 Task: Look for space in Mirandola, Italy from 9th June, 2023 to 16th June, 2023 for 2 adults in price range Rs.8000 to Rs.16000. Place can be entire place with 2 bedrooms having 2 beds and 1 bathroom. Property type can be house, flat, guest house. Booking option can be shelf check-in. Required host language is English.
Action: Mouse moved to (566, 148)
Screenshot: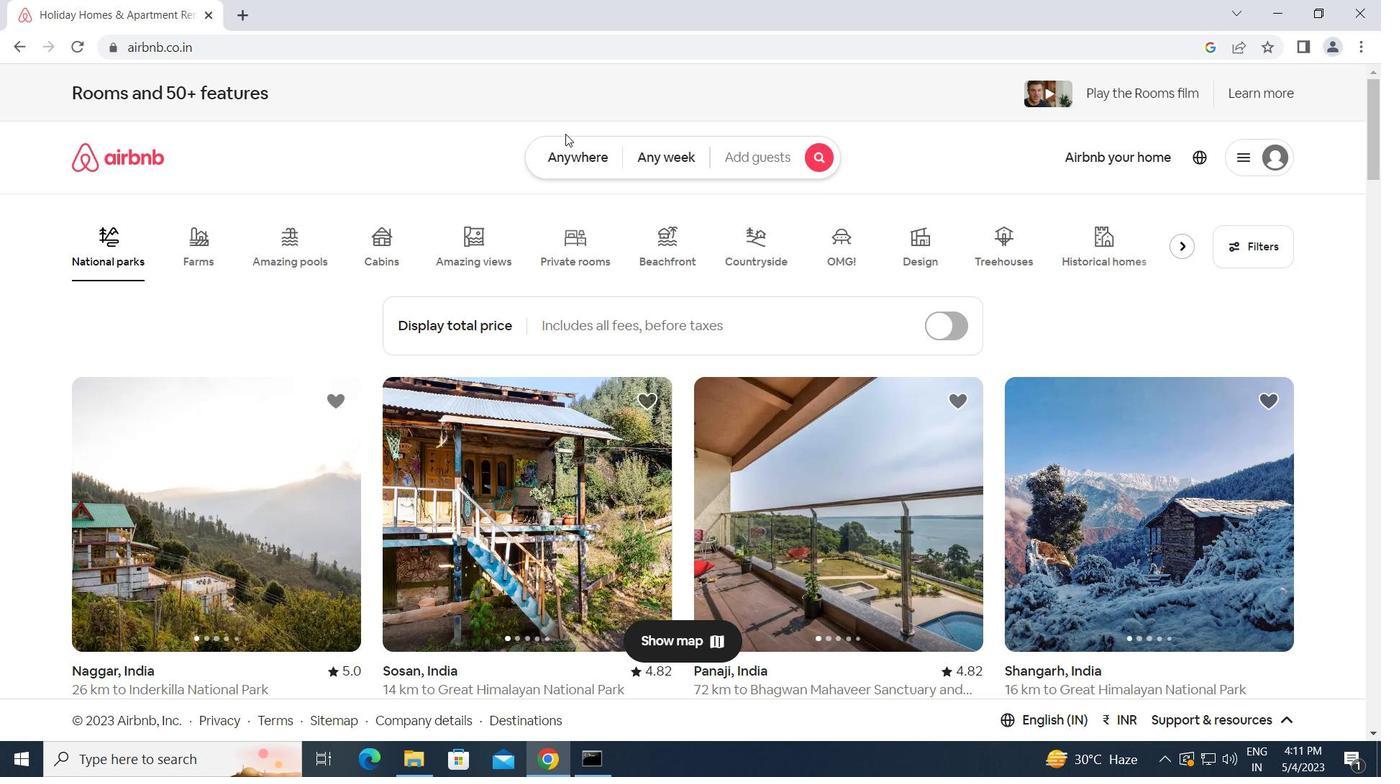
Action: Mouse pressed left at (566, 148)
Screenshot: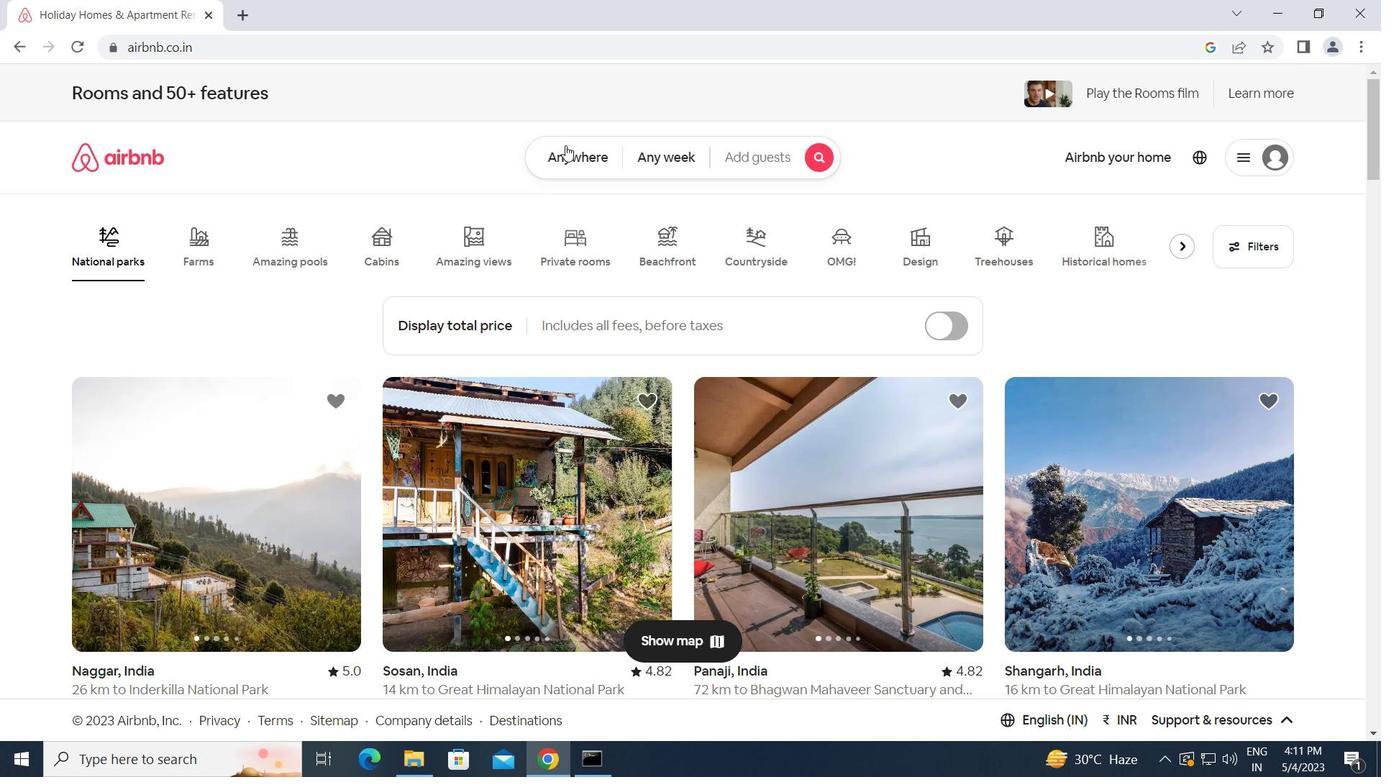 
Action: Mouse moved to (485, 221)
Screenshot: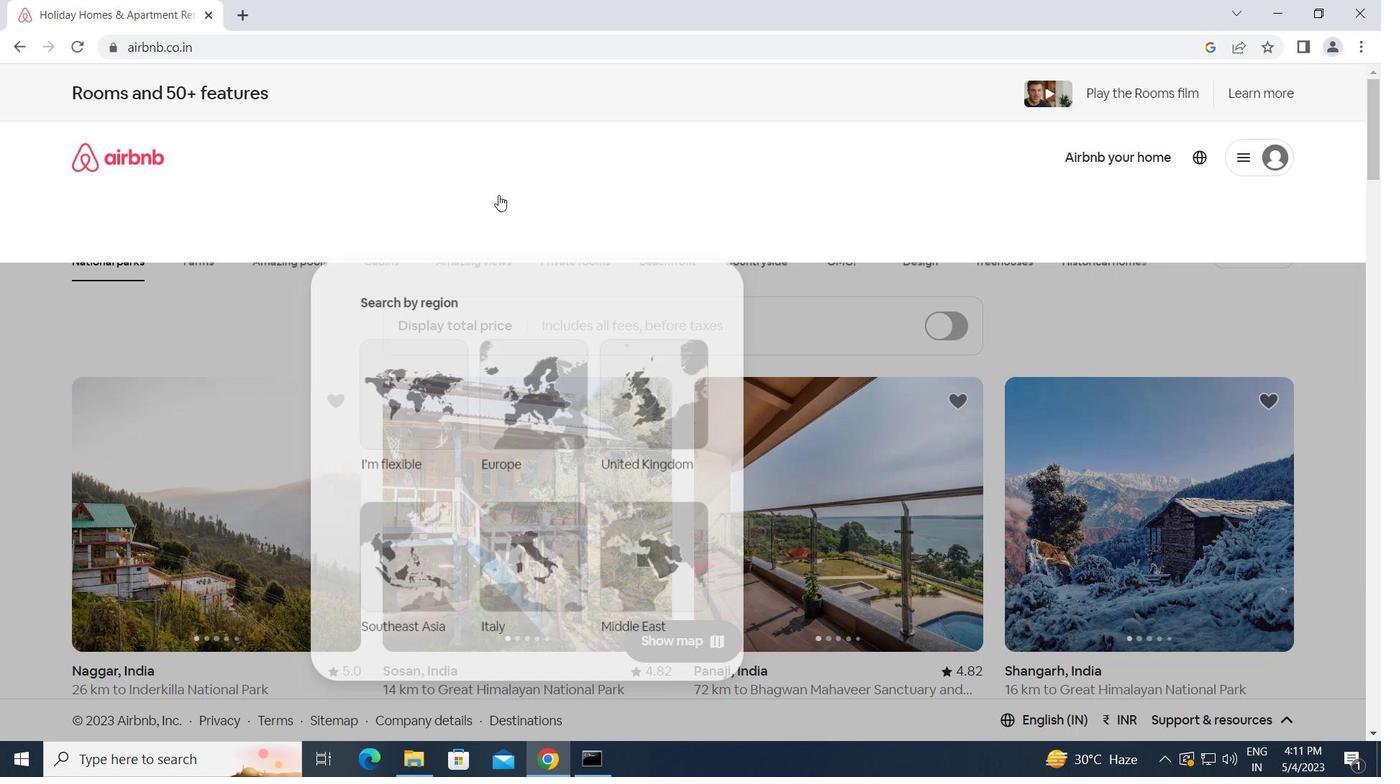 
Action: Mouse pressed left at (485, 221)
Screenshot: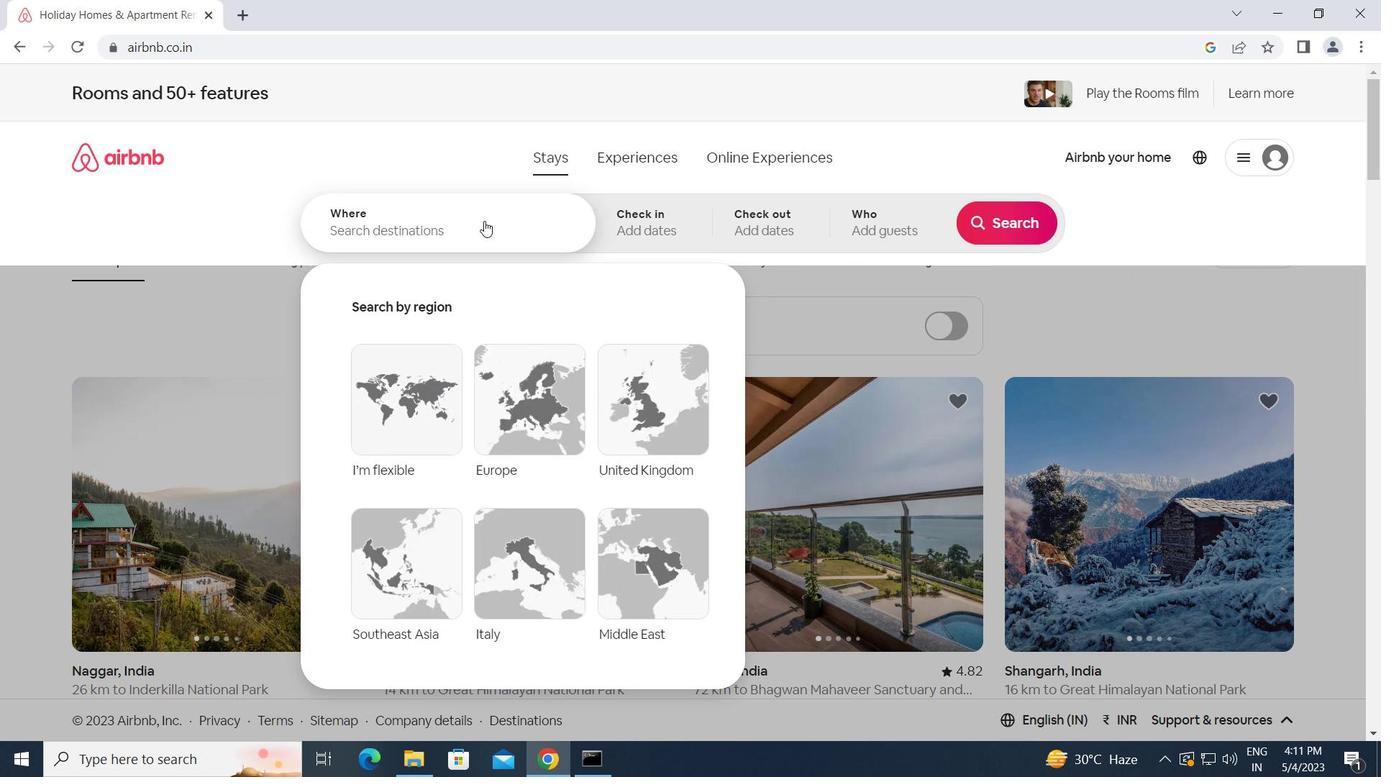 
Action: Key pressed <Key.caps_lock>m<Key.caps_lock>irandola,<Key.space><Key.caps_lock>i<Key.caps_lock>taly<Key.enter>
Screenshot: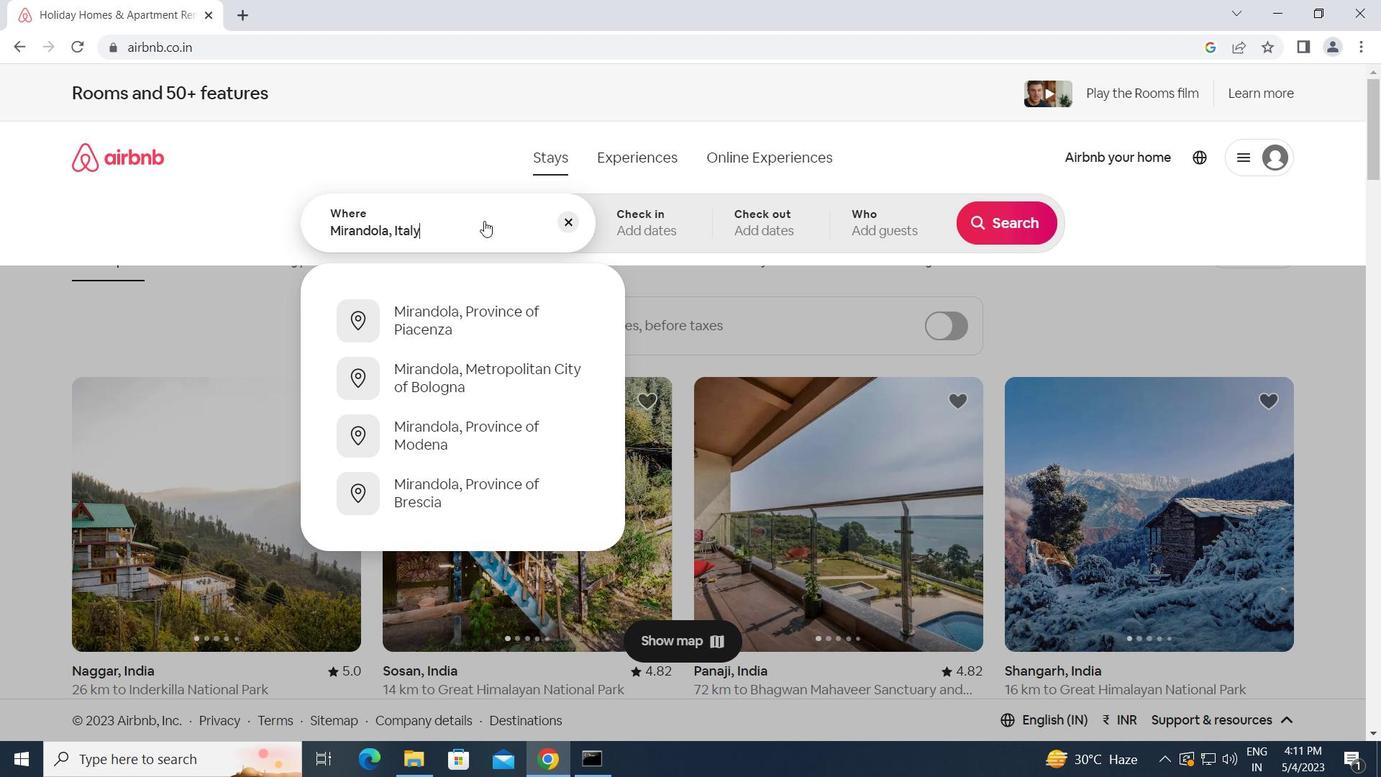 
Action: Mouse moved to (932, 482)
Screenshot: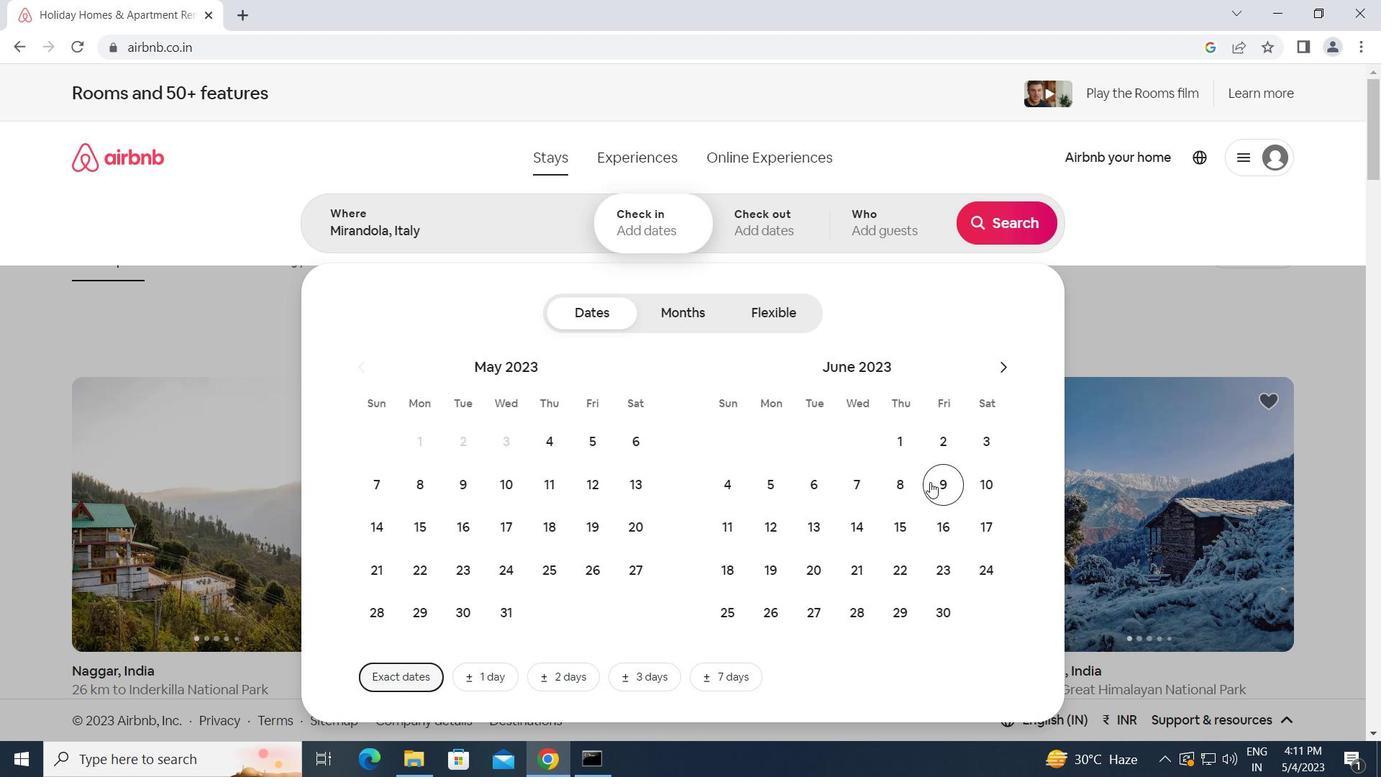 
Action: Mouse pressed left at (932, 482)
Screenshot: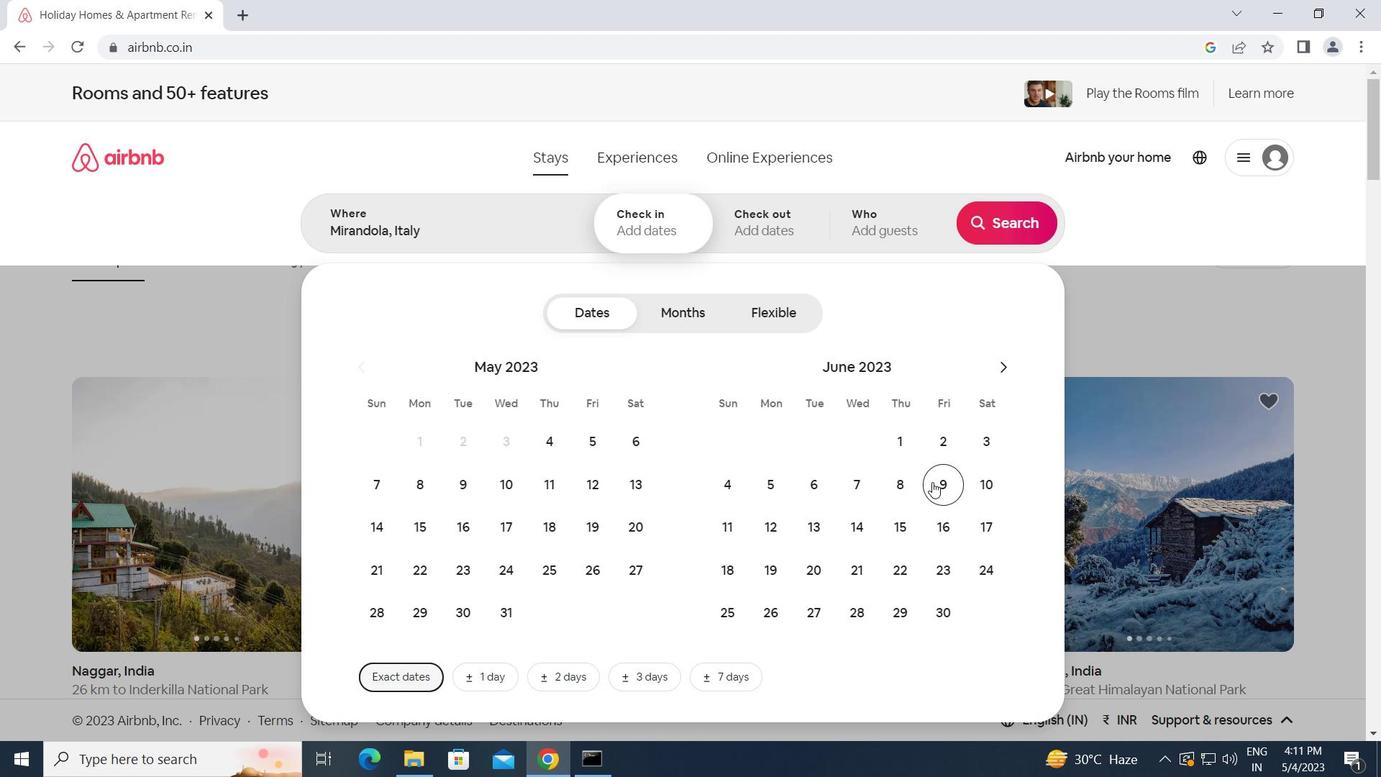 
Action: Mouse moved to (944, 528)
Screenshot: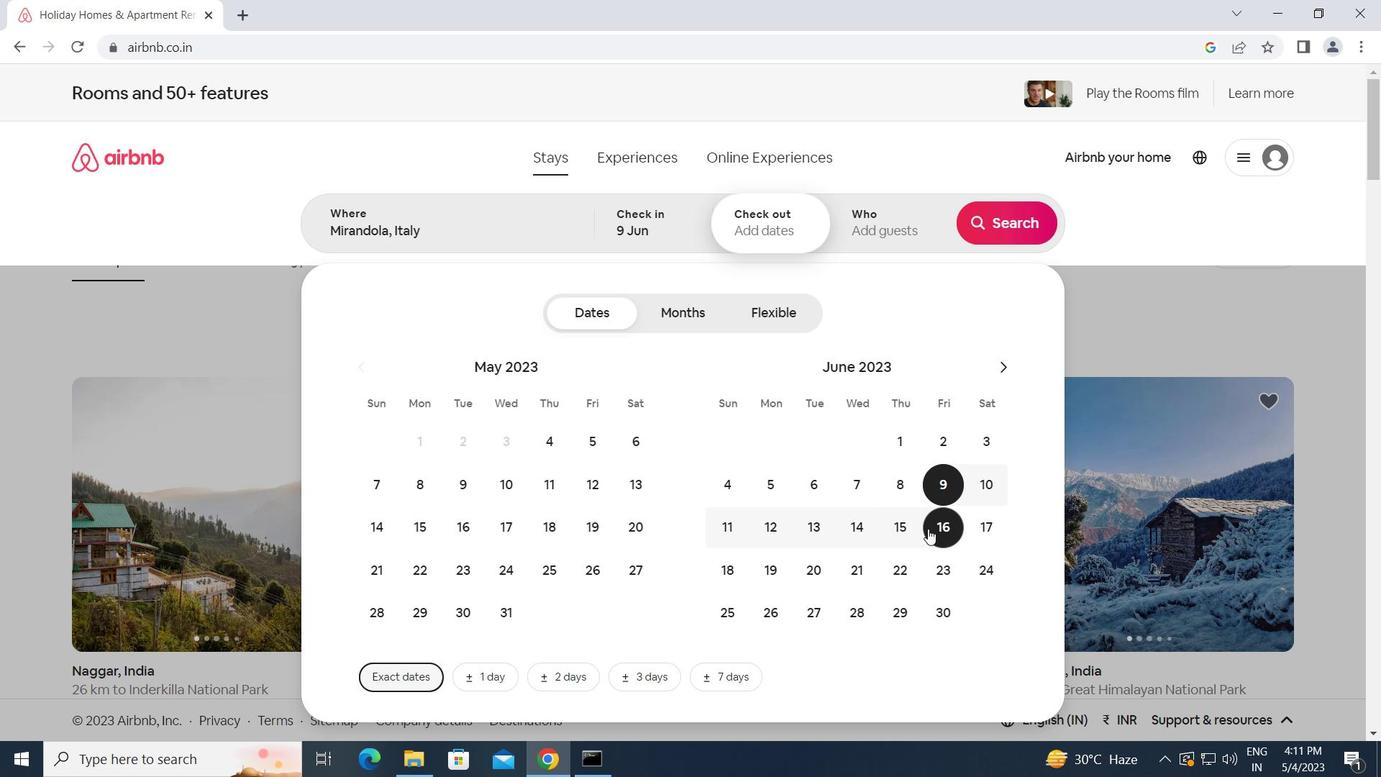 
Action: Mouse pressed left at (944, 528)
Screenshot: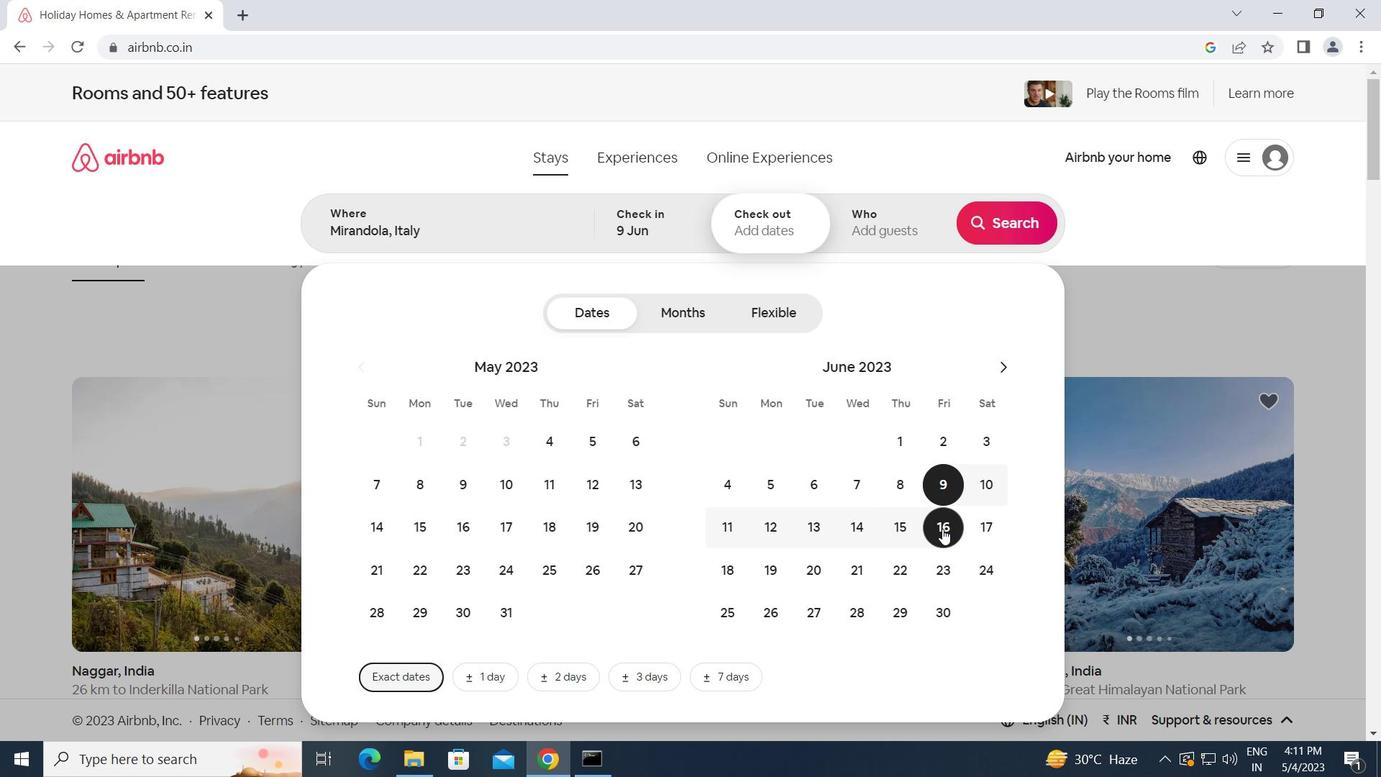 
Action: Mouse moved to (890, 222)
Screenshot: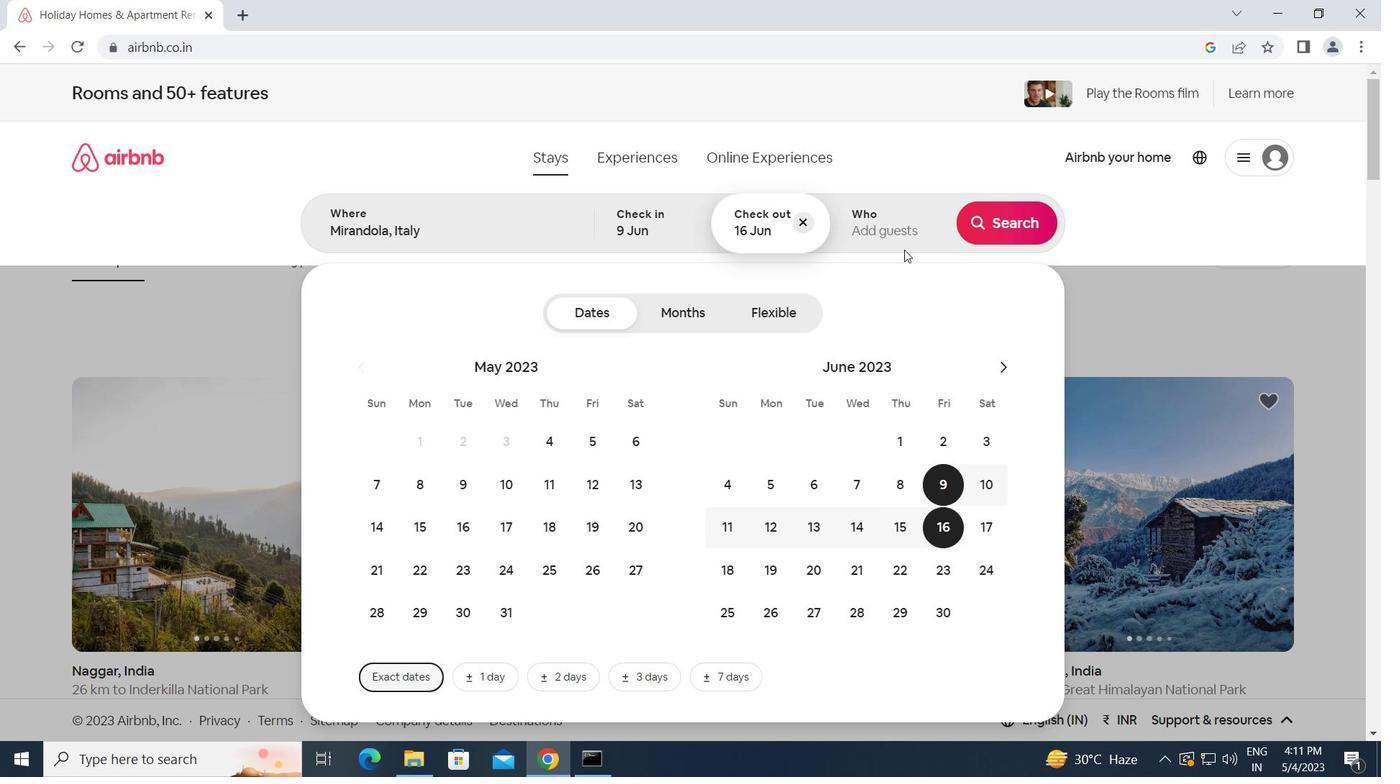 
Action: Mouse pressed left at (890, 222)
Screenshot: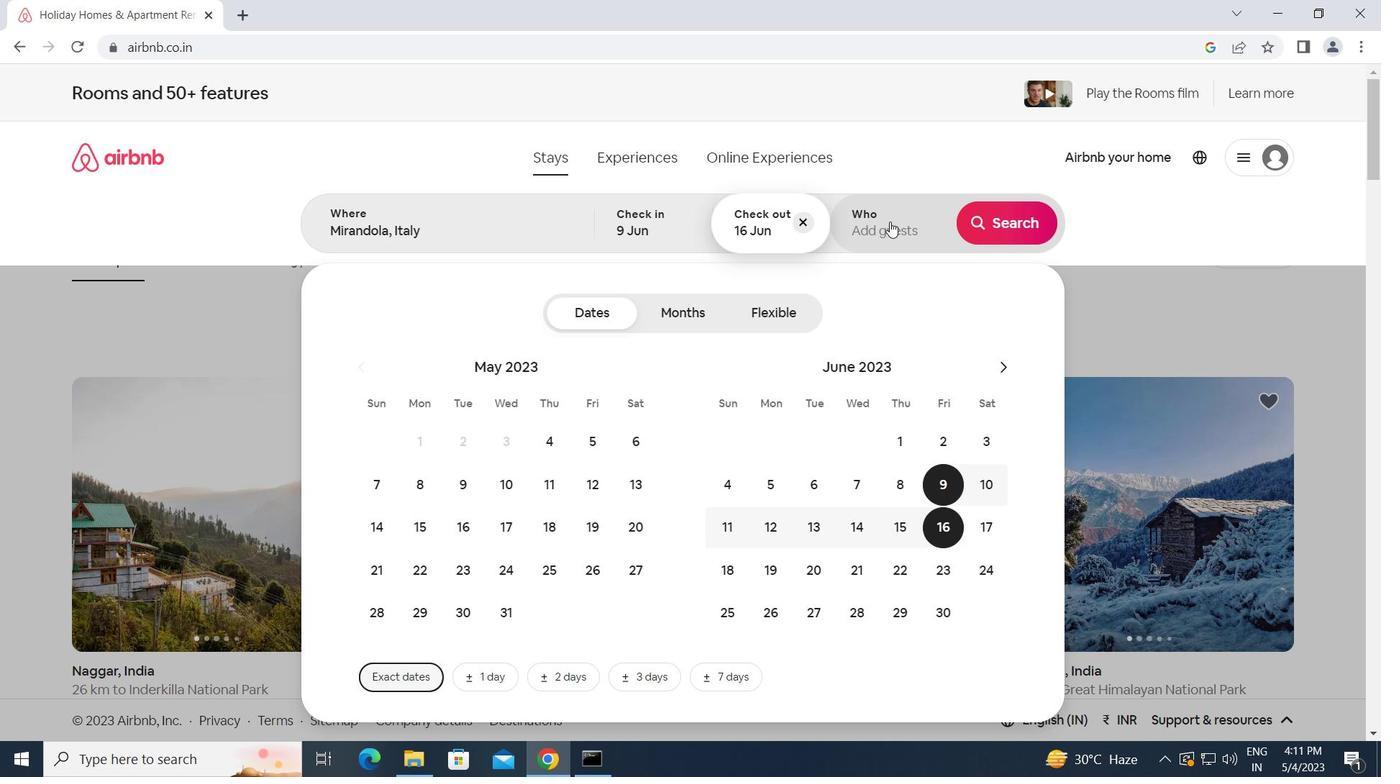 
Action: Mouse moved to (1000, 317)
Screenshot: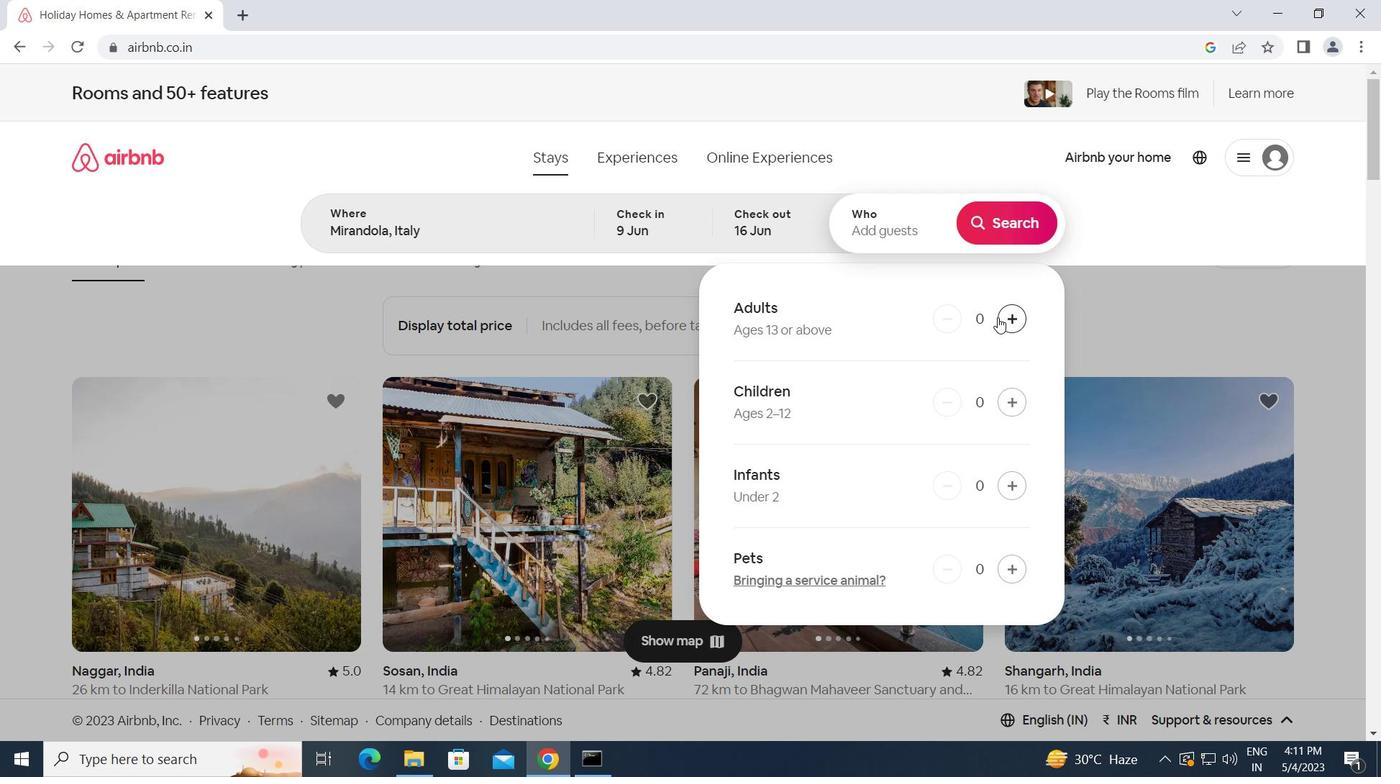 
Action: Mouse pressed left at (1000, 317)
Screenshot: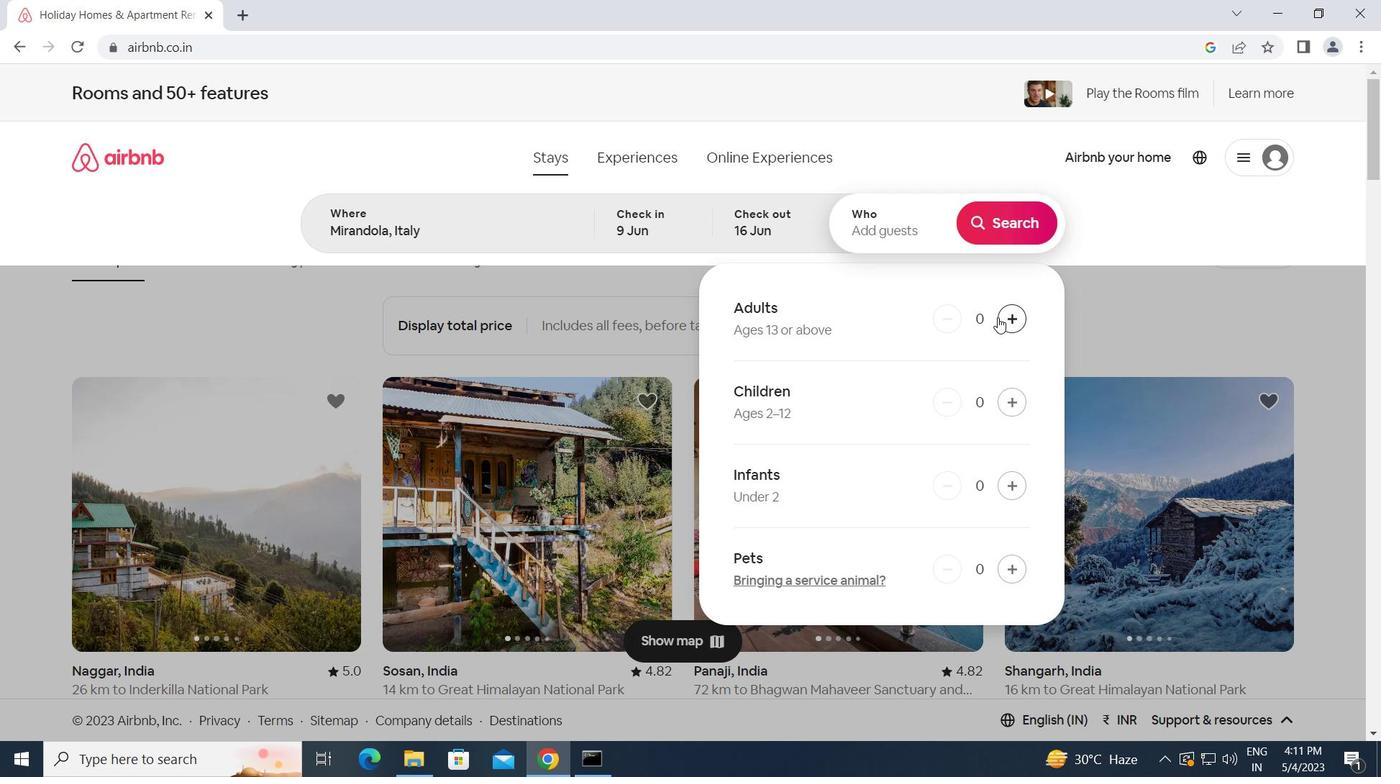 
Action: Mouse pressed left at (1000, 317)
Screenshot: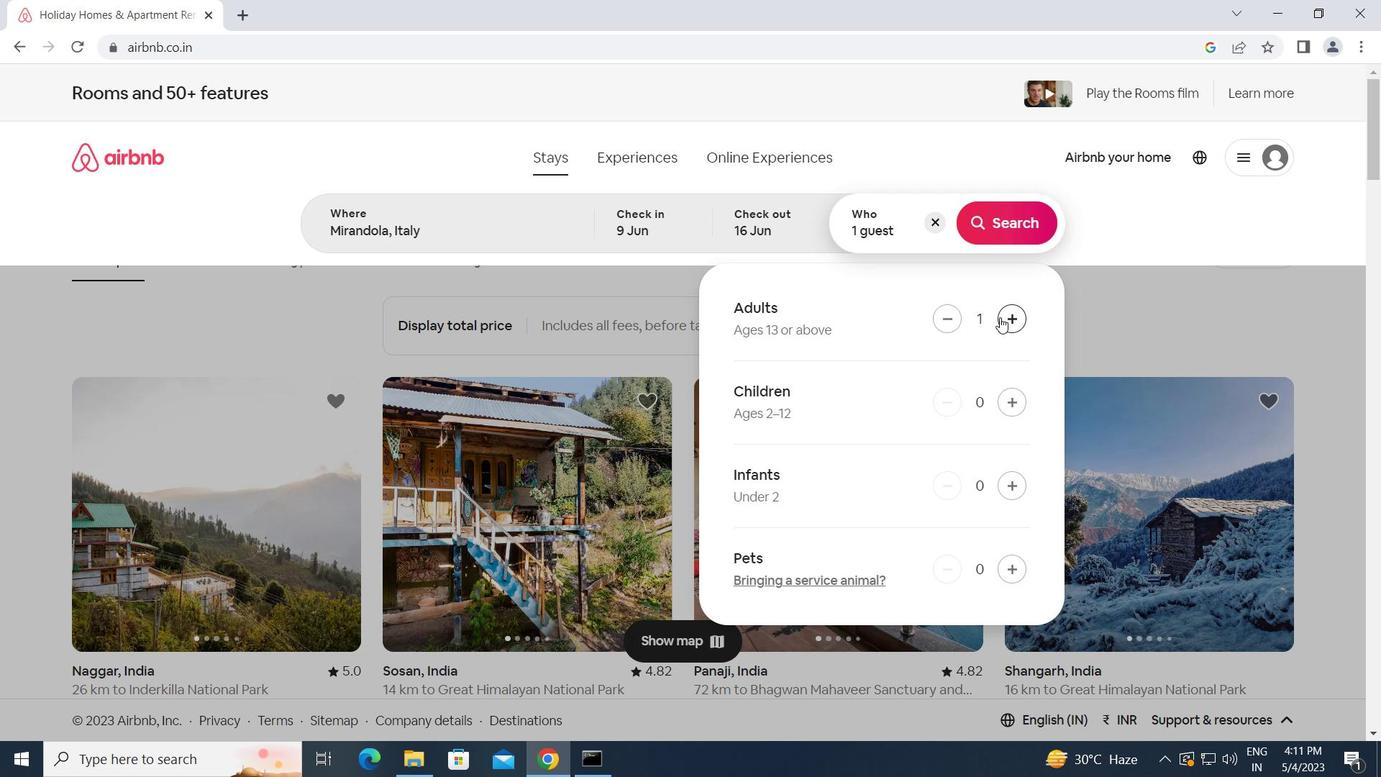 
Action: Mouse moved to (1032, 233)
Screenshot: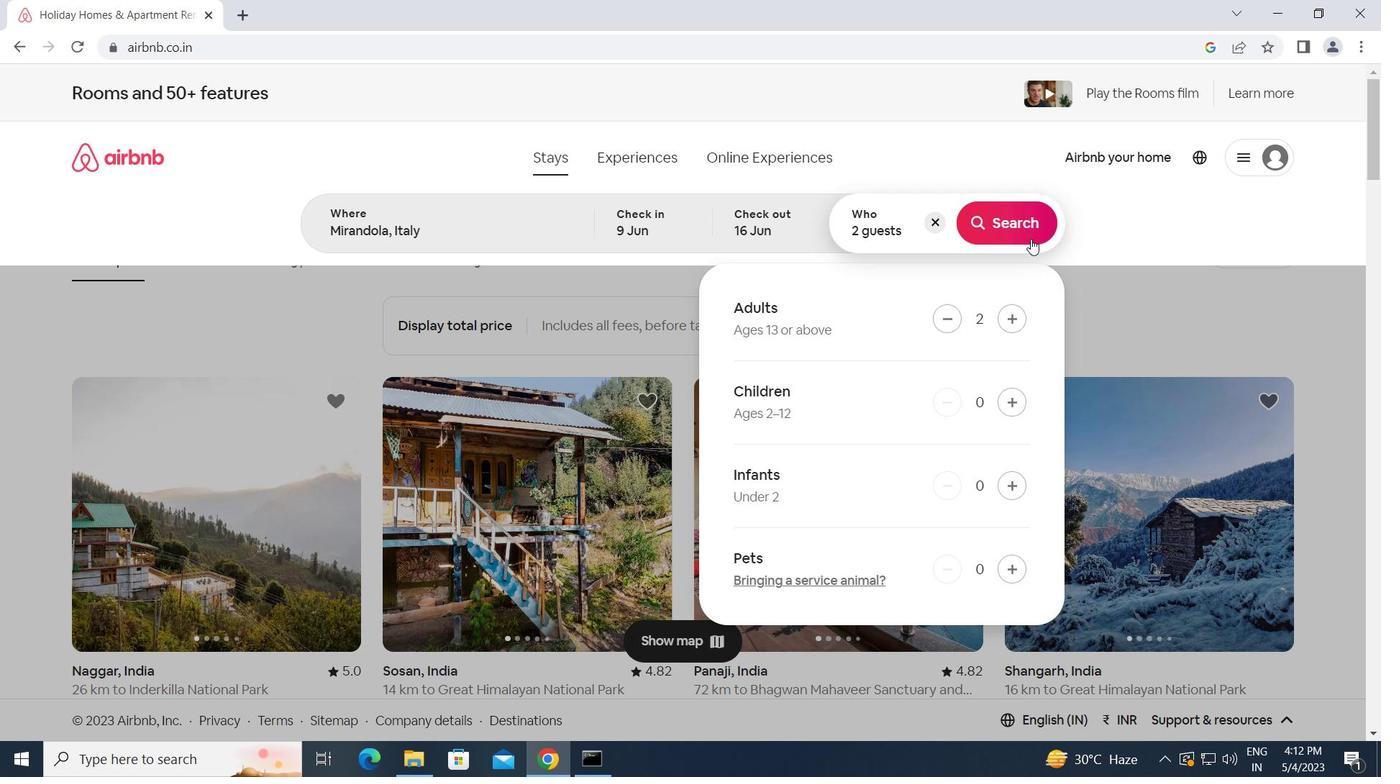 
Action: Mouse pressed left at (1032, 233)
Screenshot: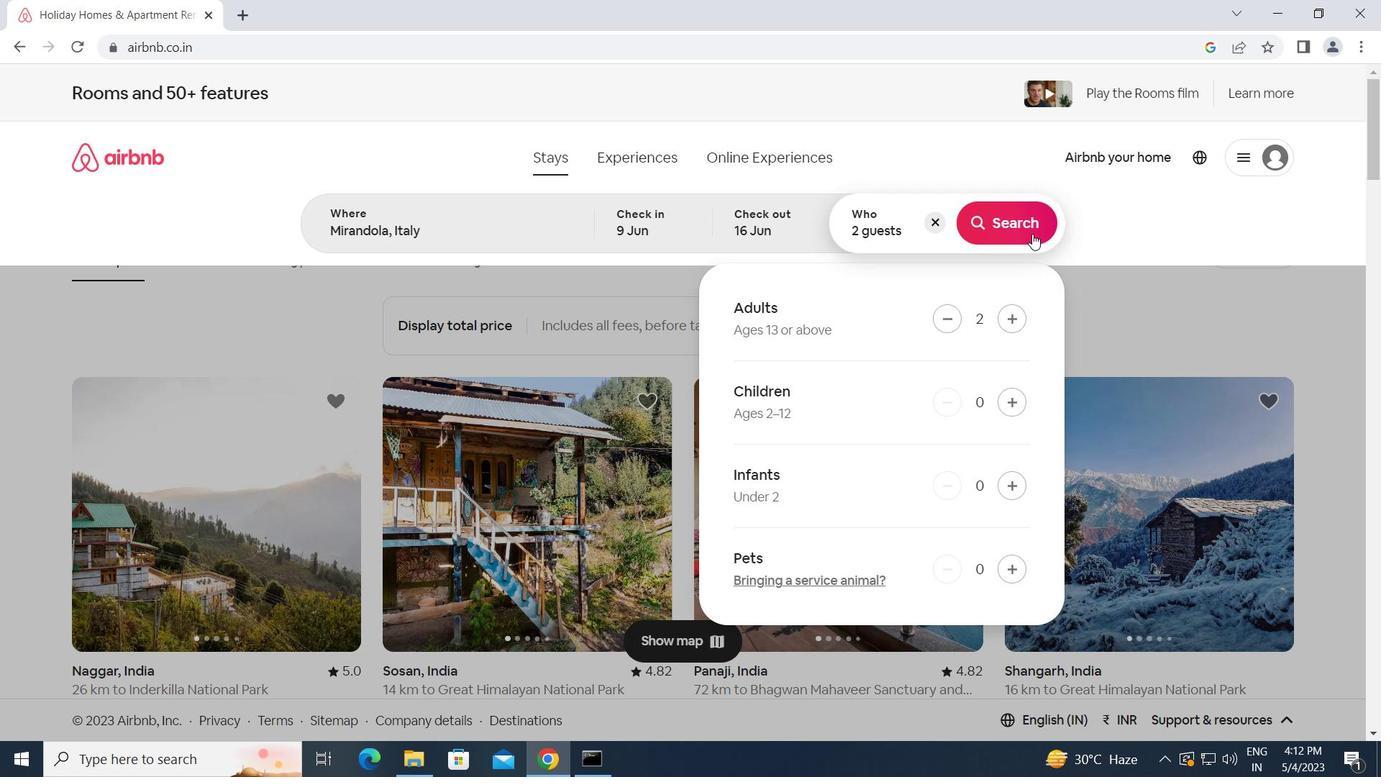 
Action: Mouse moved to (1282, 173)
Screenshot: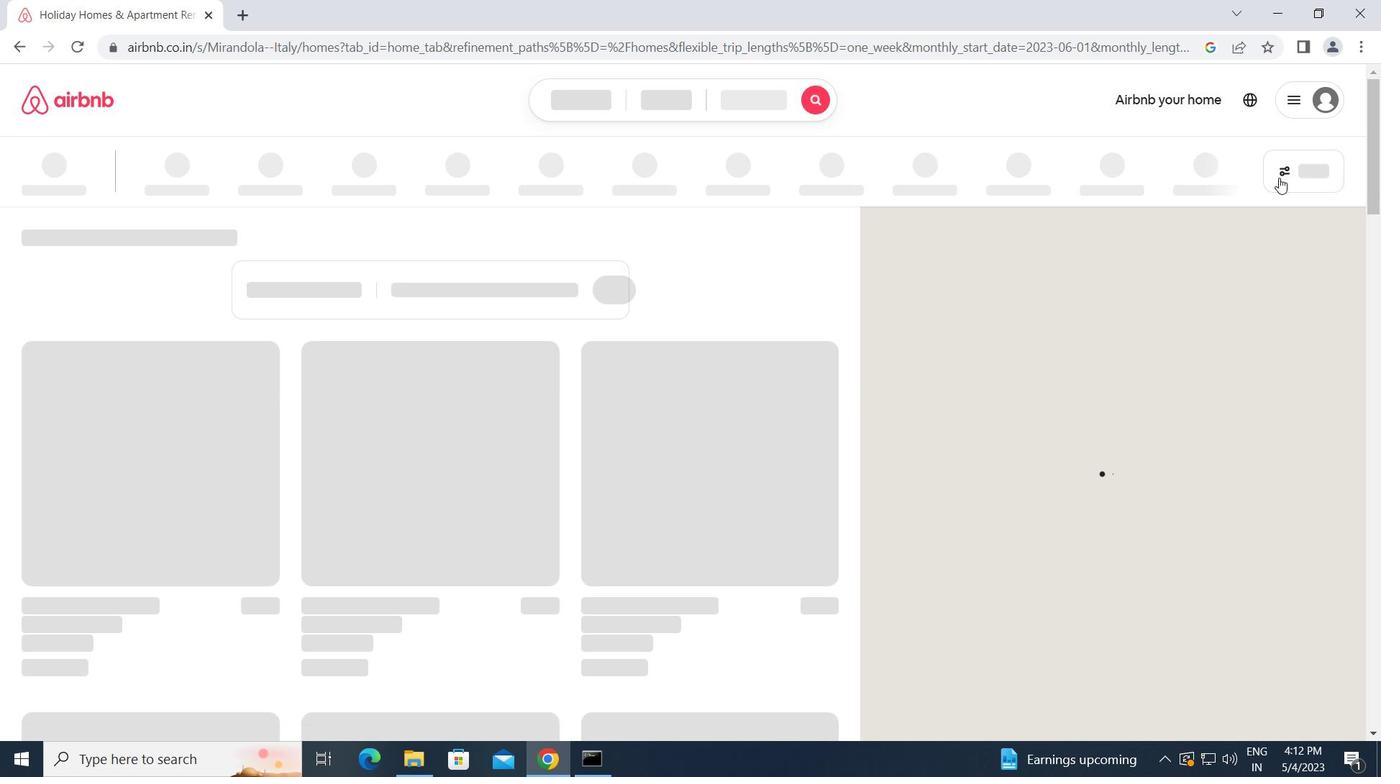 
Action: Mouse pressed left at (1282, 173)
Screenshot: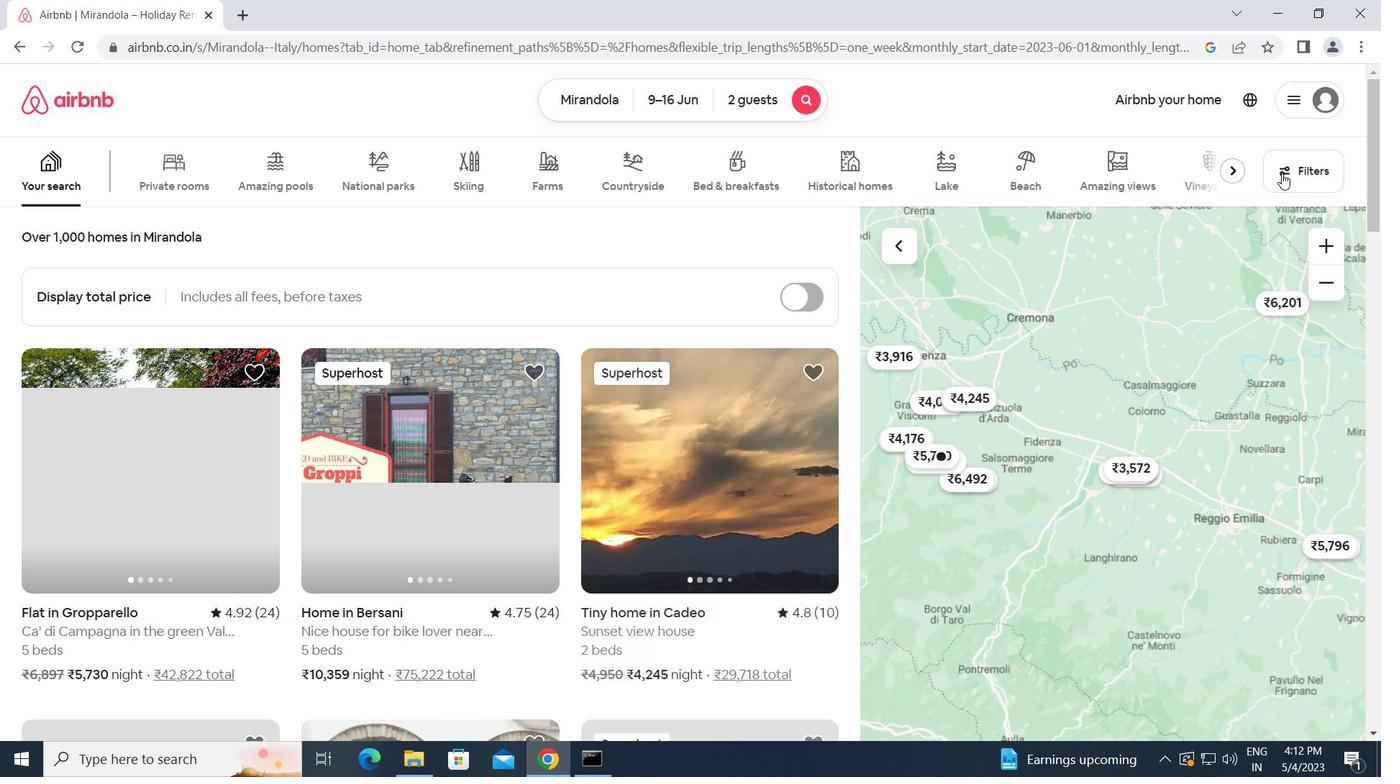 
Action: Mouse moved to (447, 398)
Screenshot: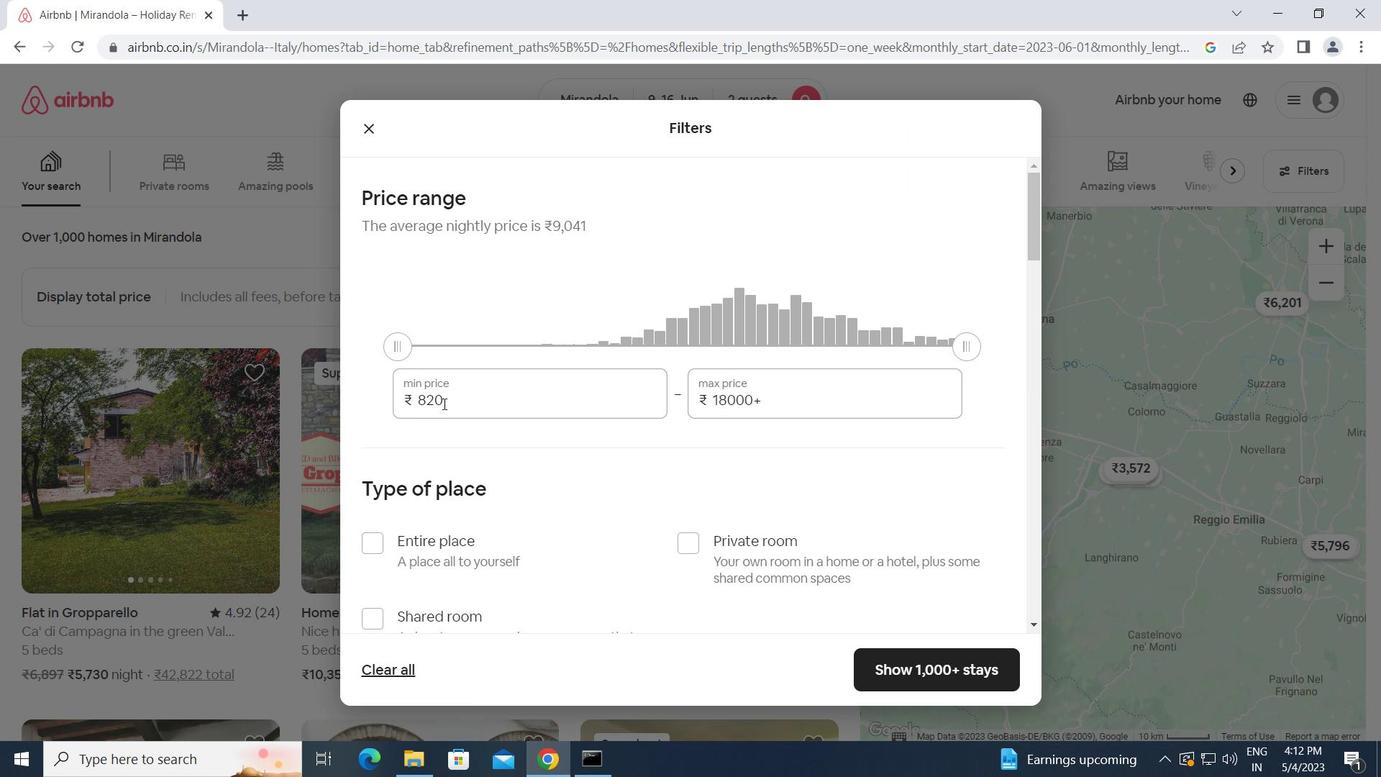 
Action: Mouse pressed left at (447, 398)
Screenshot: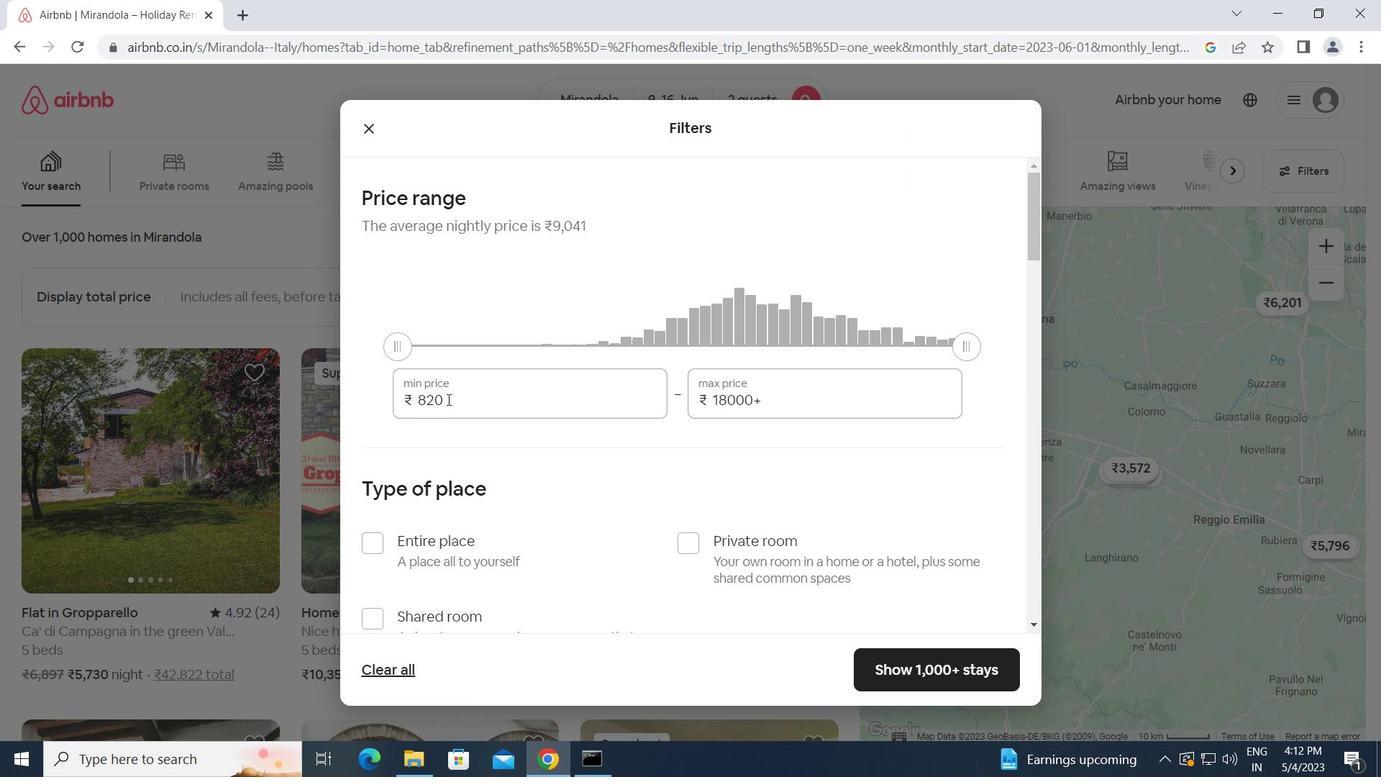 
Action: Mouse moved to (404, 402)
Screenshot: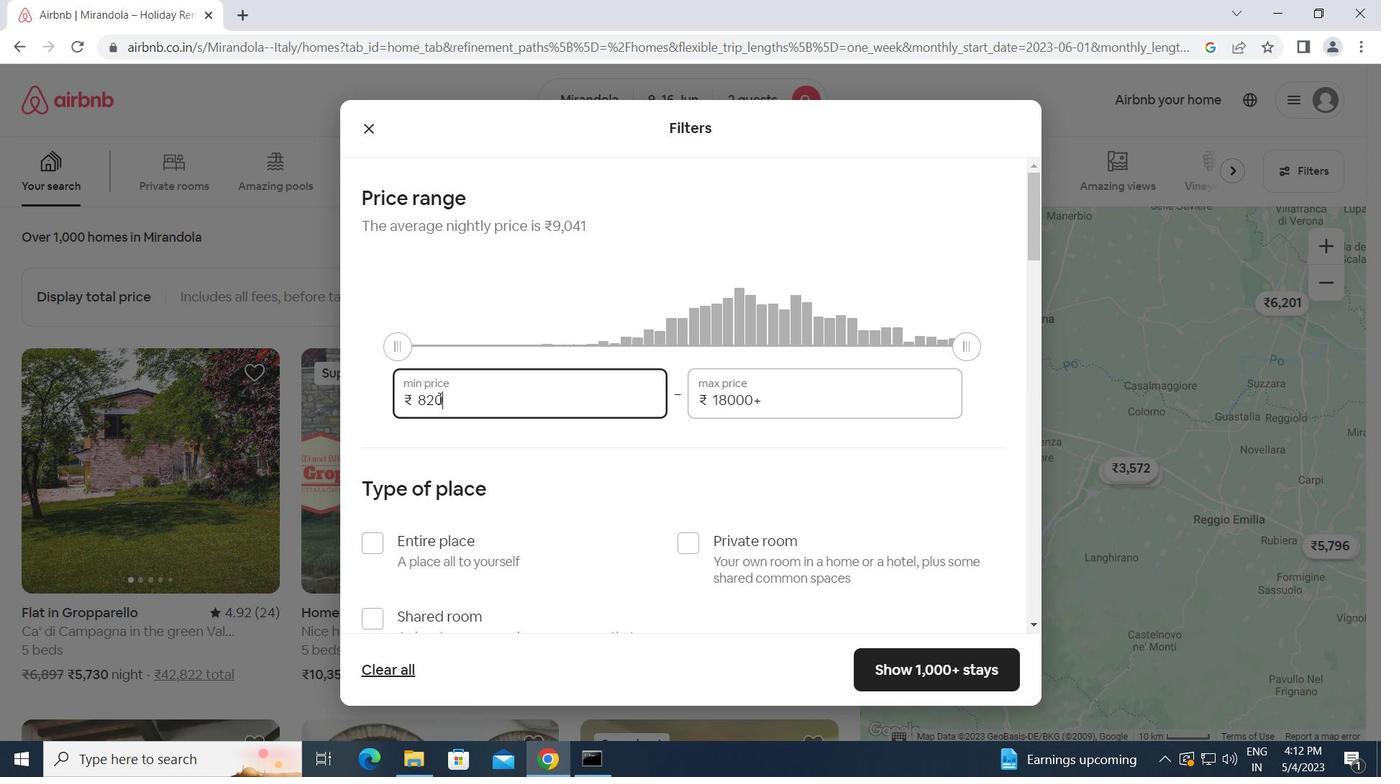 
Action: Key pressed 8000<Key.tab>16000
Screenshot: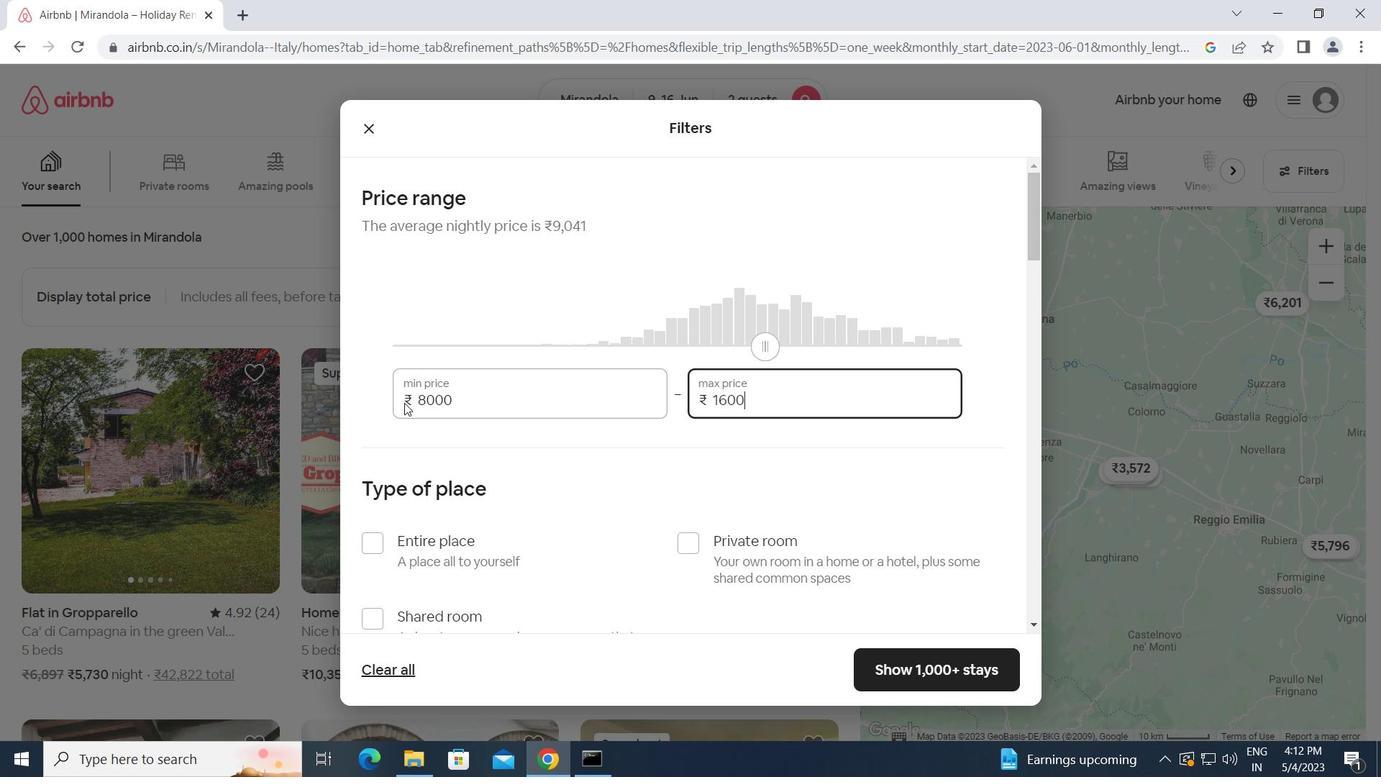 
Action: Mouse moved to (566, 689)
Screenshot: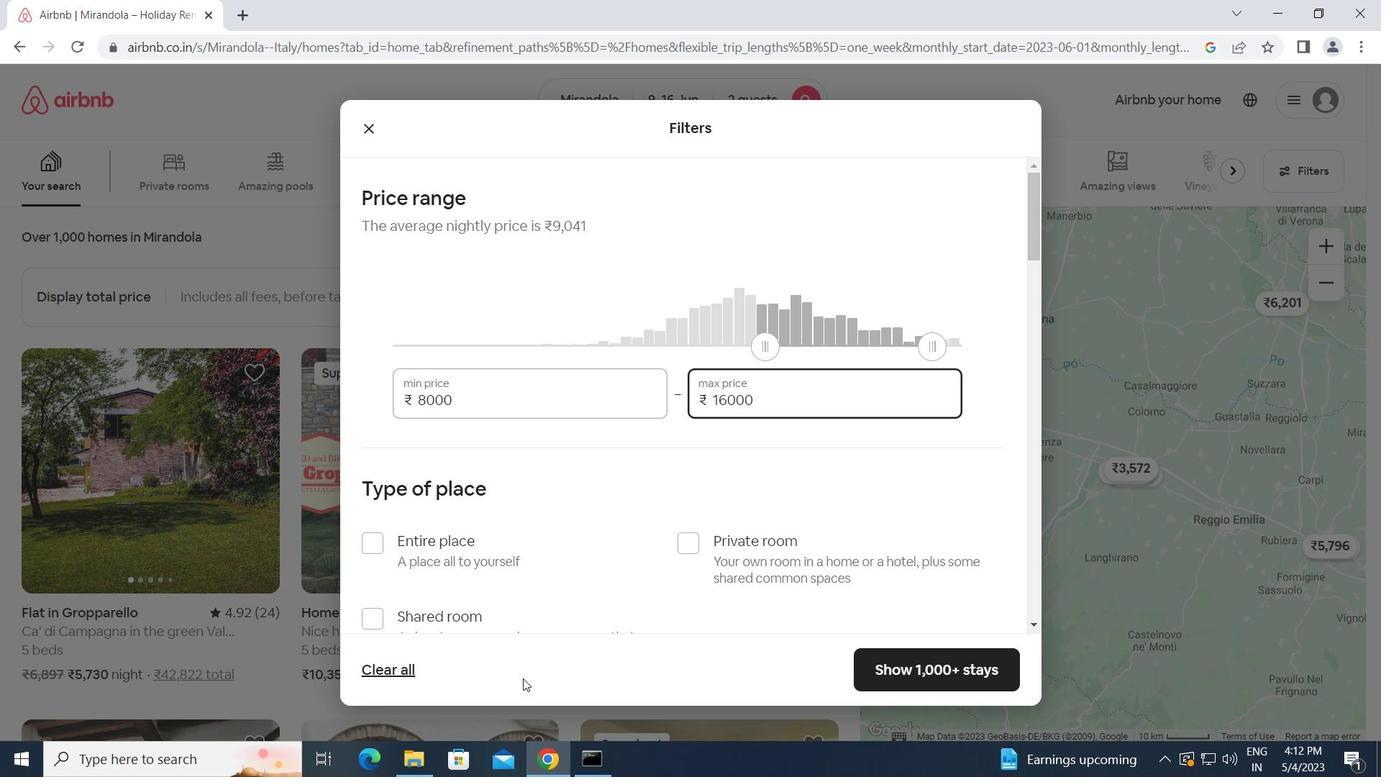 
Action: Mouse scrolled (566, 688) with delta (0, 0)
Screenshot: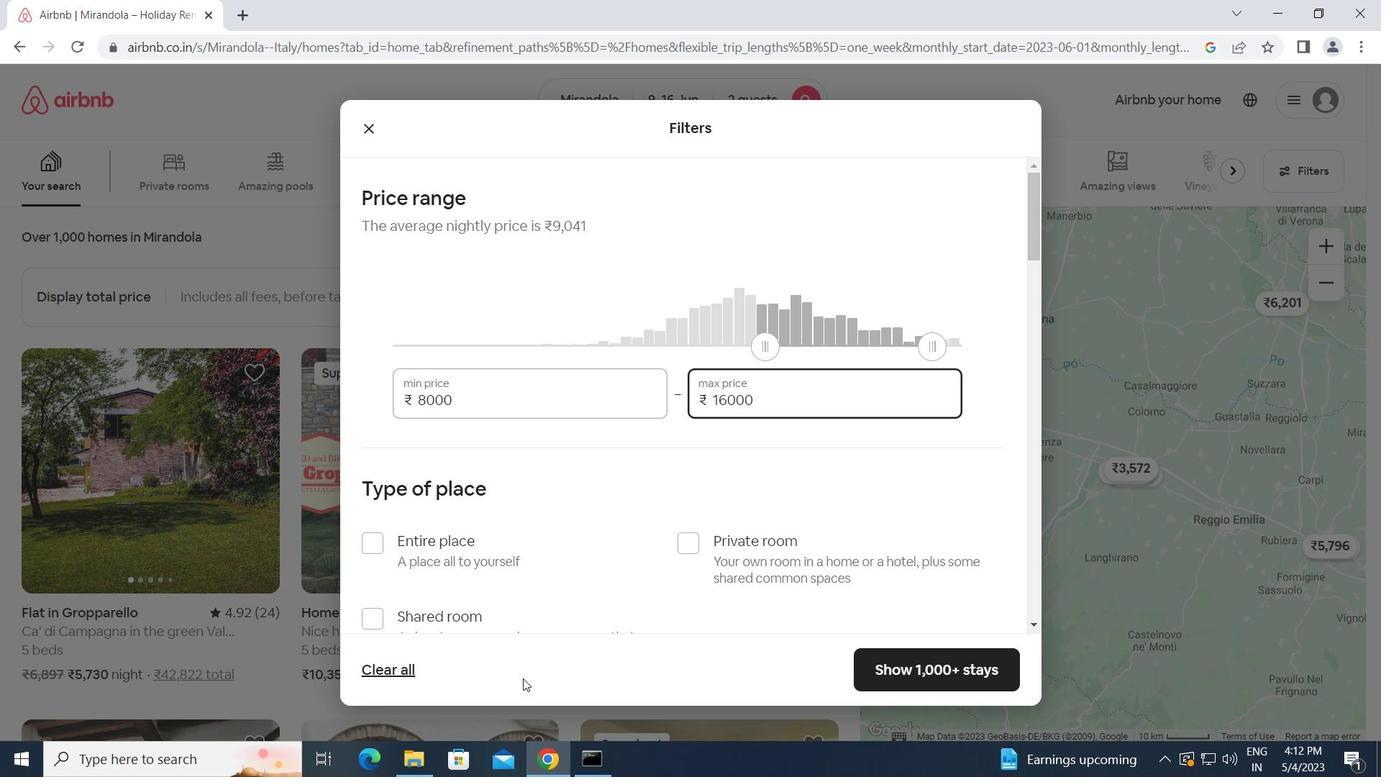 
Action: Mouse moved to (366, 546)
Screenshot: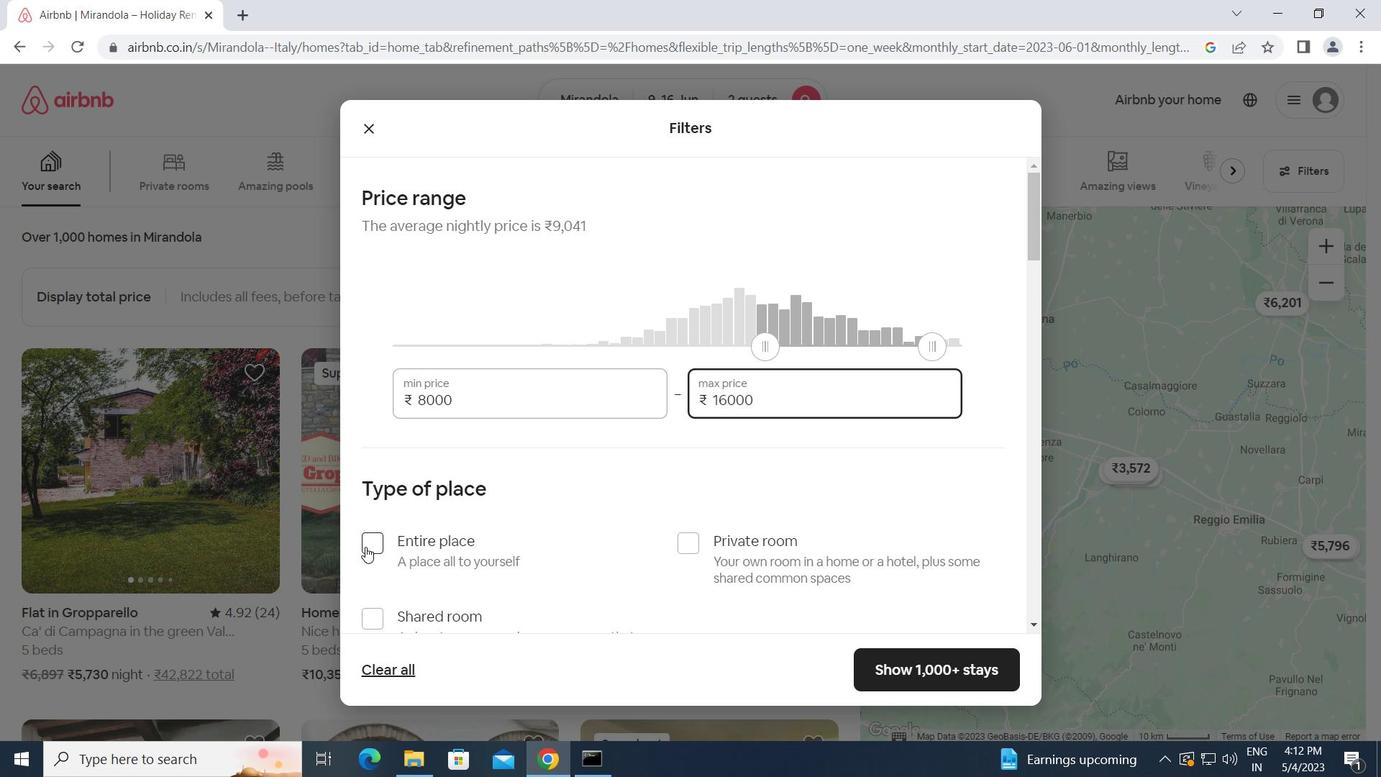 
Action: Mouse pressed left at (366, 546)
Screenshot: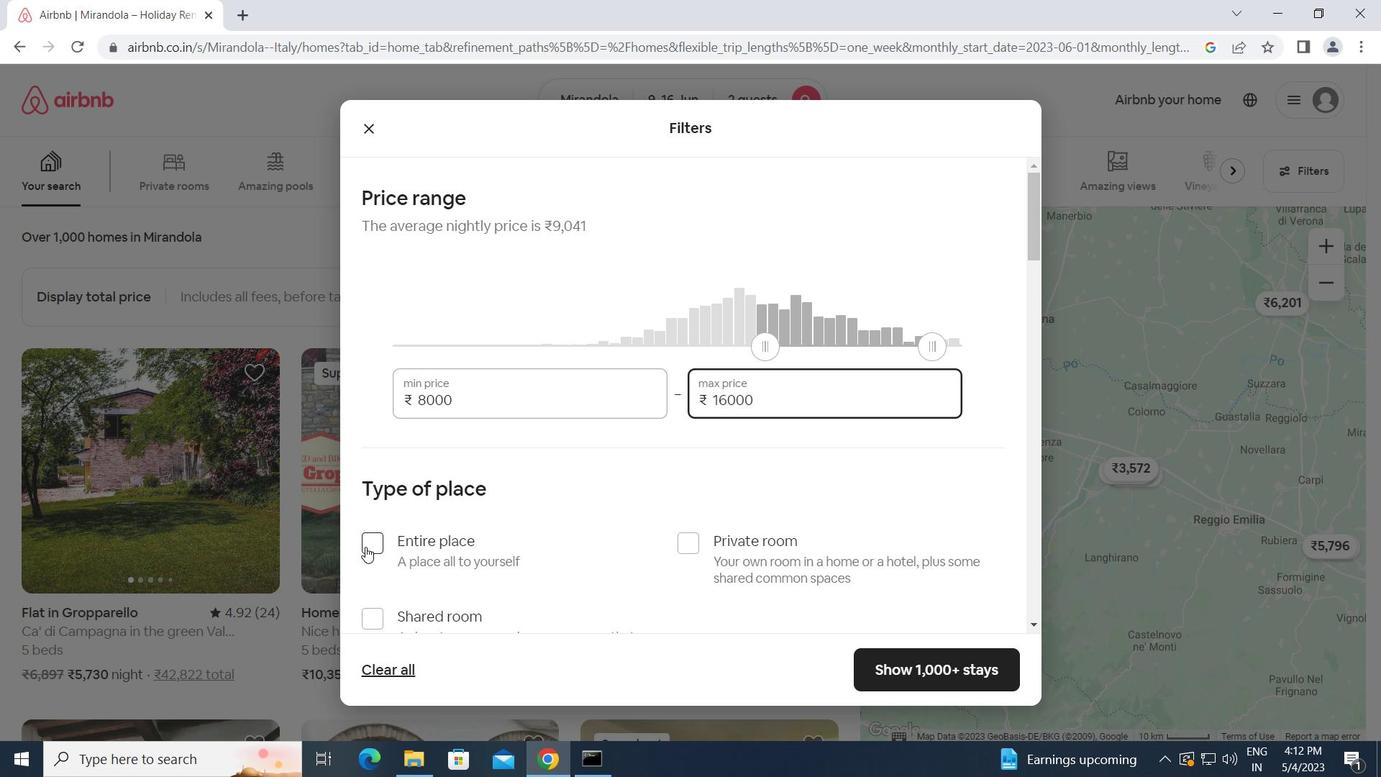 
Action: Mouse moved to (466, 541)
Screenshot: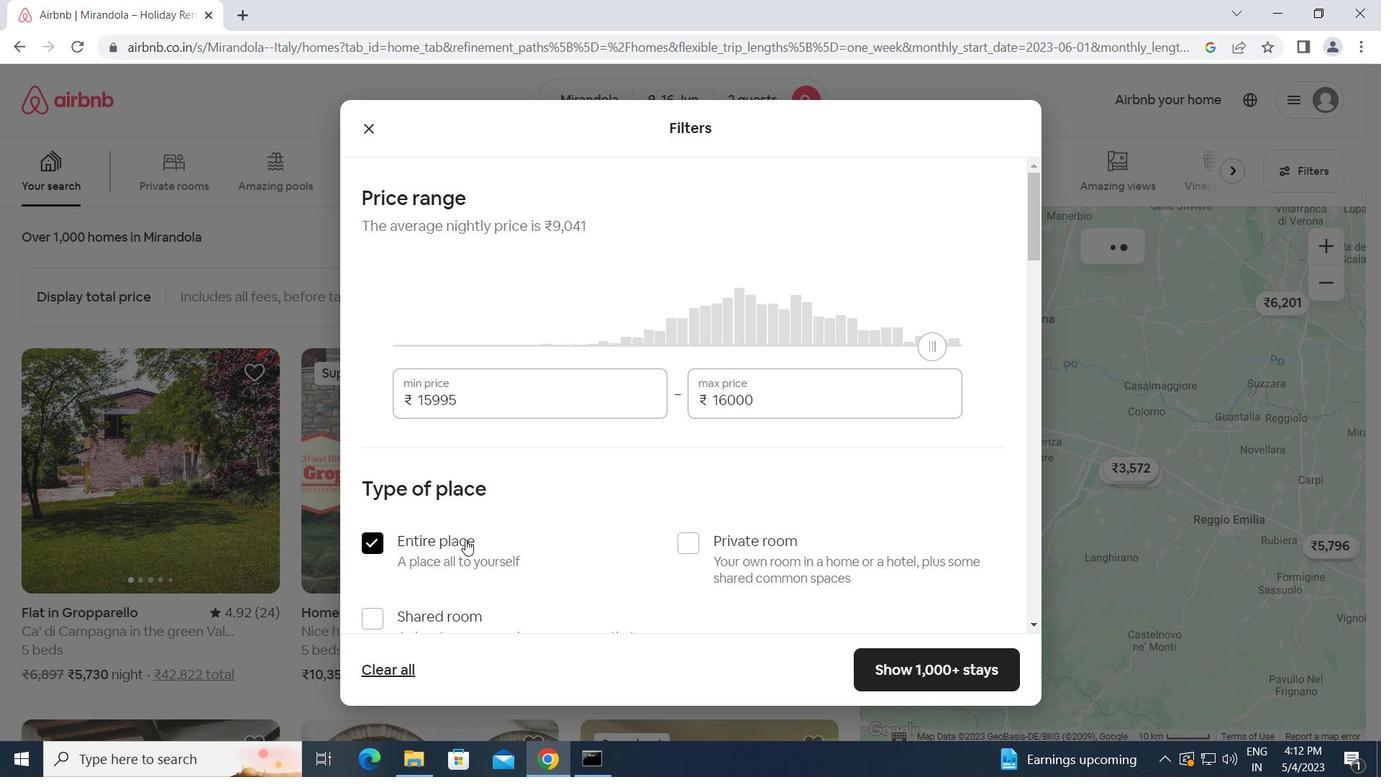 
Action: Mouse scrolled (466, 540) with delta (0, 0)
Screenshot: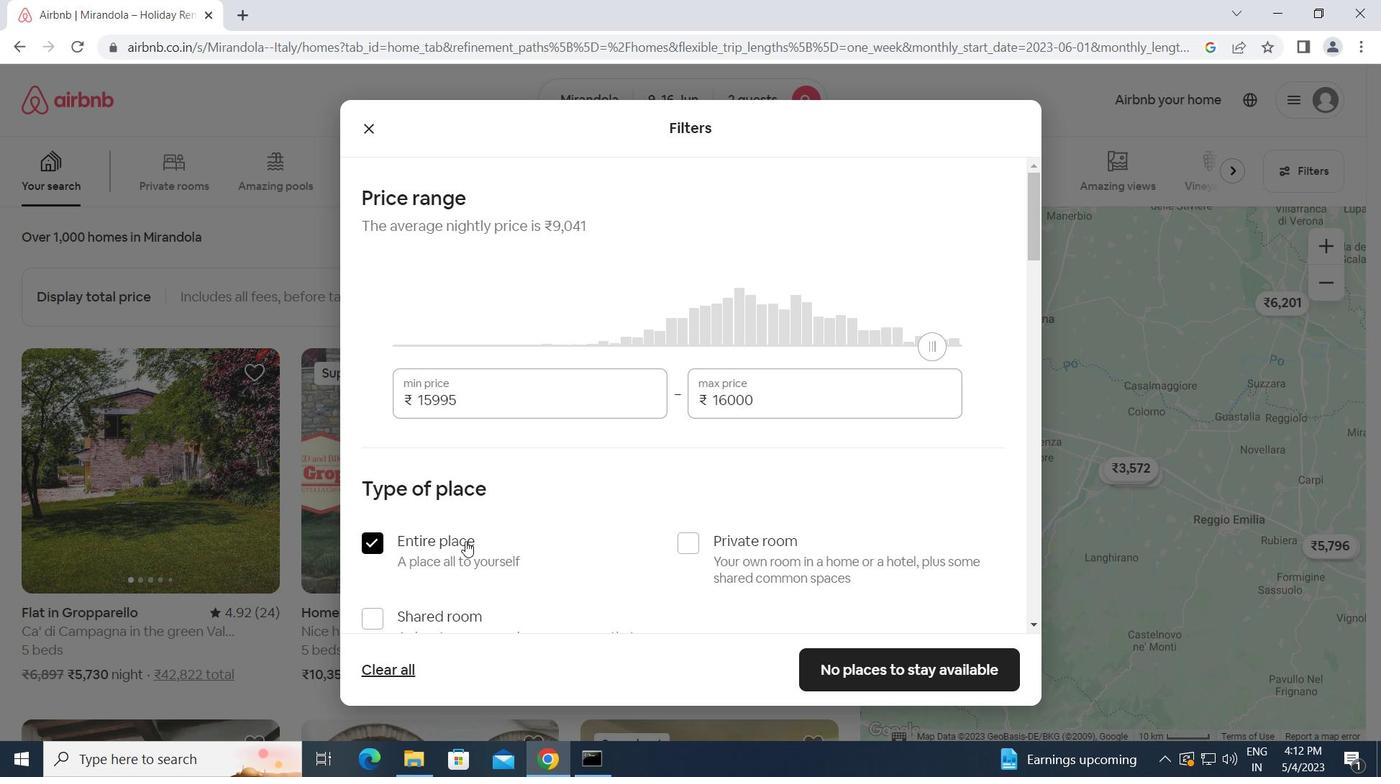 
Action: Mouse scrolled (466, 540) with delta (0, 0)
Screenshot: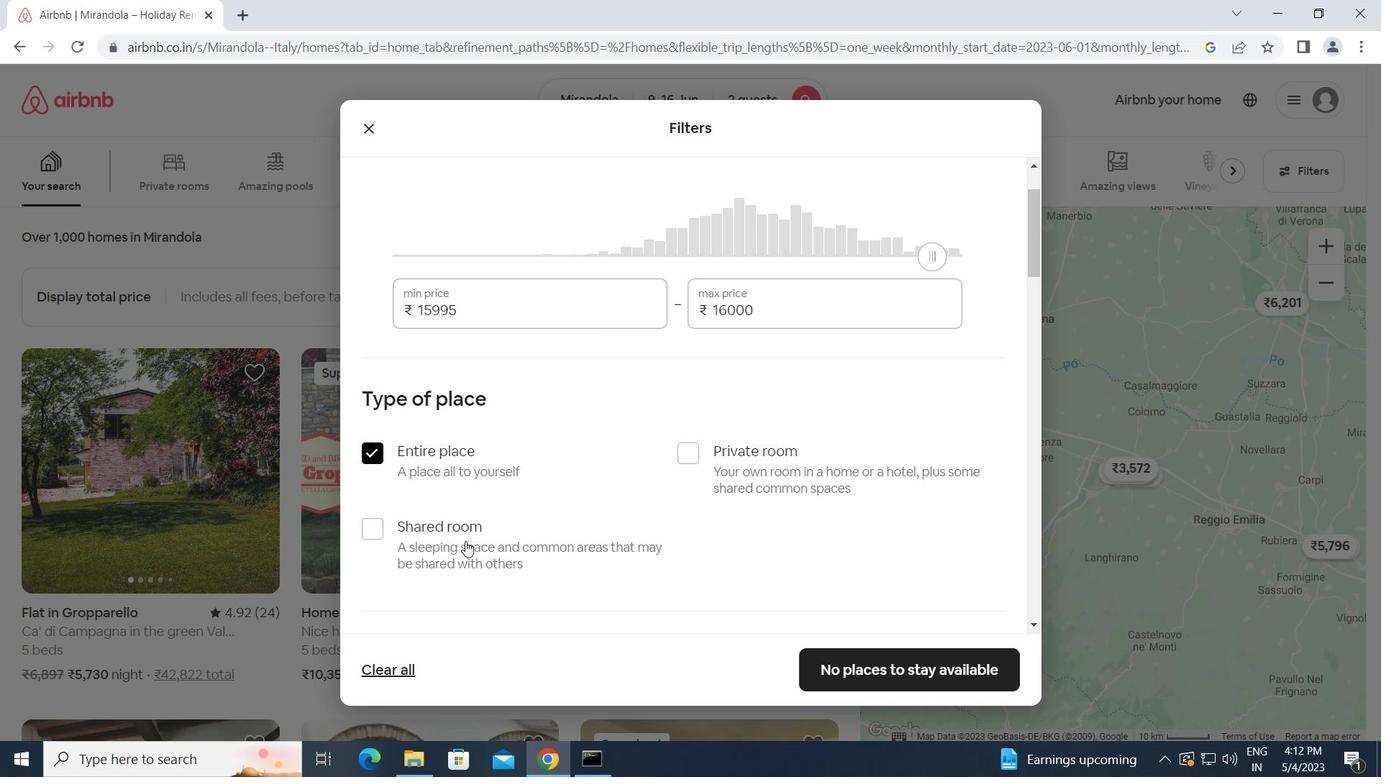 
Action: Mouse moved to (474, 538)
Screenshot: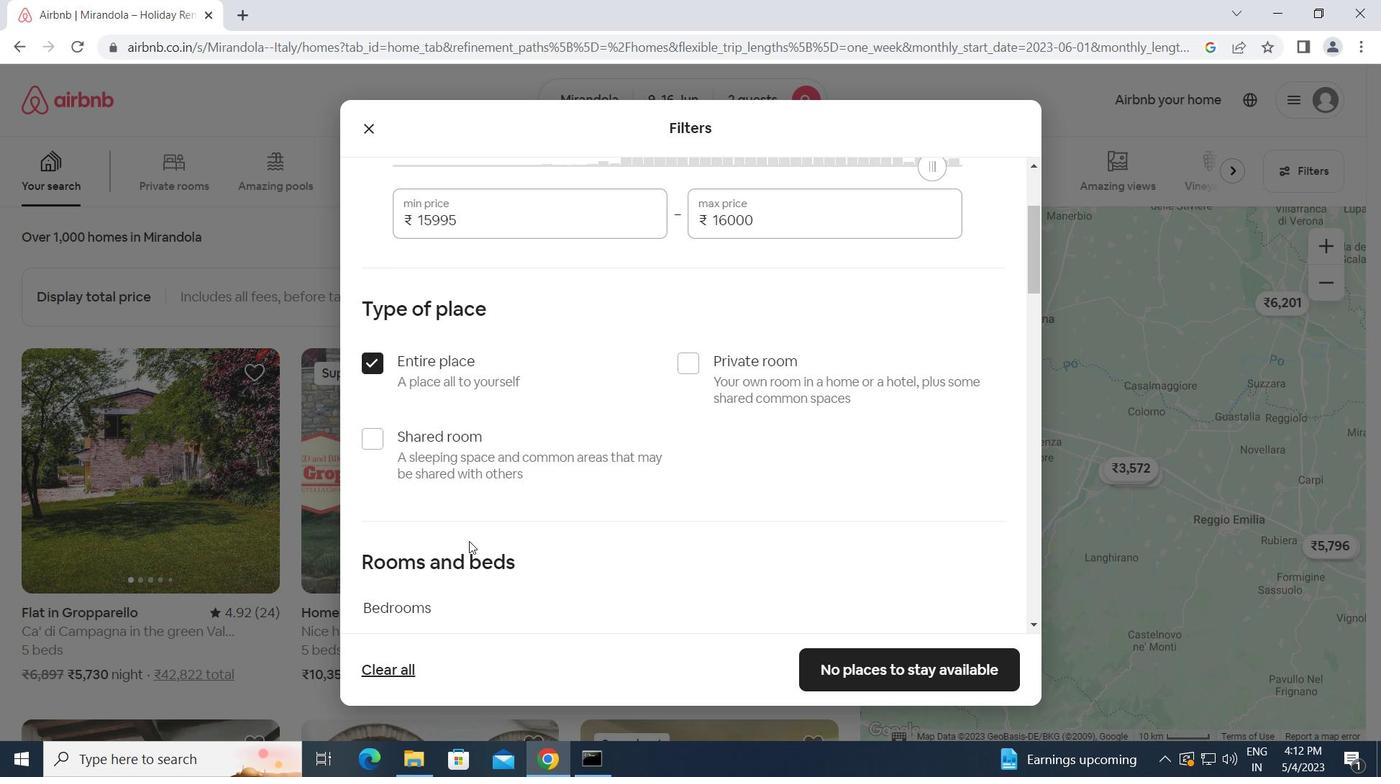 
Action: Mouse scrolled (474, 538) with delta (0, 0)
Screenshot: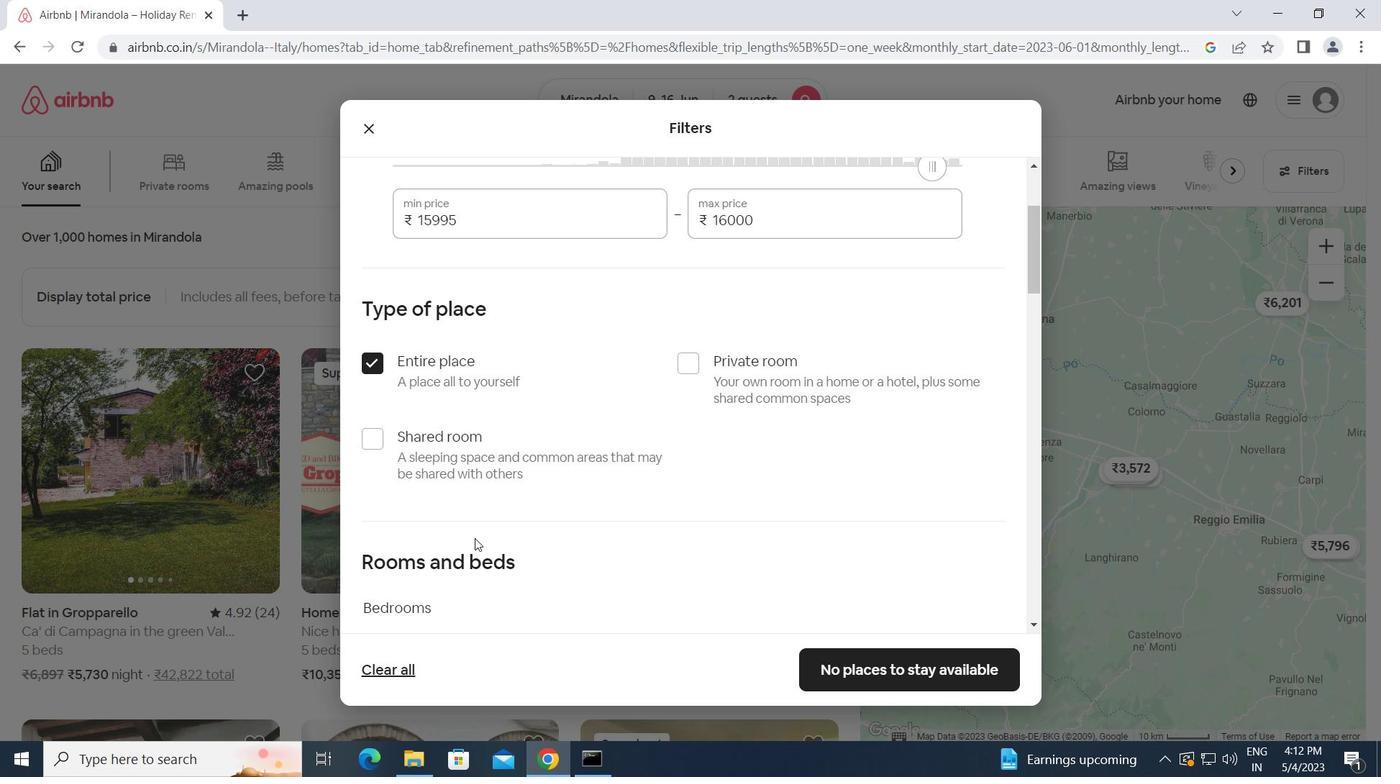 
Action: Mouse scrolled (474, 538) with delta (0, 0)
Screenshot: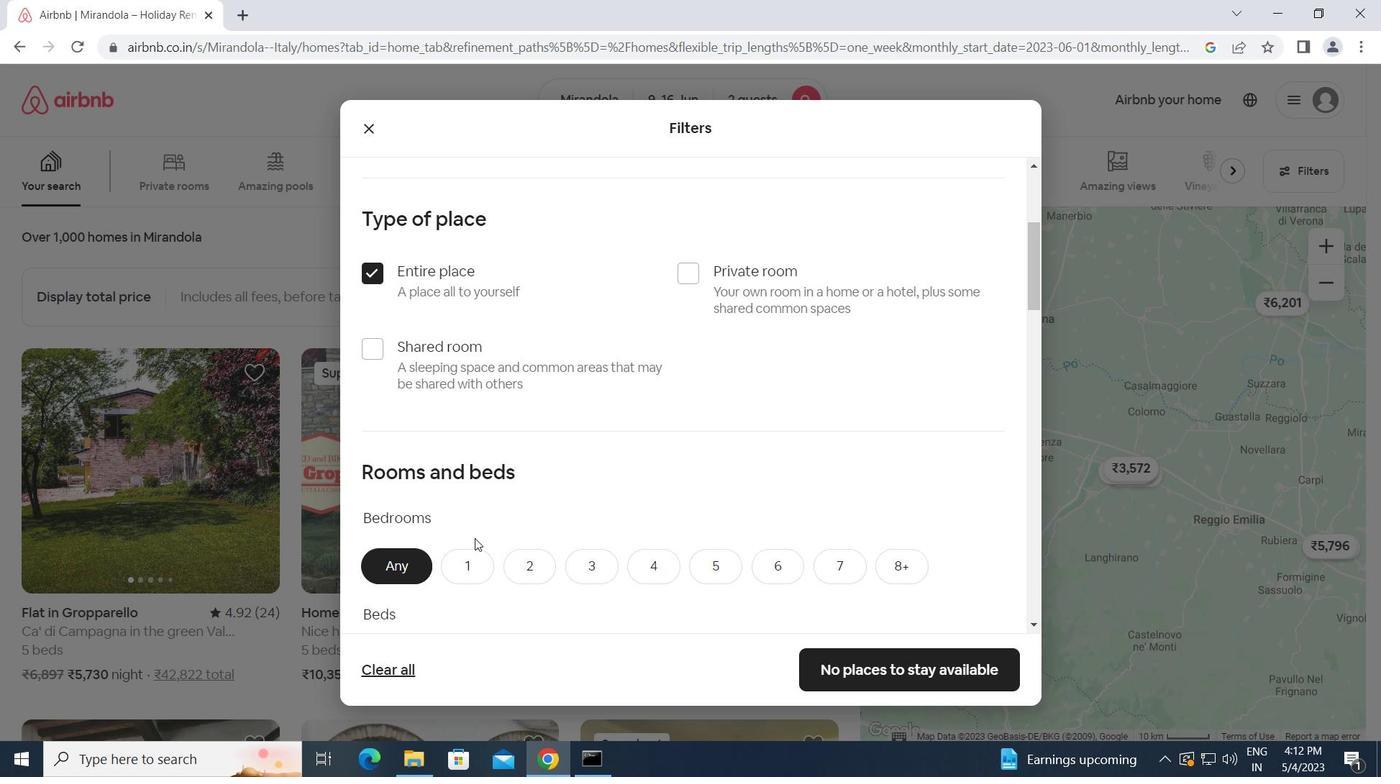 
Action: Mouse moved to (535, 483)
Screenshot: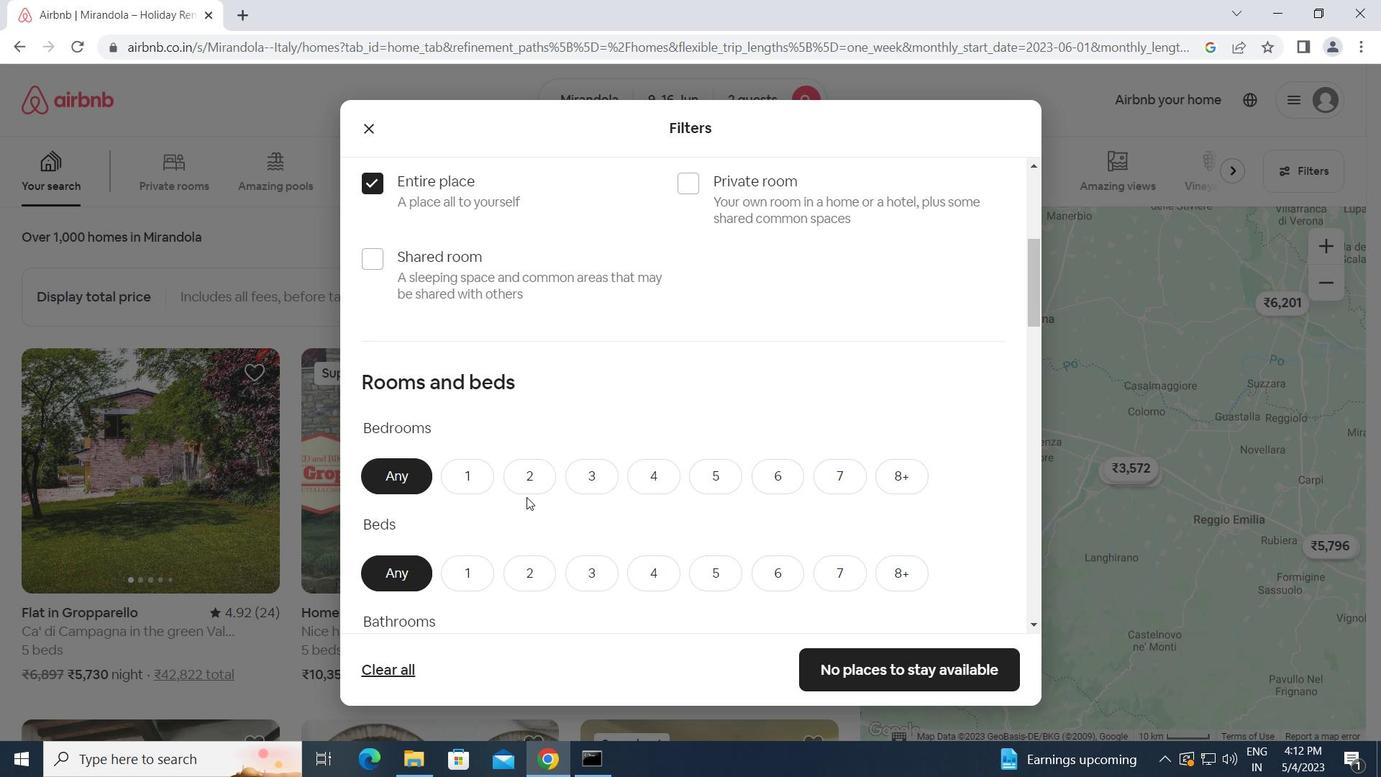 
Action: Mouse pressed left at (535, 483)
Screenshot: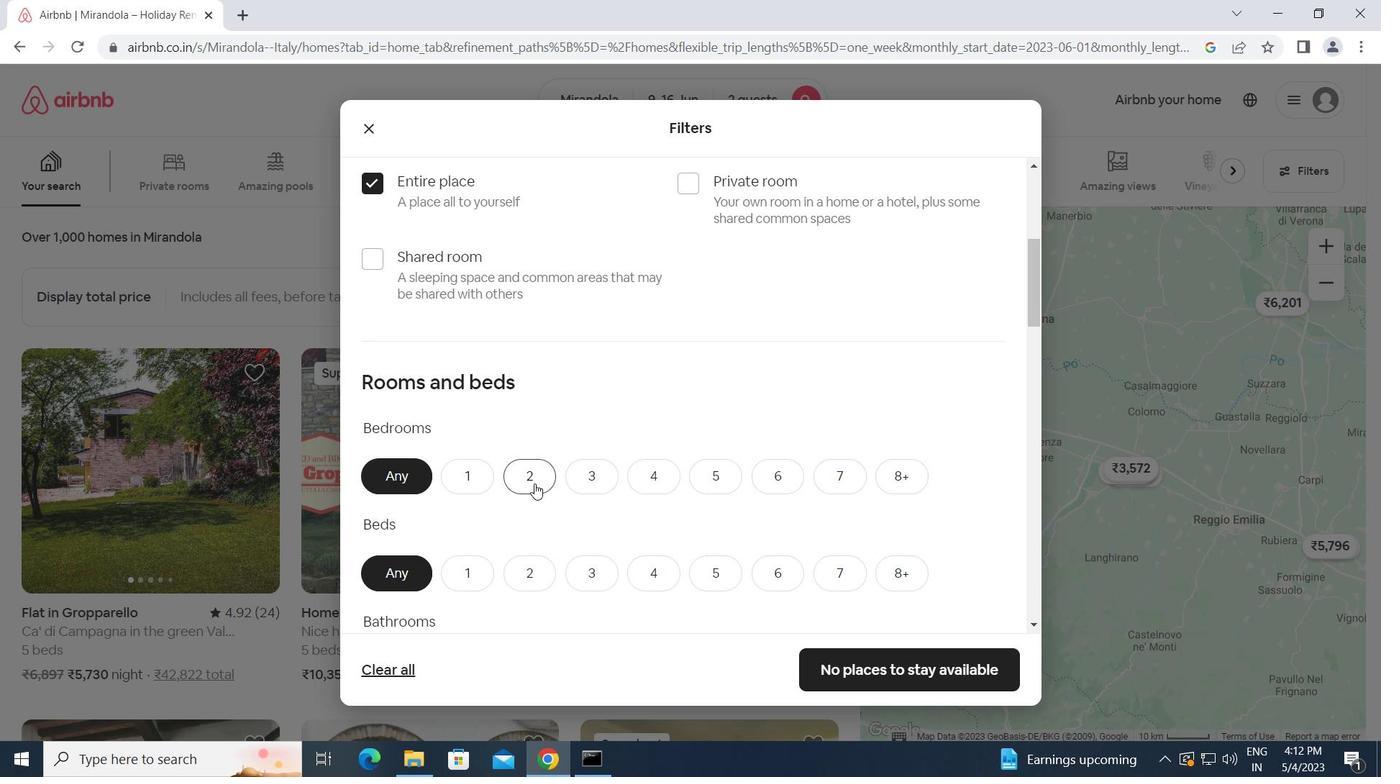 
Action: Mouse moved to (524, 567)
Screenshot: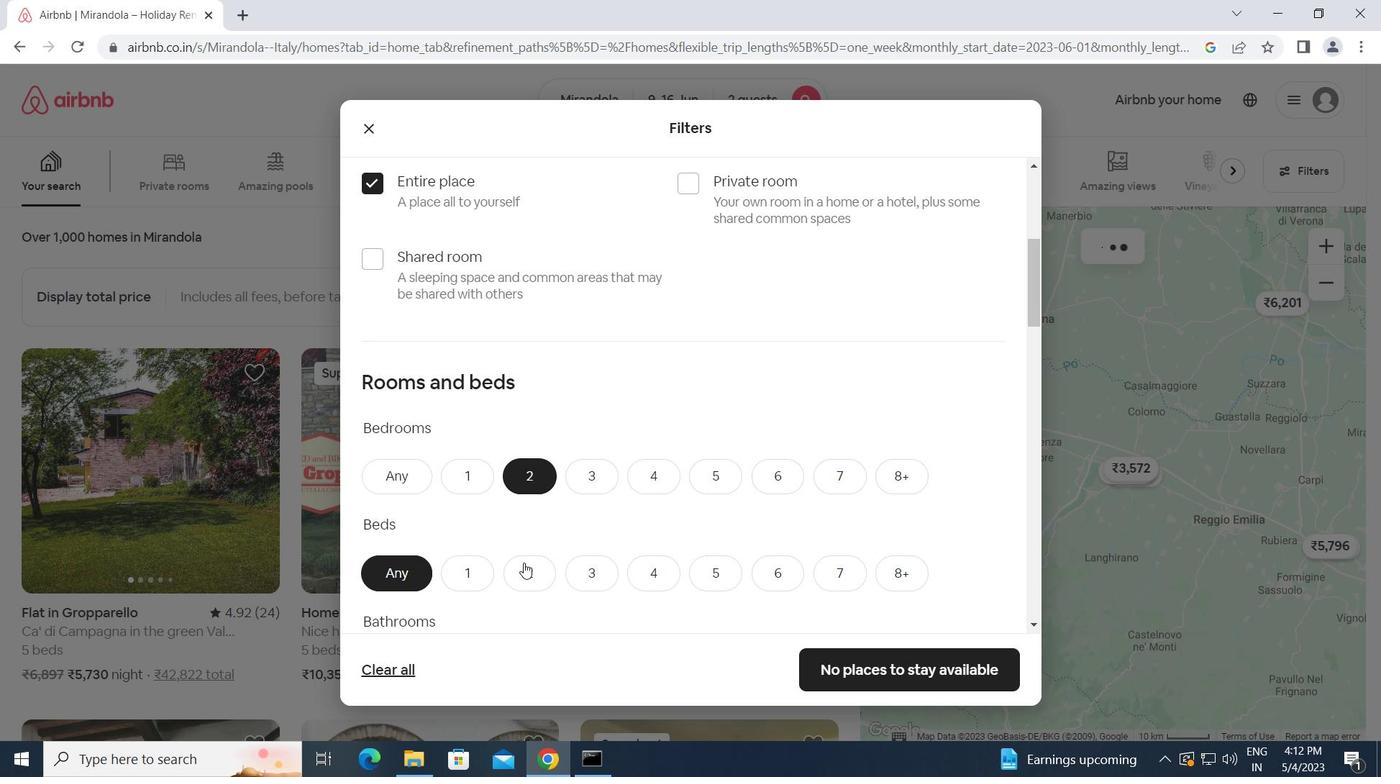 
Action: Mouse pressed left at (524, 567)
Screenshot: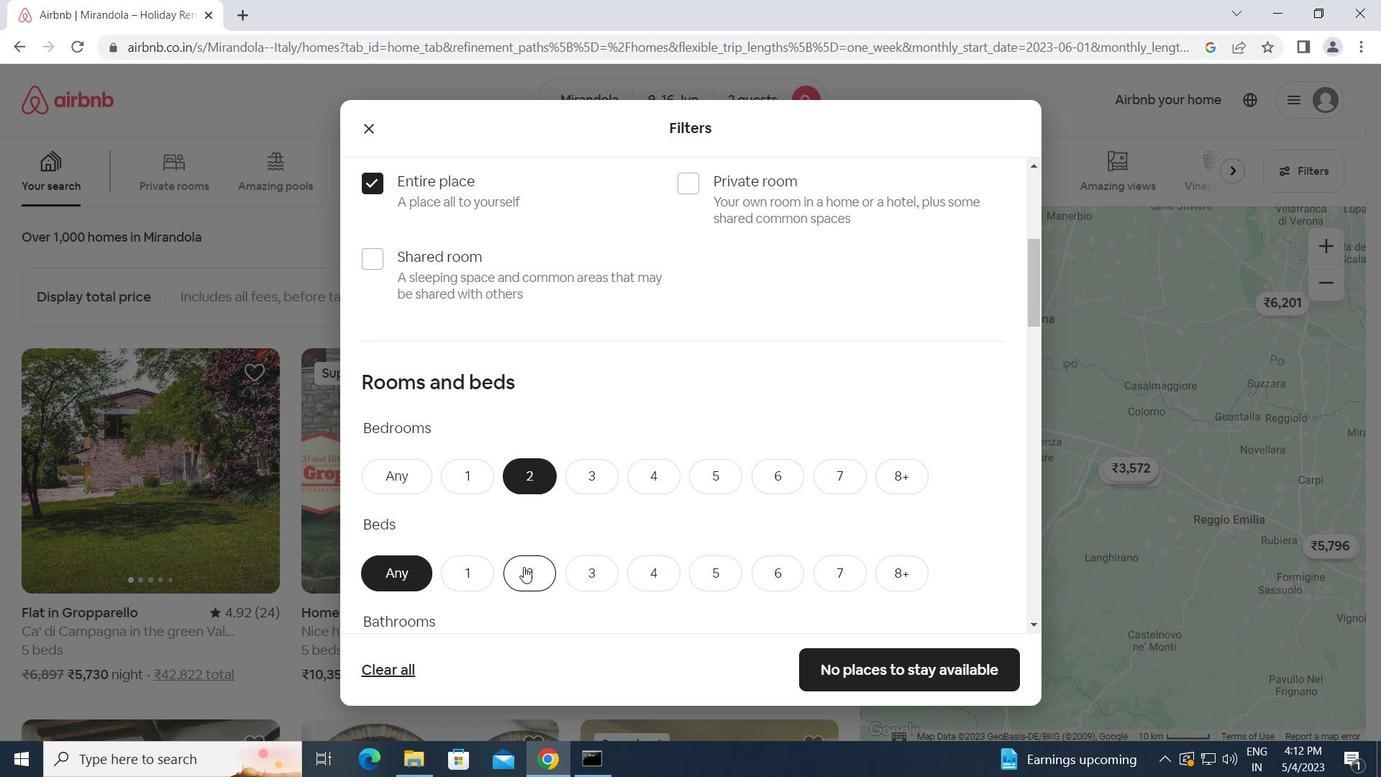 
Action: Mouse scrolled (524, 567) with delta (0, 0)
Screenshot: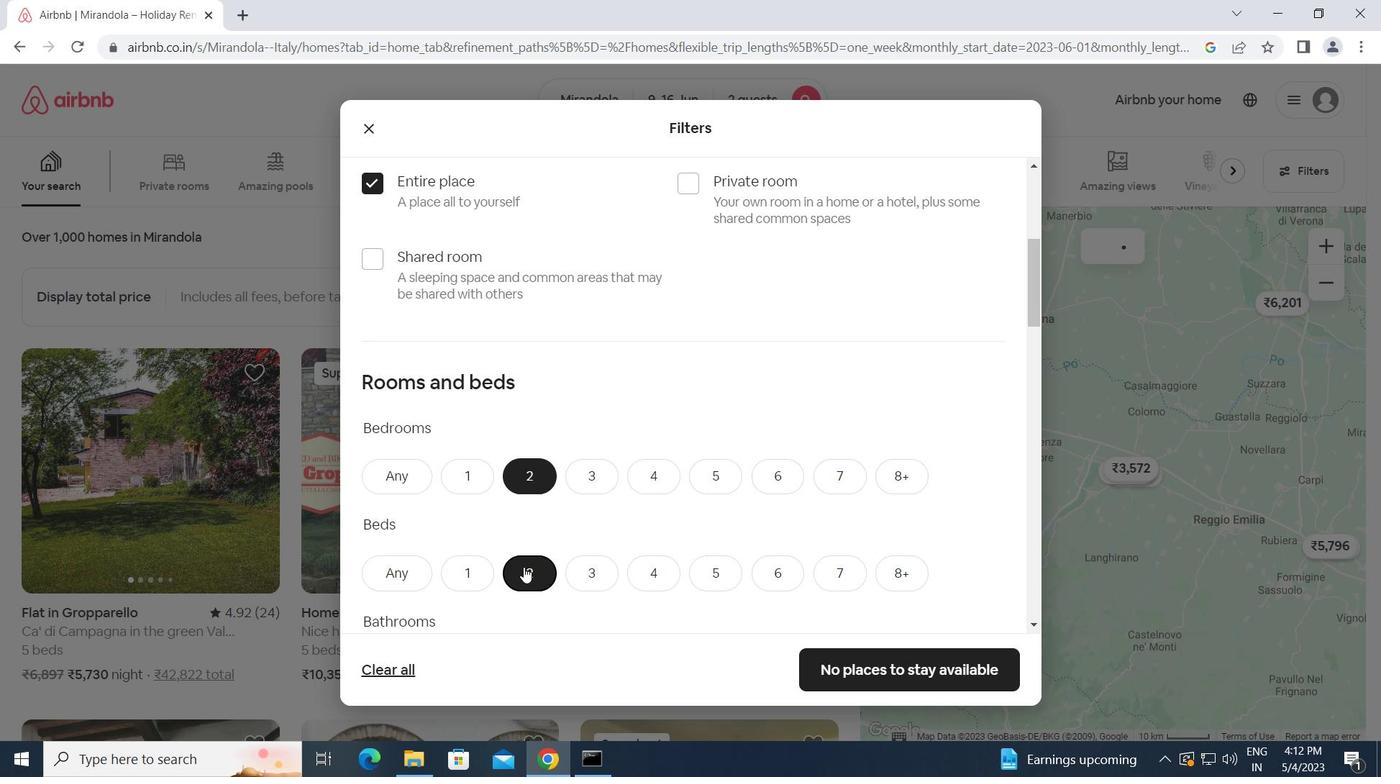 
Action: Mouse scrolled (524, 567) with delta (0, 0)
Screenshot: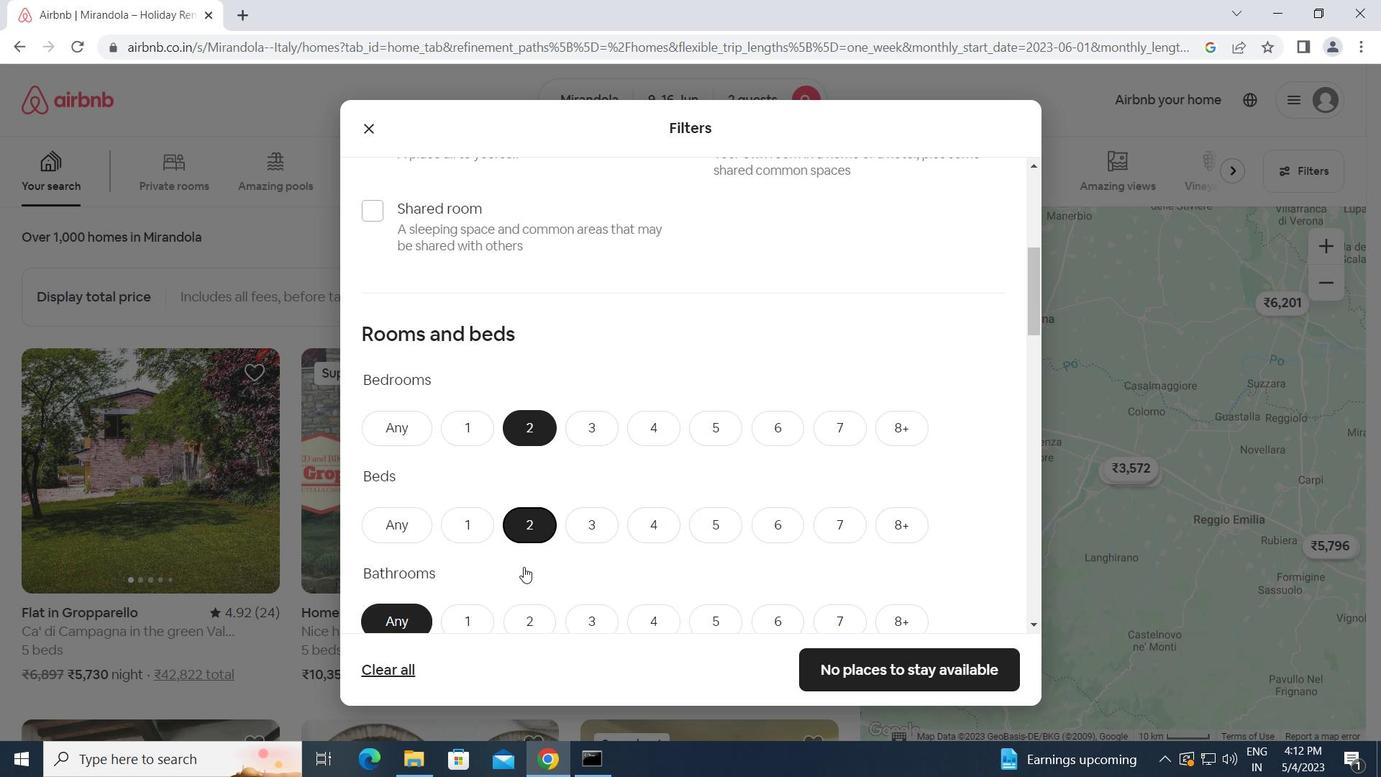 
Action: Mouse moved to (469, 493)
Screenshot: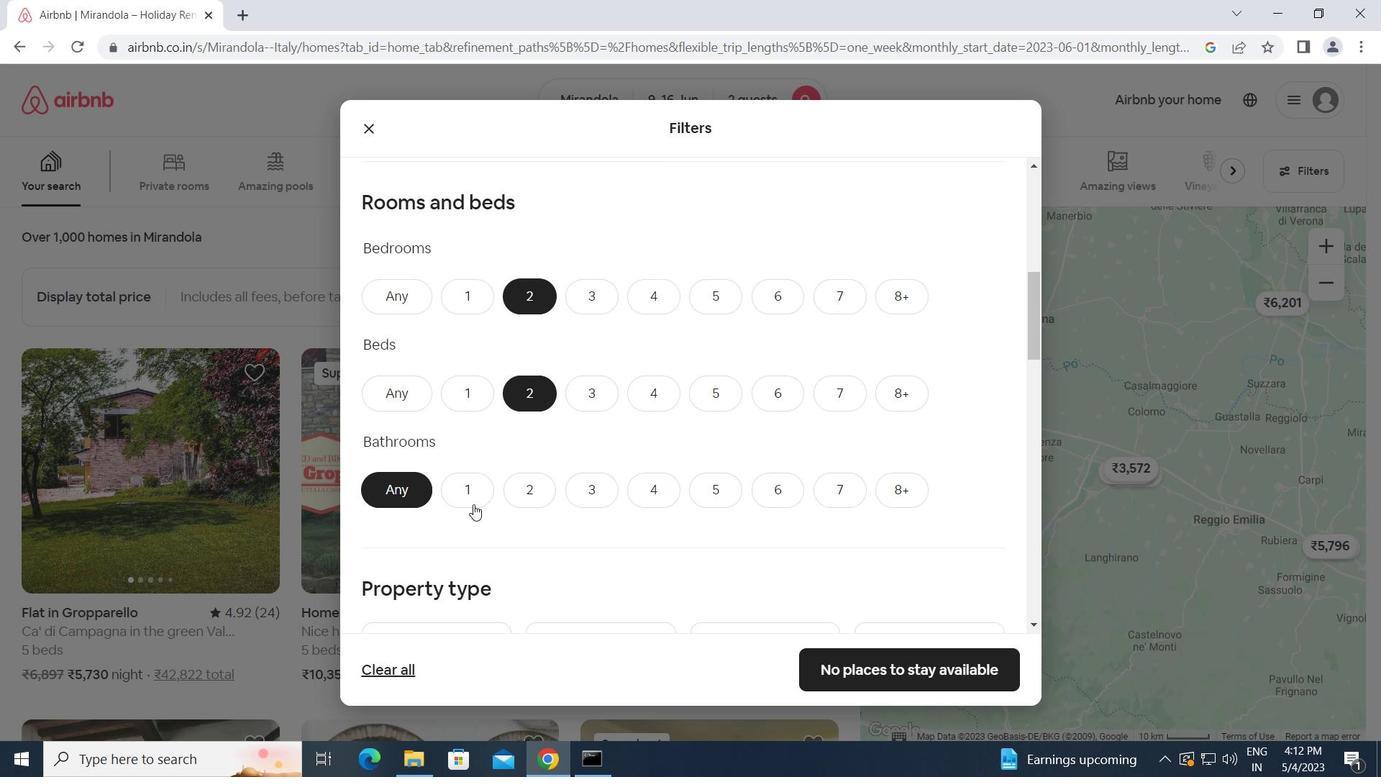 
Action: Mouse pressed left at (469, 493)
Screenshot: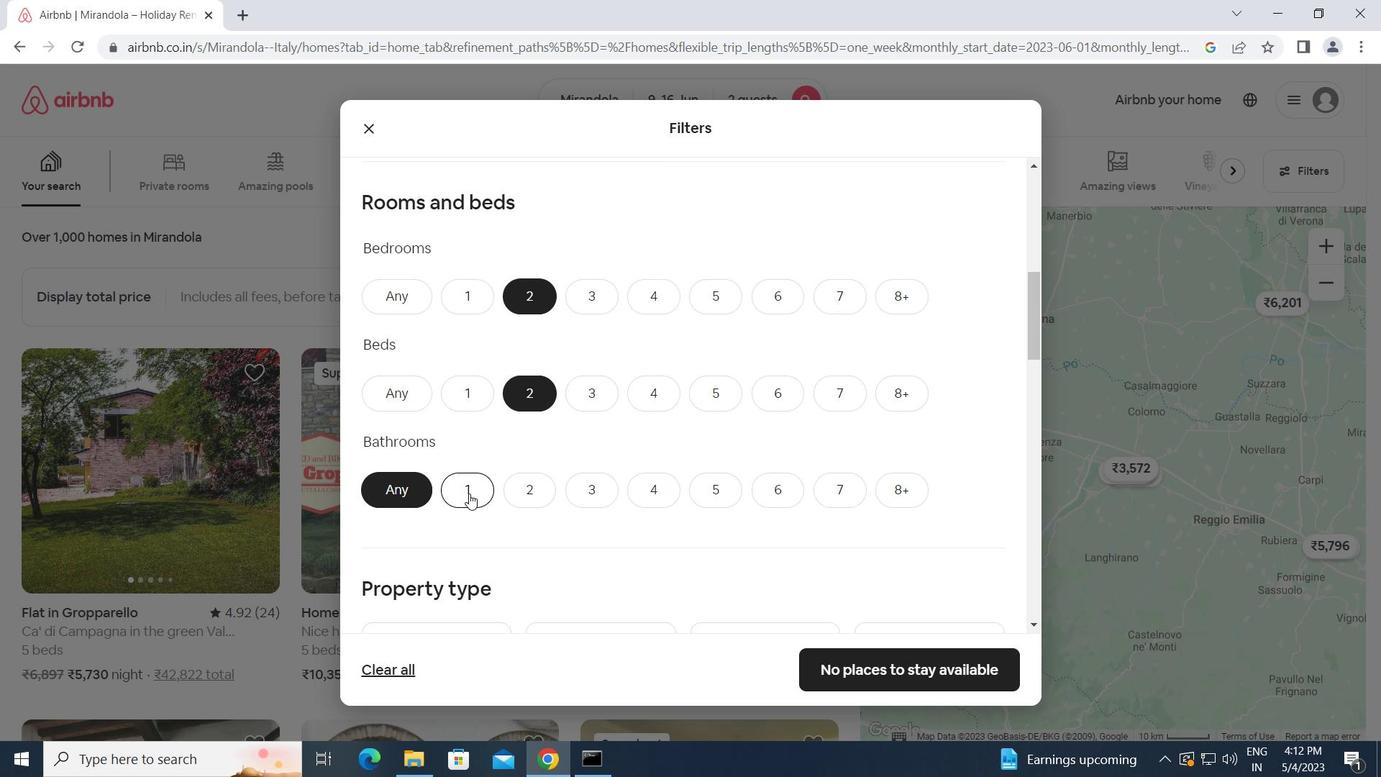 
Action: Mouse moved to (550, 515)
Screenshot: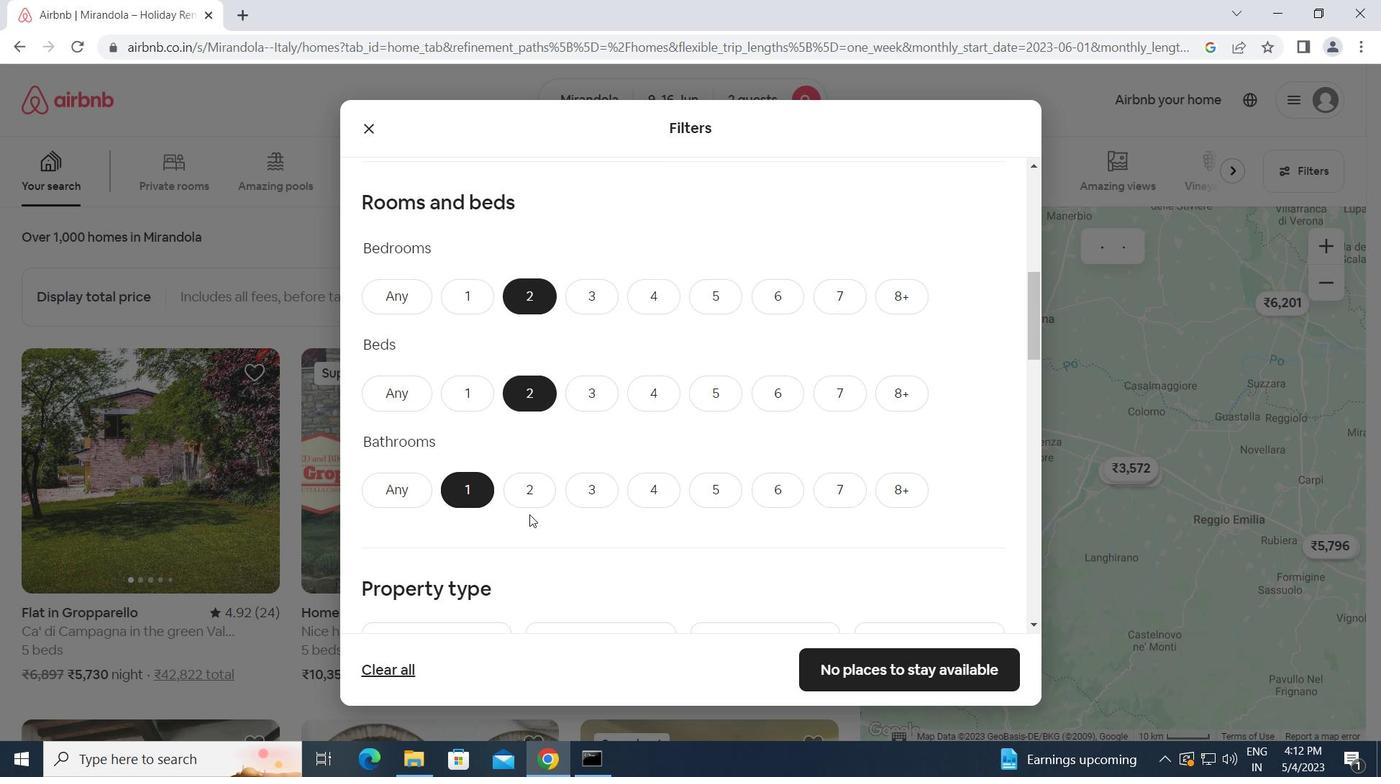
Action: Mouse scrolled (550, 514) with delta (0, 0)
Screenshot: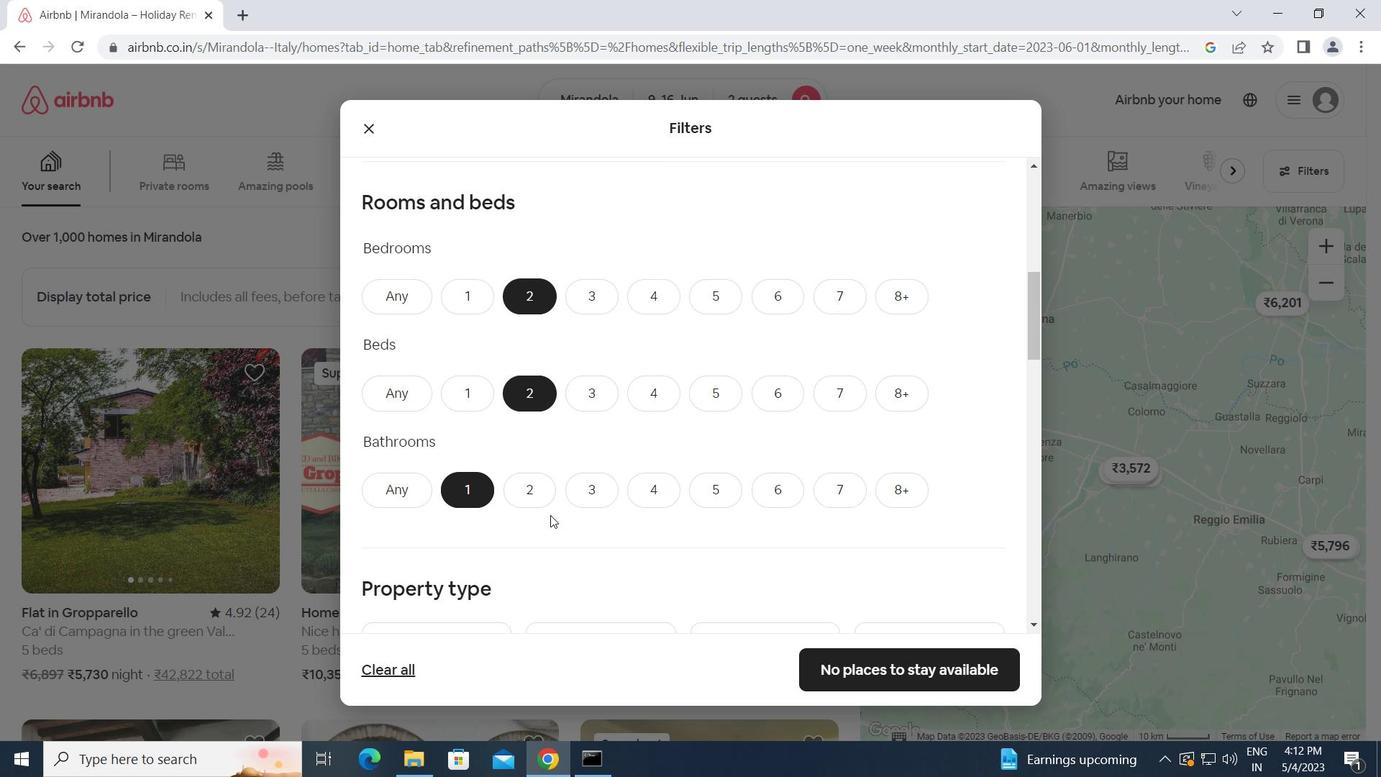 
Action: Mouse scrolled (550, 514) with delta (0, 0)
Screenshot: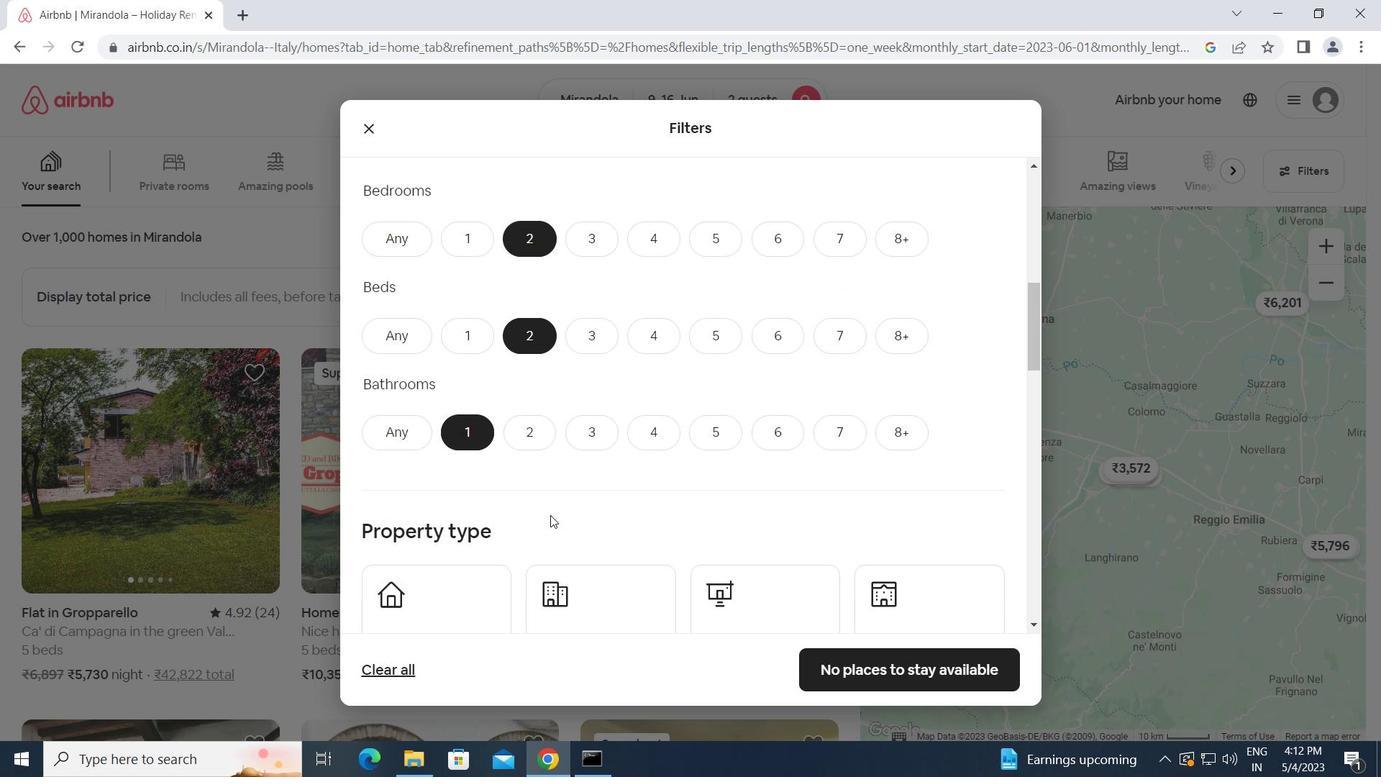 
Action: Mouse moved to (451, 516)
Screenshot: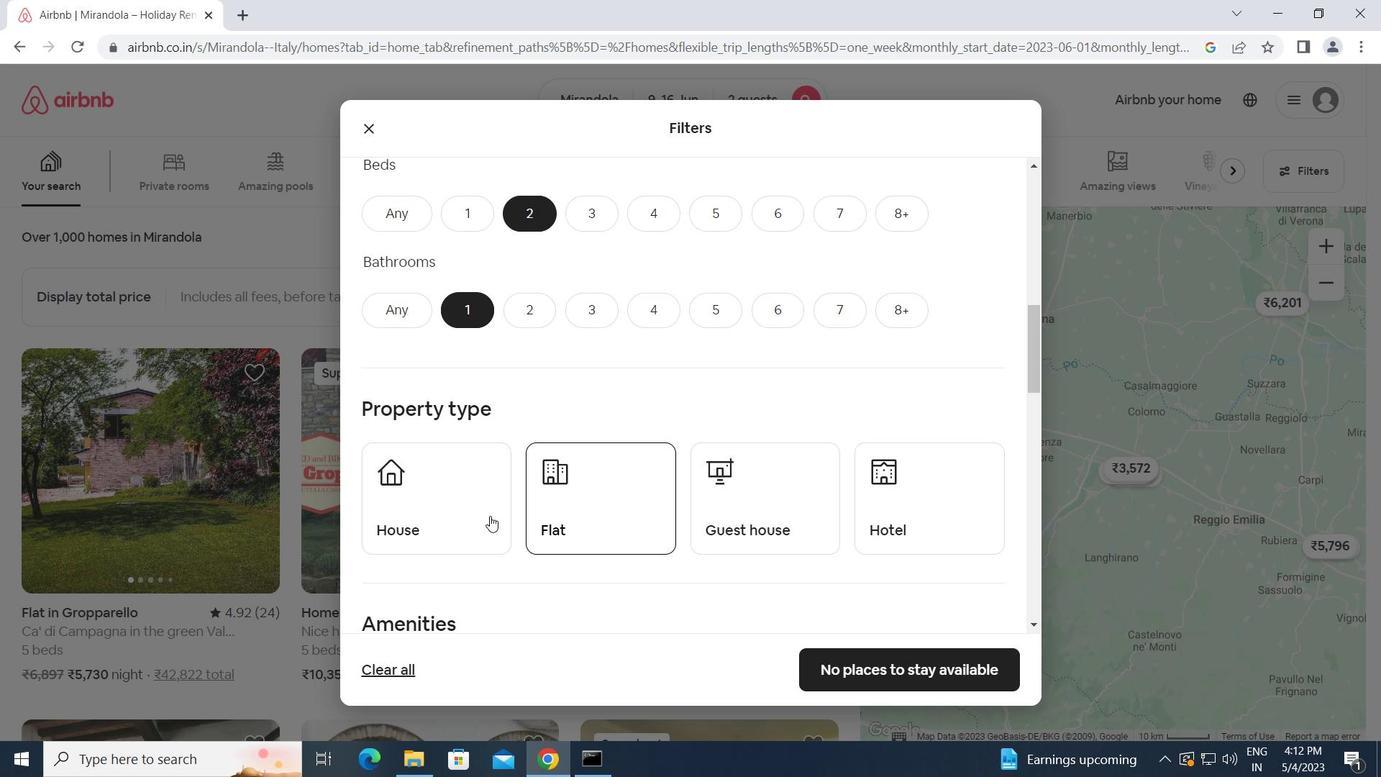 
Action: Mouse pressed left at (451, 516)
Screenshot: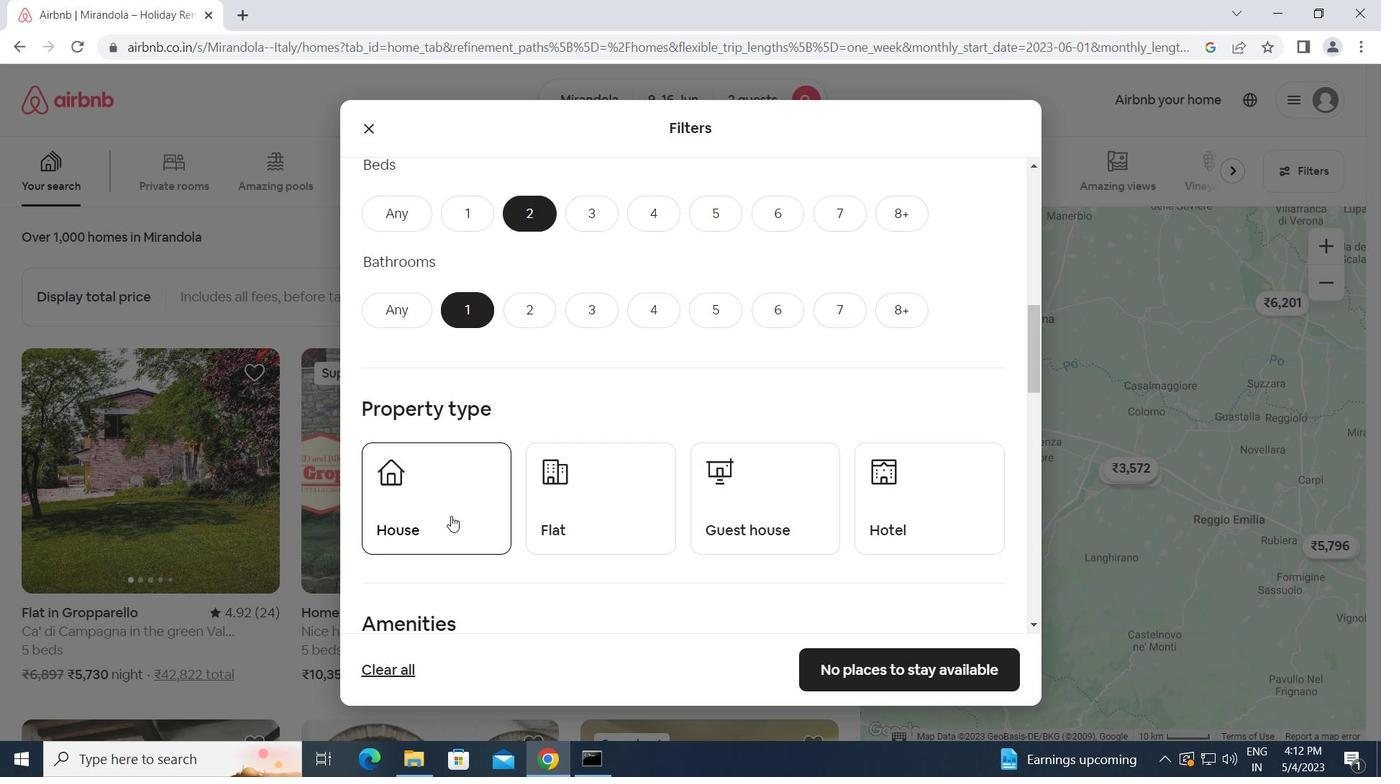 
Action: Mouse moved to (601, 522)
Screenshot: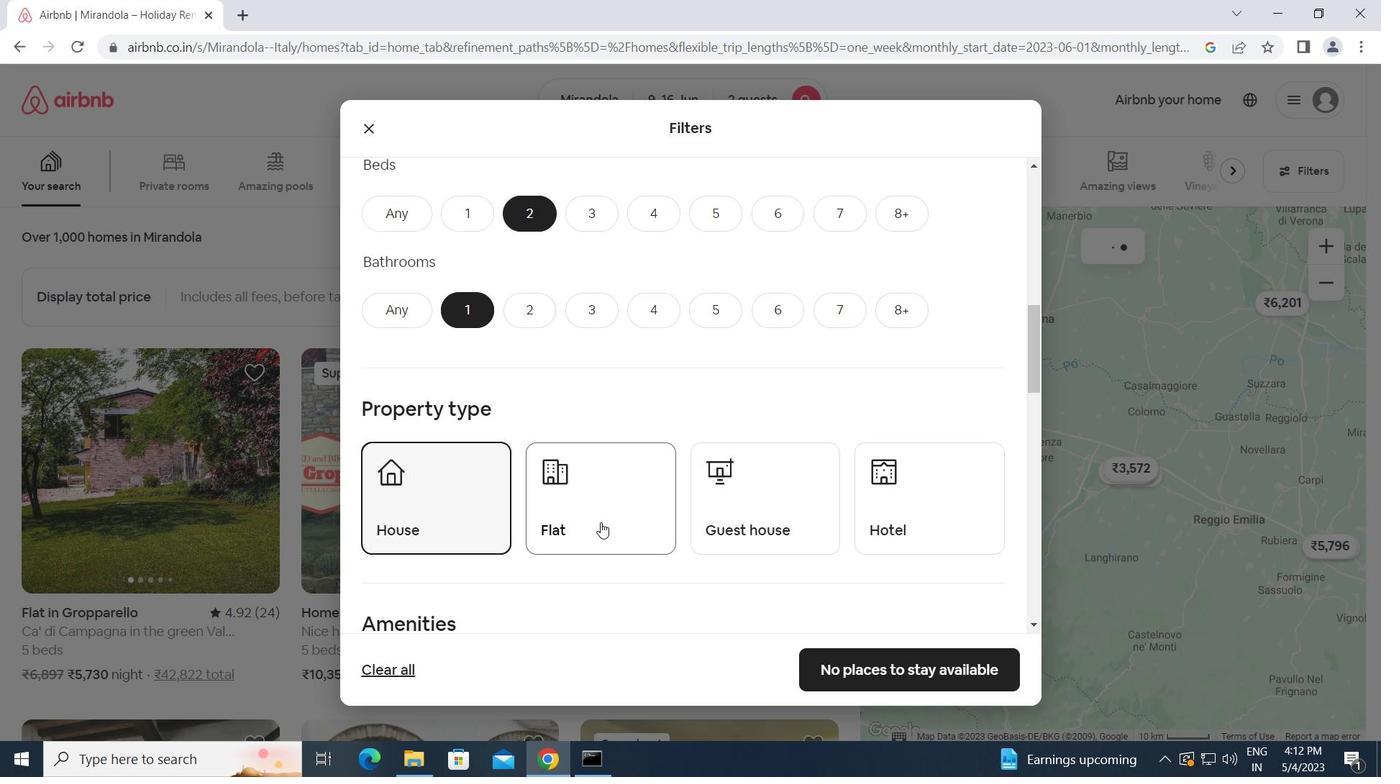 
Action: Mouse pressed left at (601, 522)
Screenshot: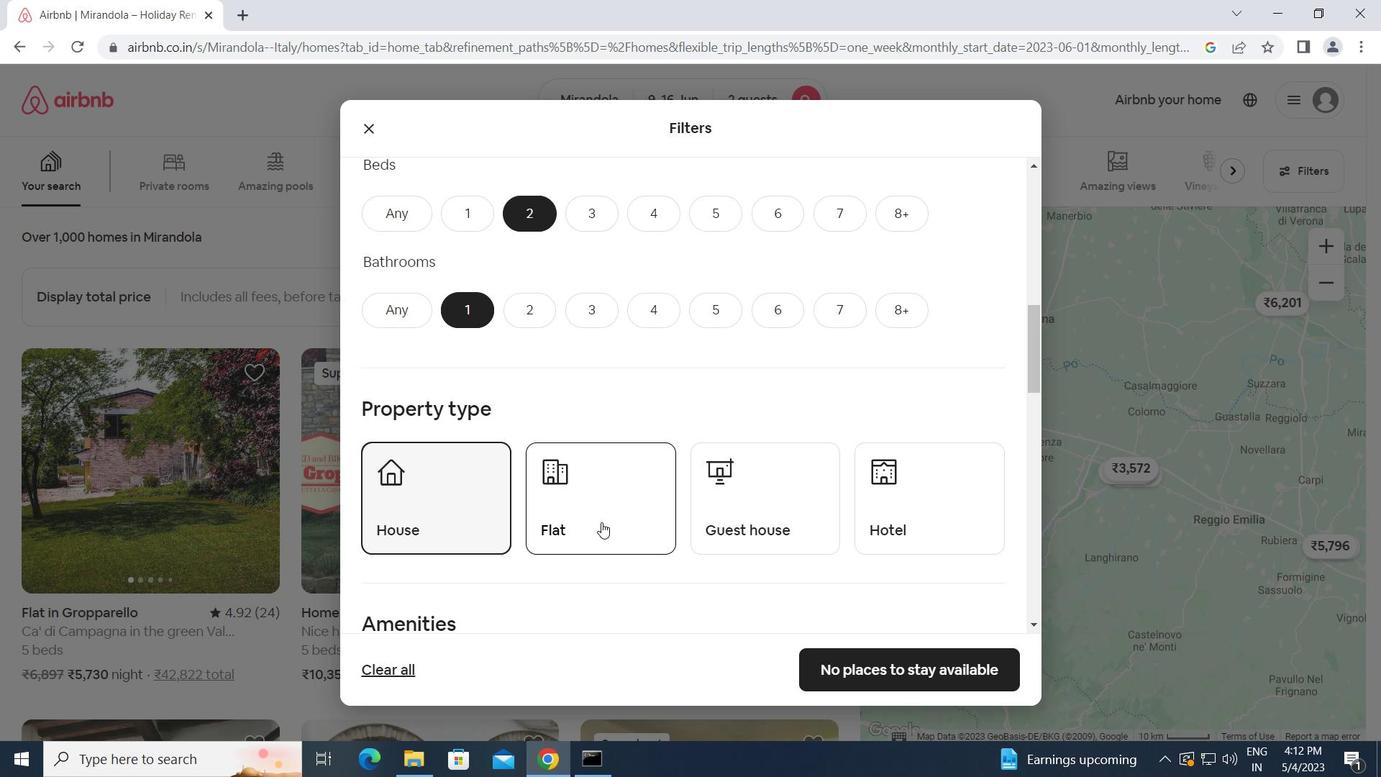 
Action: Mouse moved to (765, 518)
Screenshot: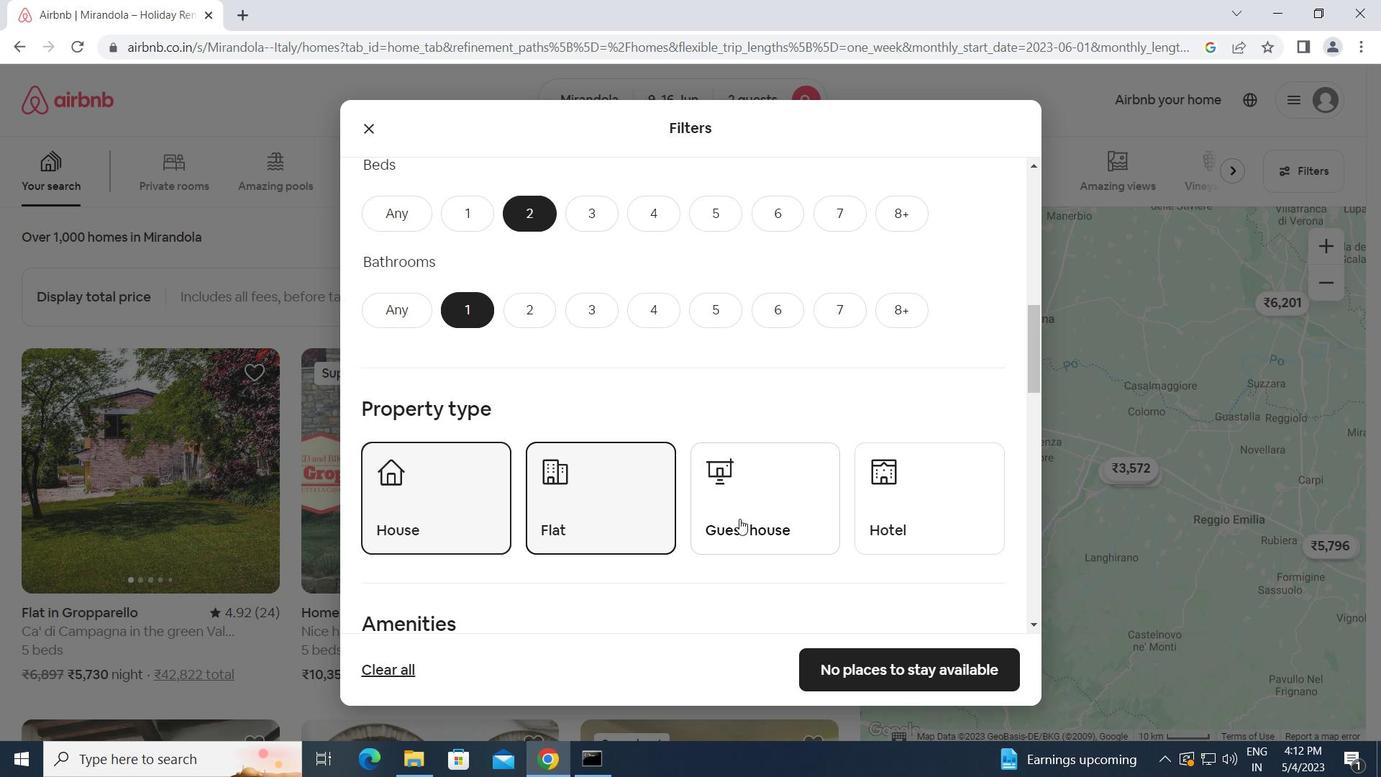 
Action: Mouse pressed left at (765, 518)
Screenshot: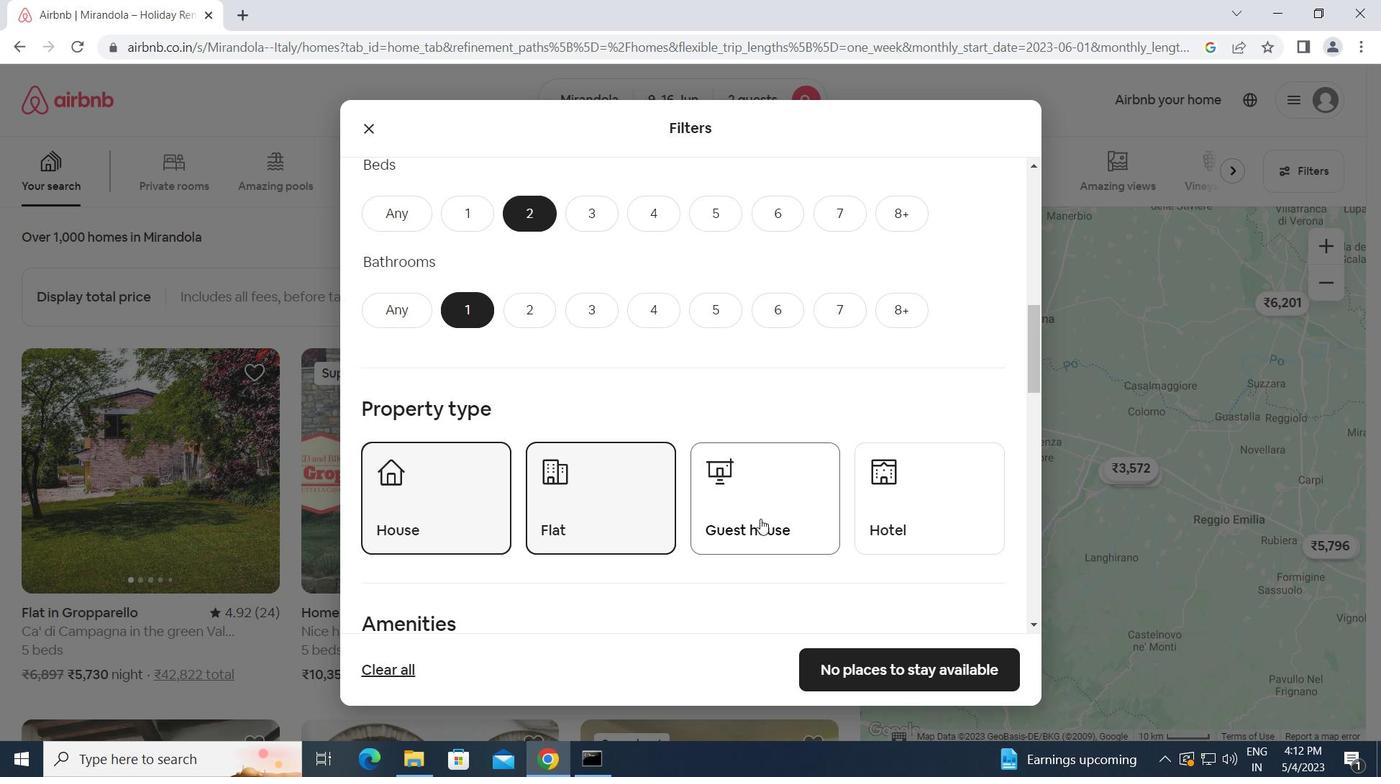 
Action: Mouse moved to (675, 585)
Screenshot: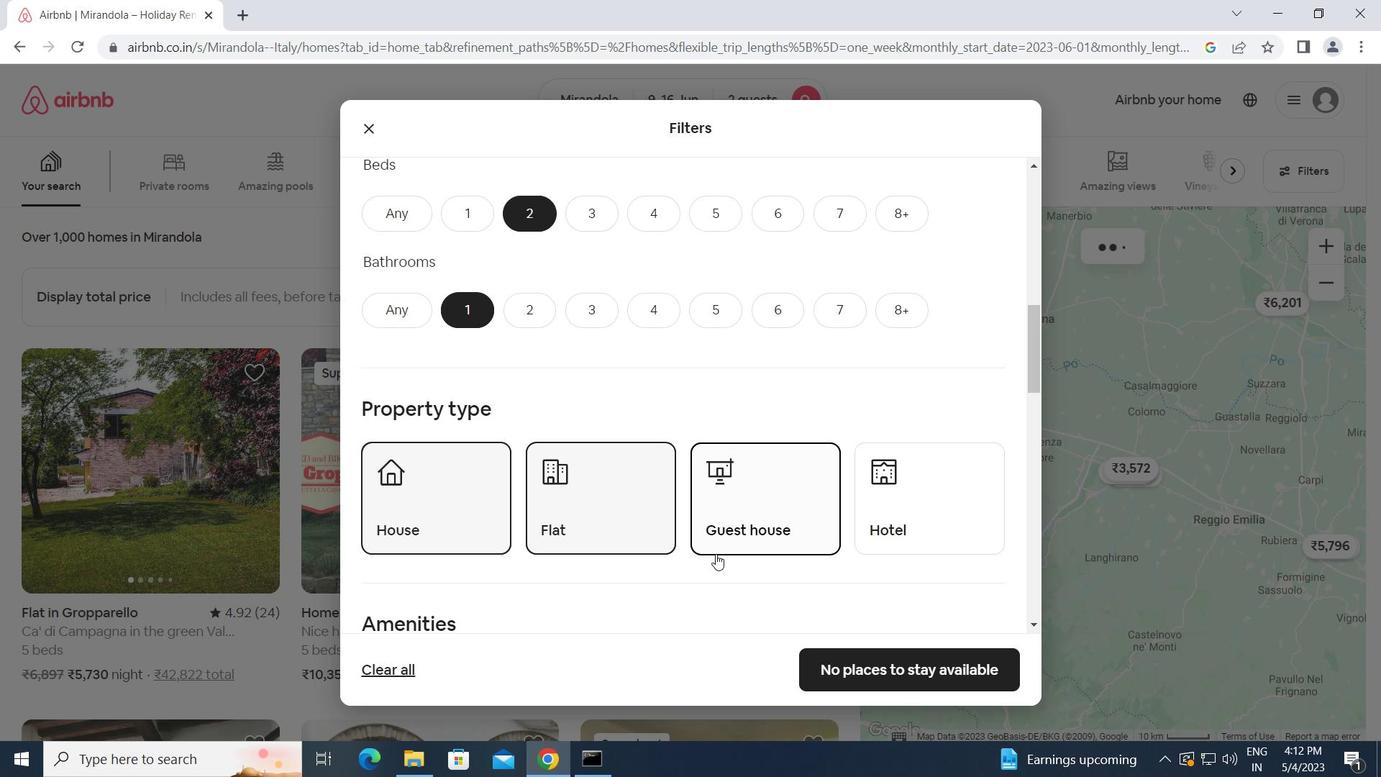 
Action: Mouse scrolled (675, 585) with delta (0, 0)
Screenshot: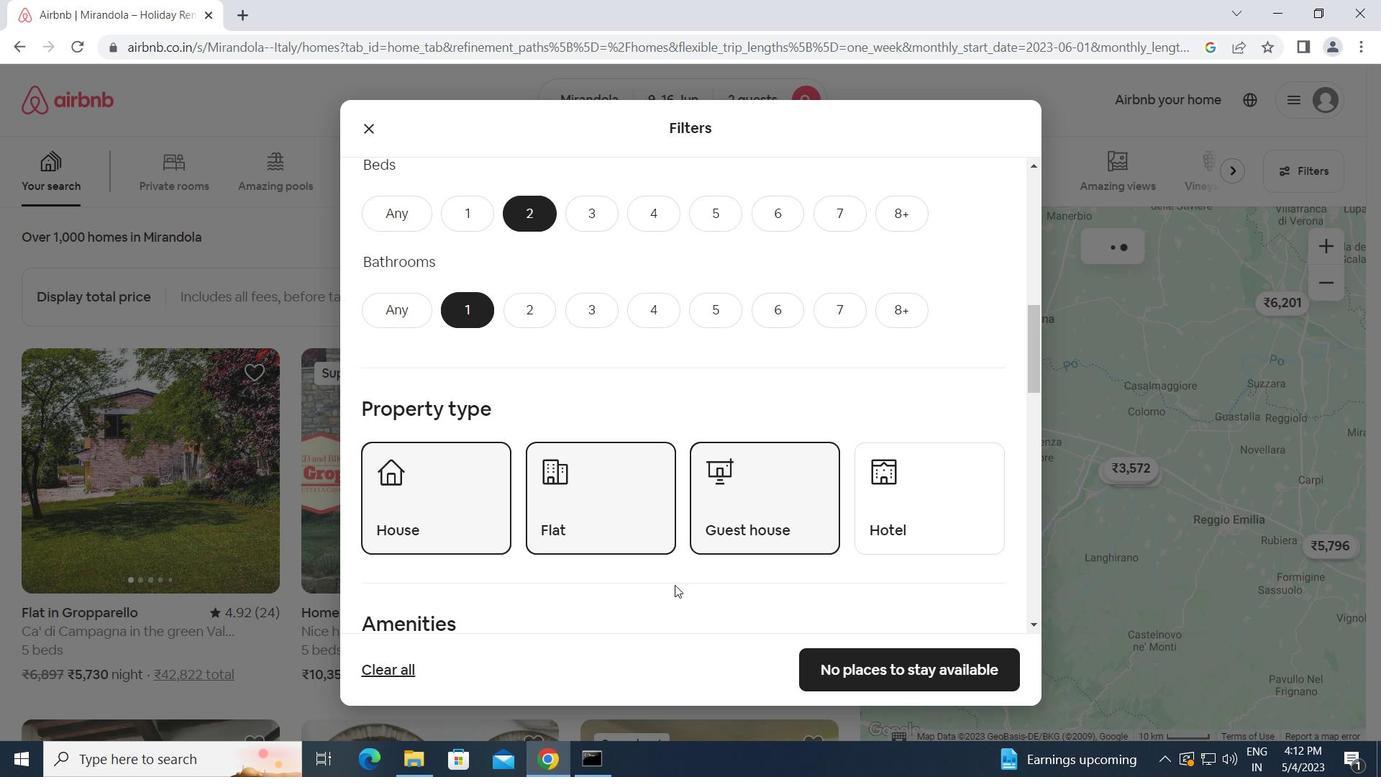 
Action: Mouse scrolled (675, 585) with delta (0, 0)
Screenshot: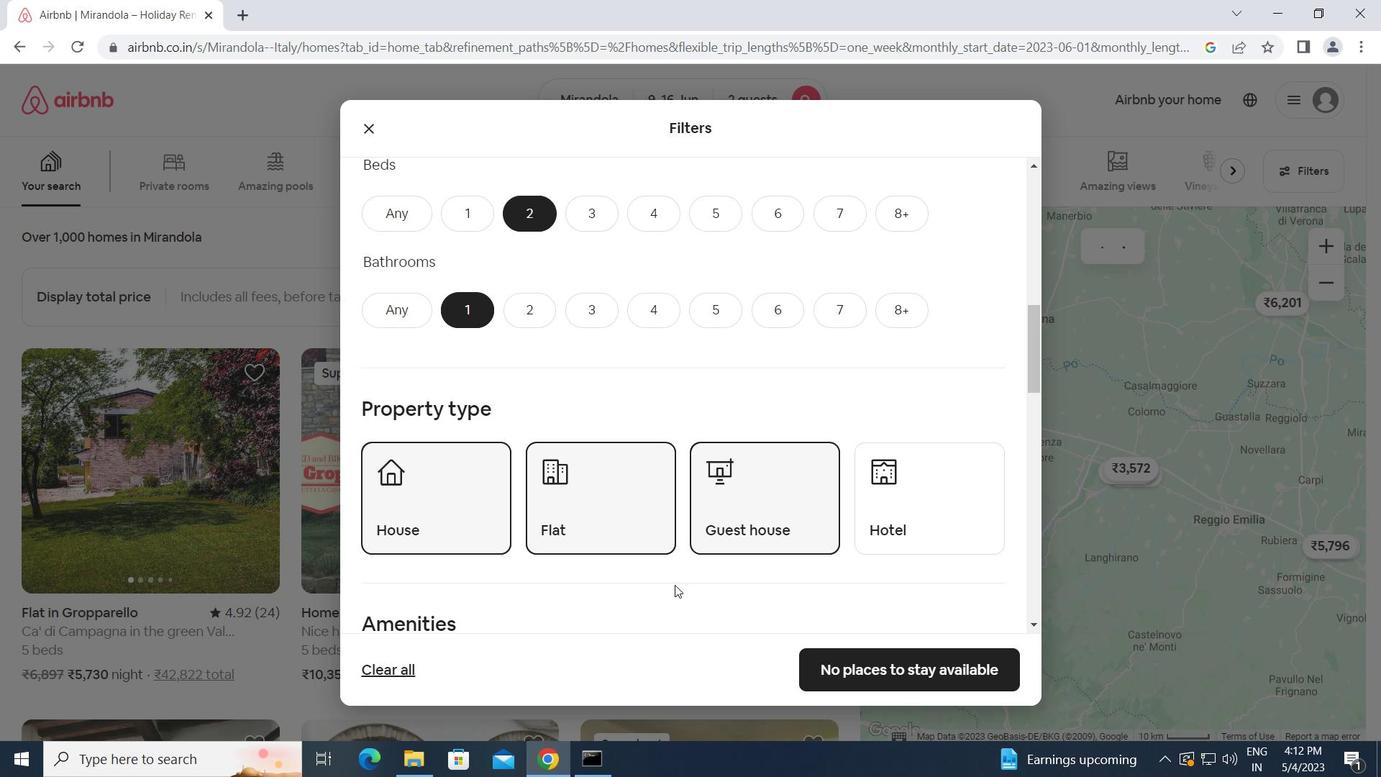 
Action: Mouse moved to (674, 585)
Screenshot: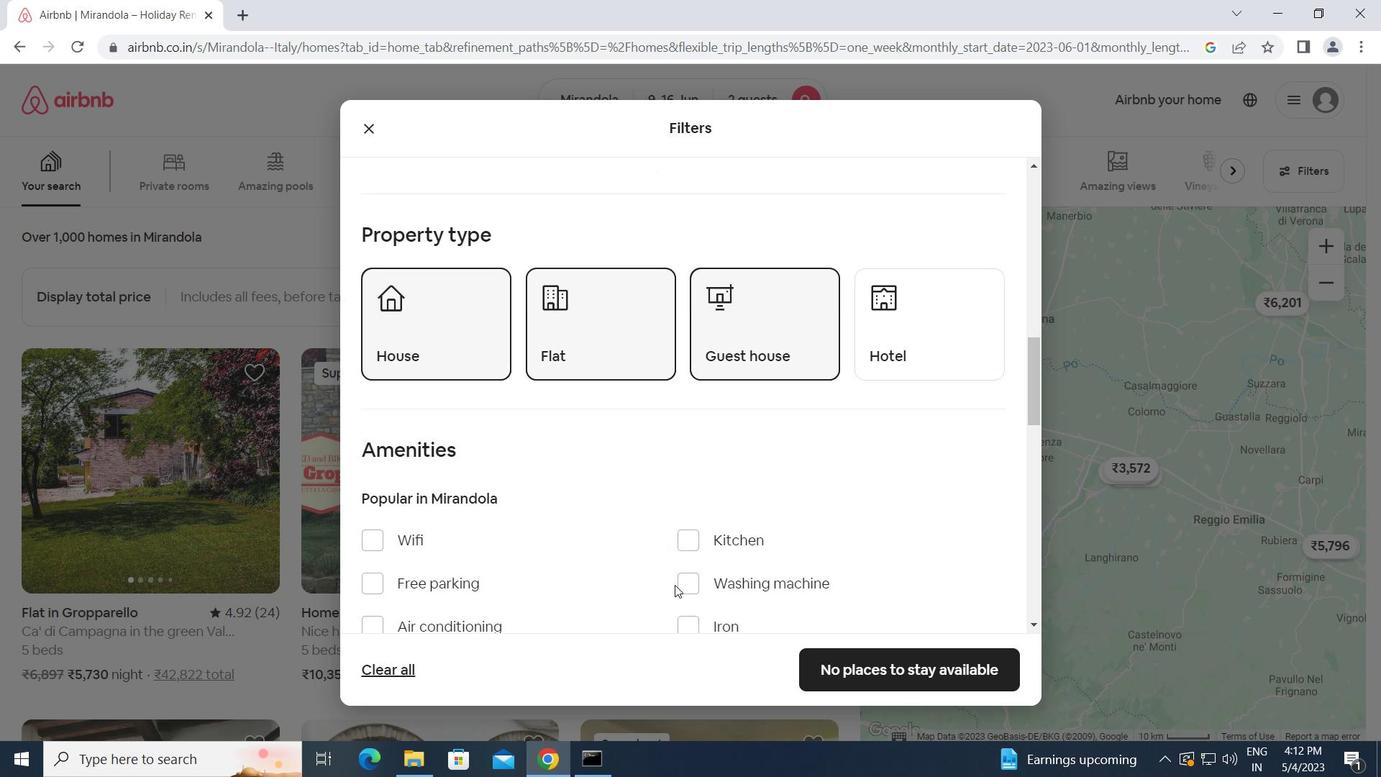 
Action: Mouse scrolled (674, 585) with delta (0, 0)
Screenshot: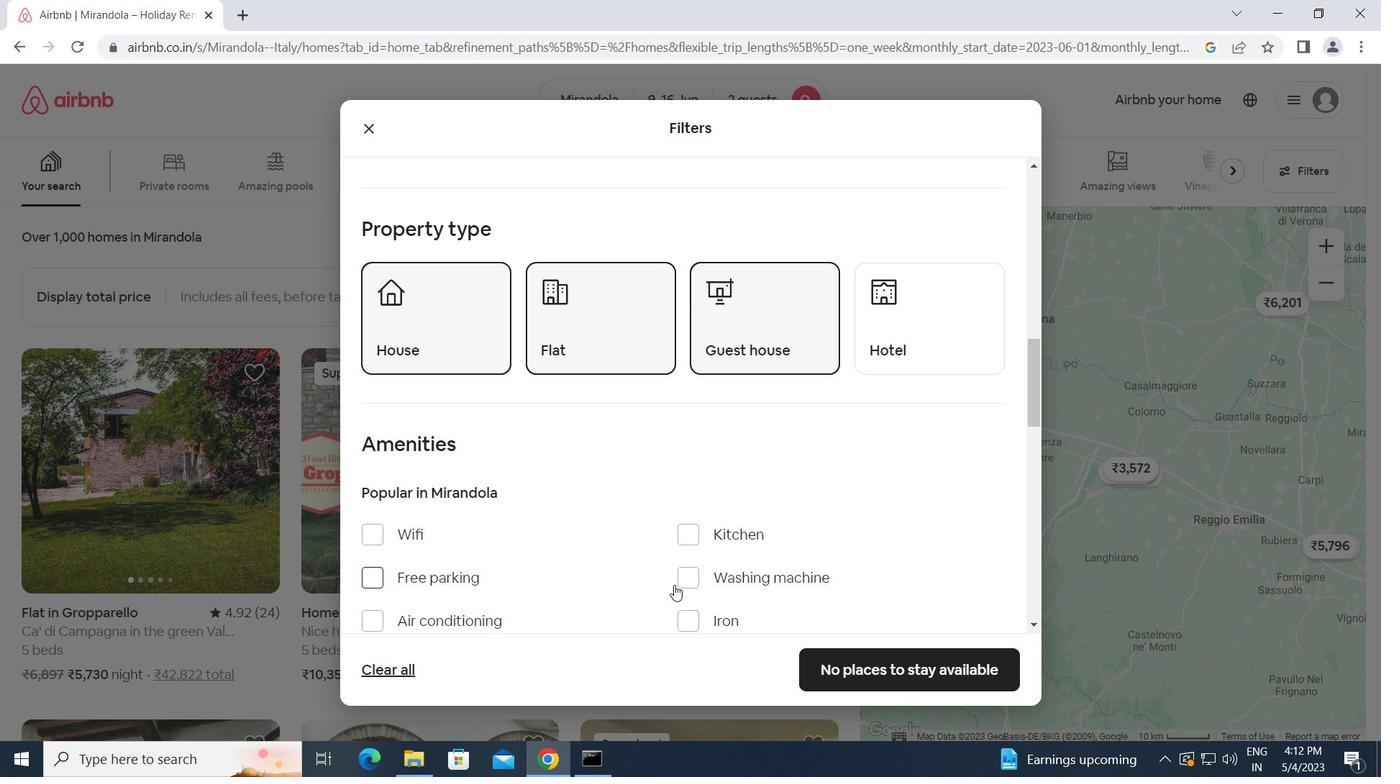 
Action: Mouse scrolled (674, 585) with delta (0, 0)
Screenshot: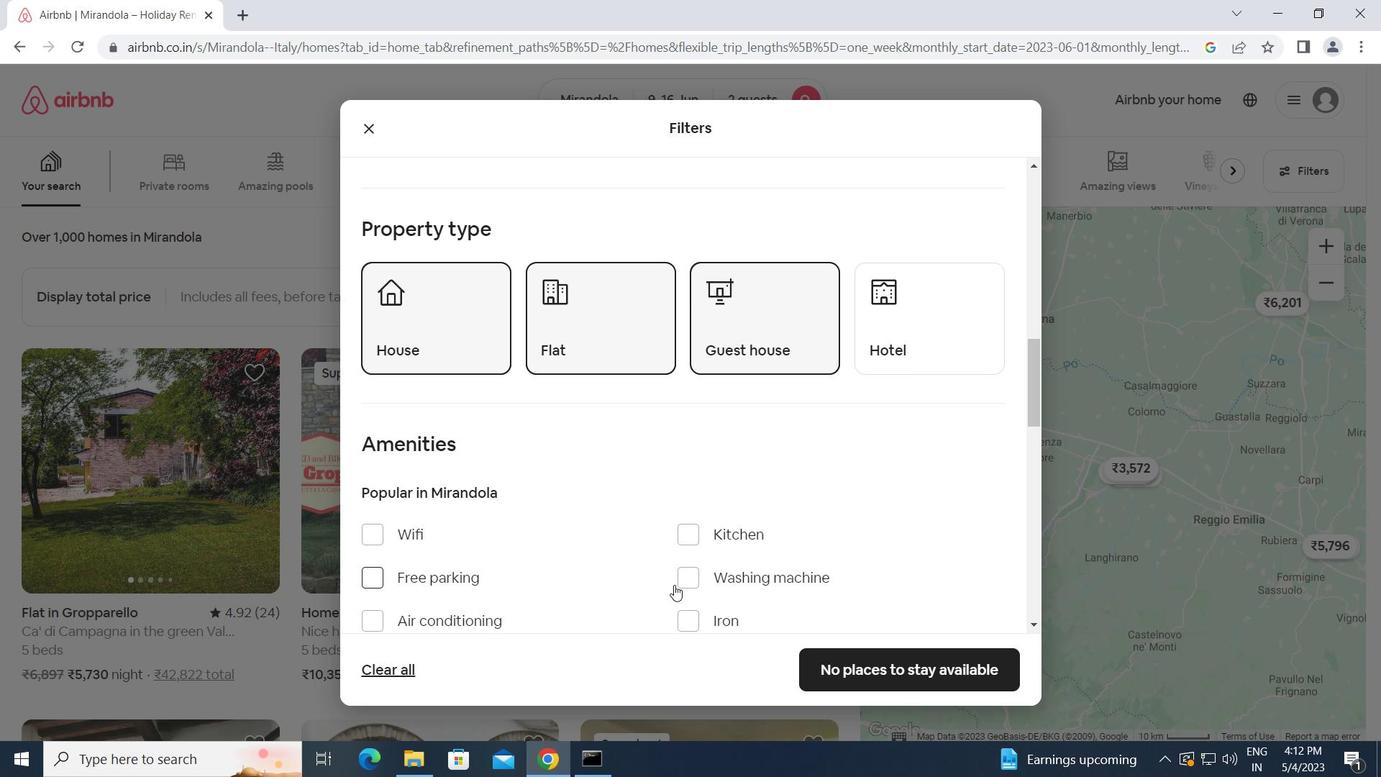 
Action: Mouse scrolled (674, 585) with delta (0, 0)
Screenshot: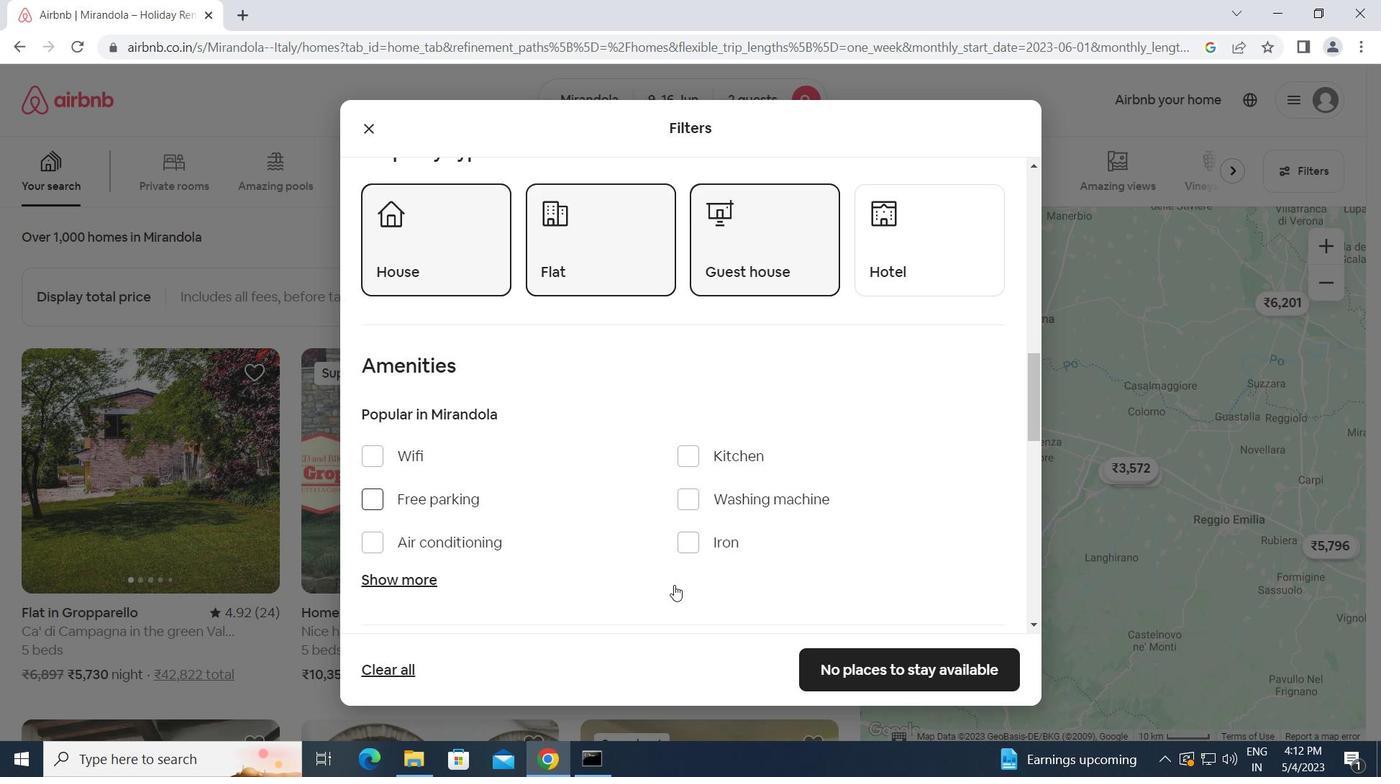 
Action: Mouse moved to (942, 594)
Screenshot: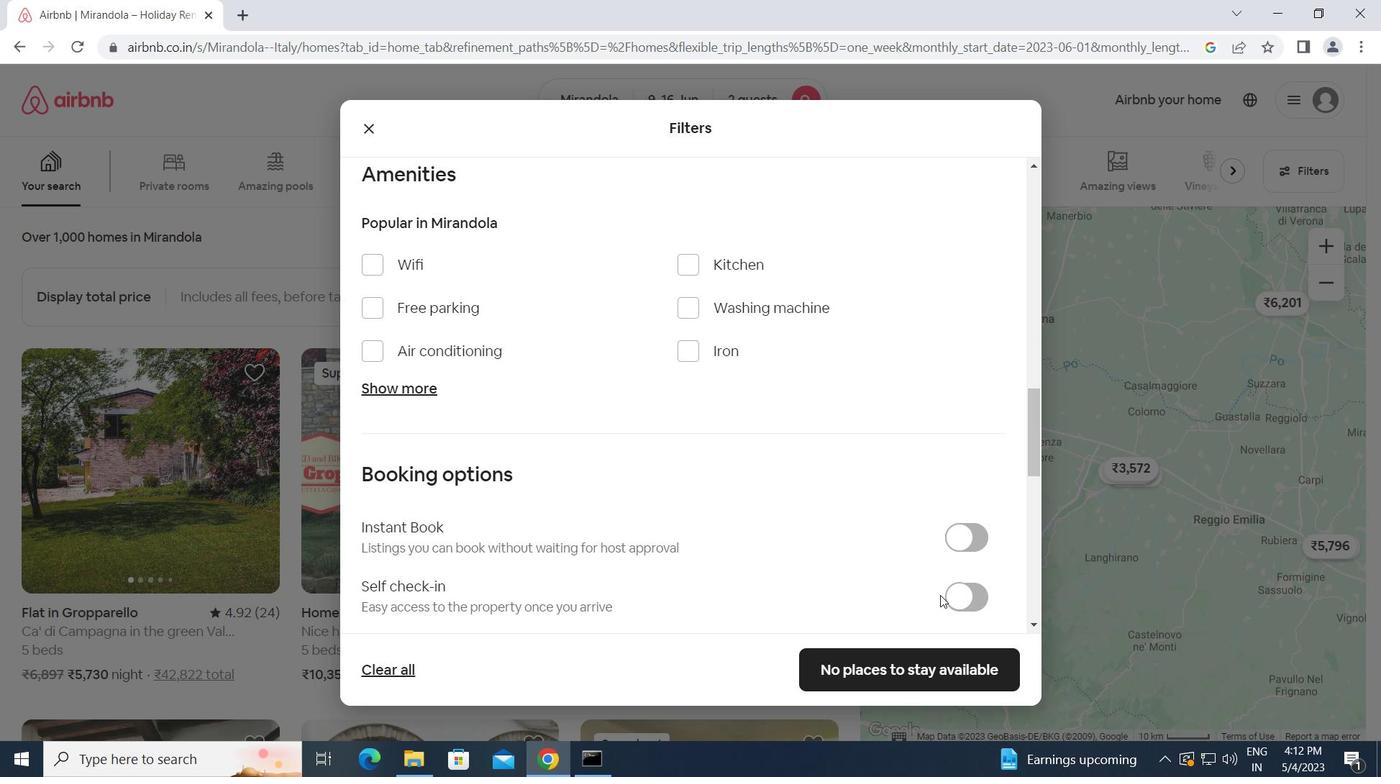 
Action: Mouse pressed left at (942, 594)
Screenshot: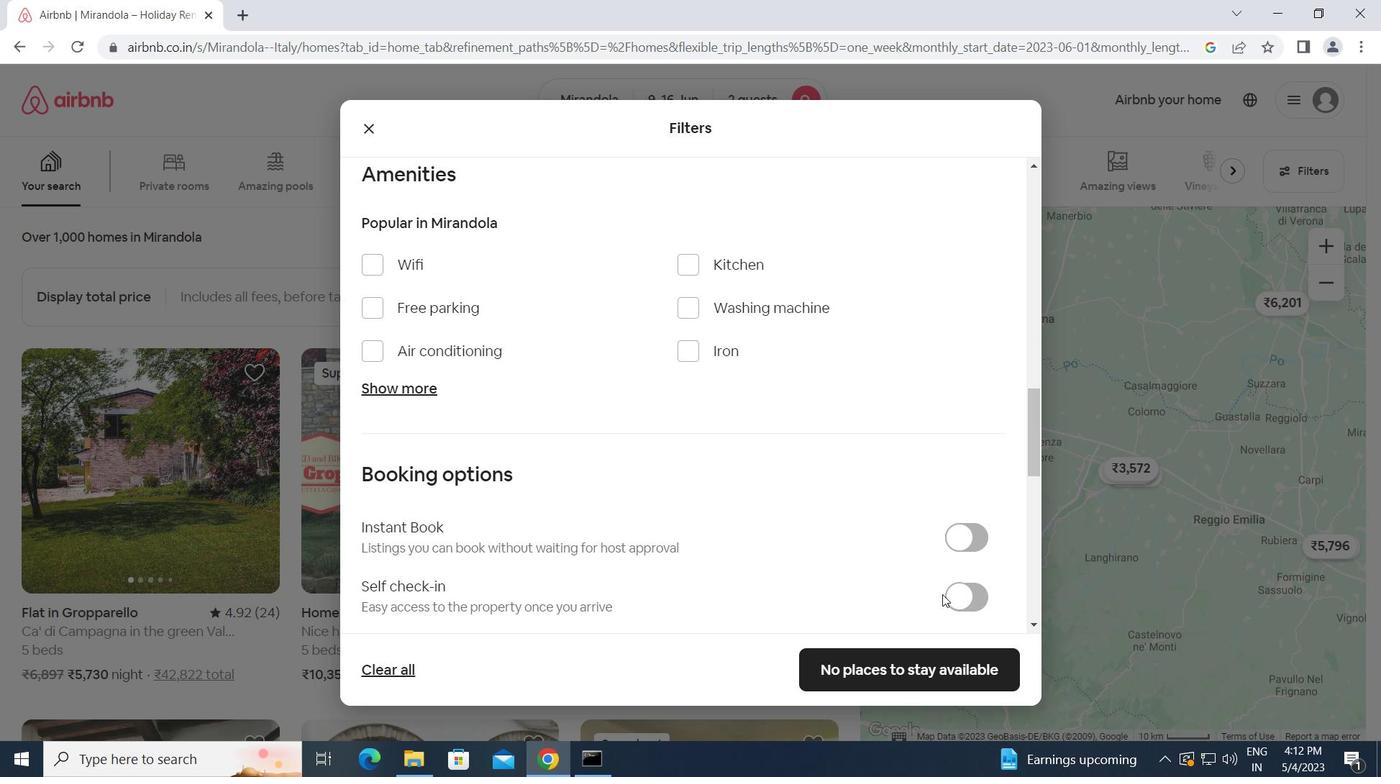 
Action: Mouse moved to (952, 592)
Screenshot: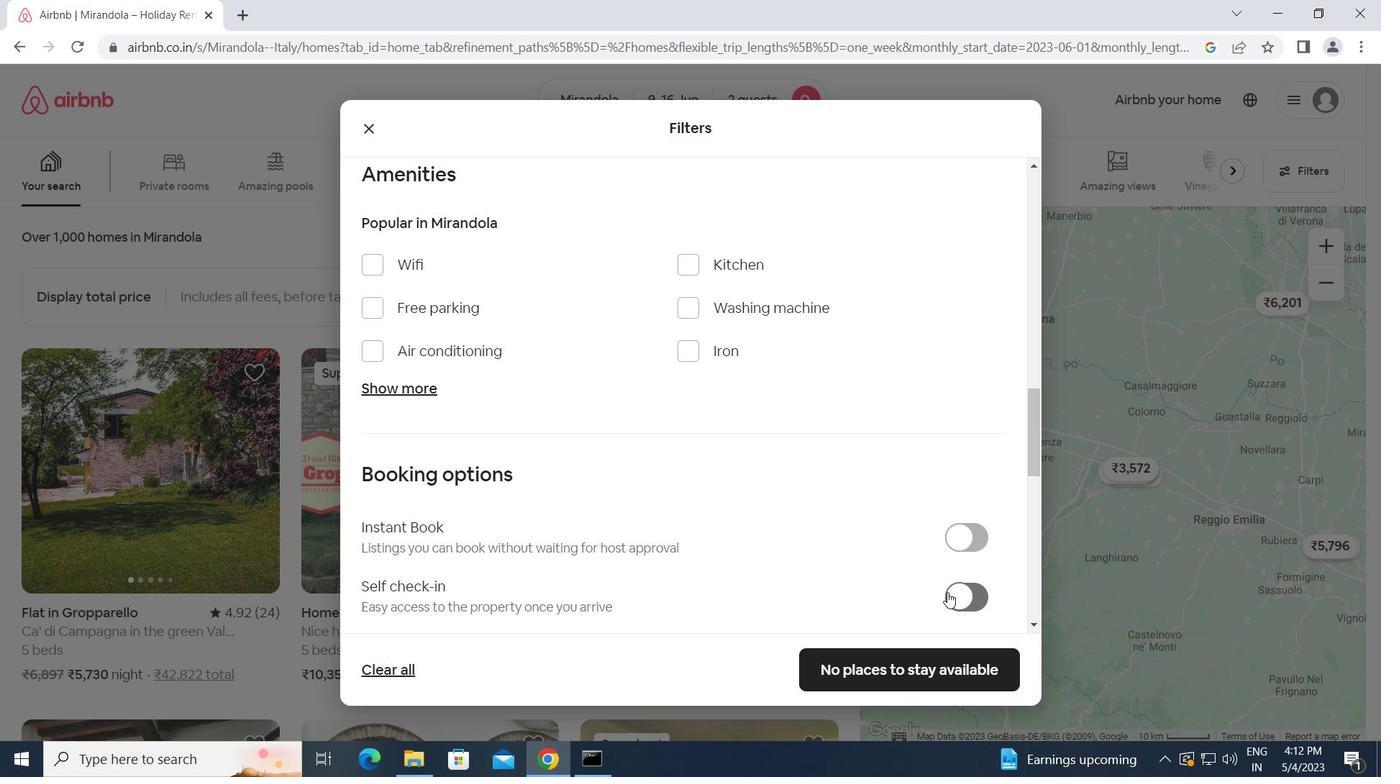 
Action: Mouse pressed left at (952, 592)
Screenshot: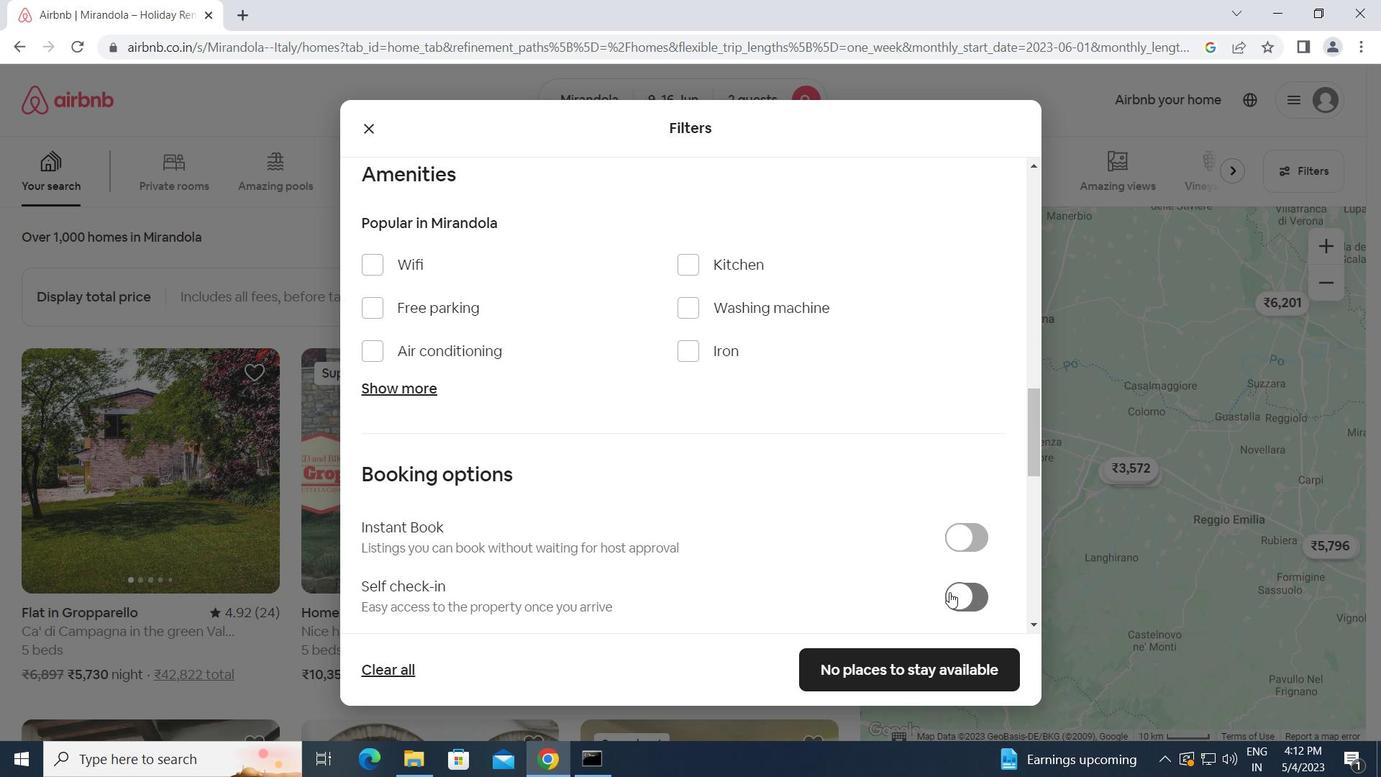 
Action: Mouse moved to (442, 453)
Screenshot: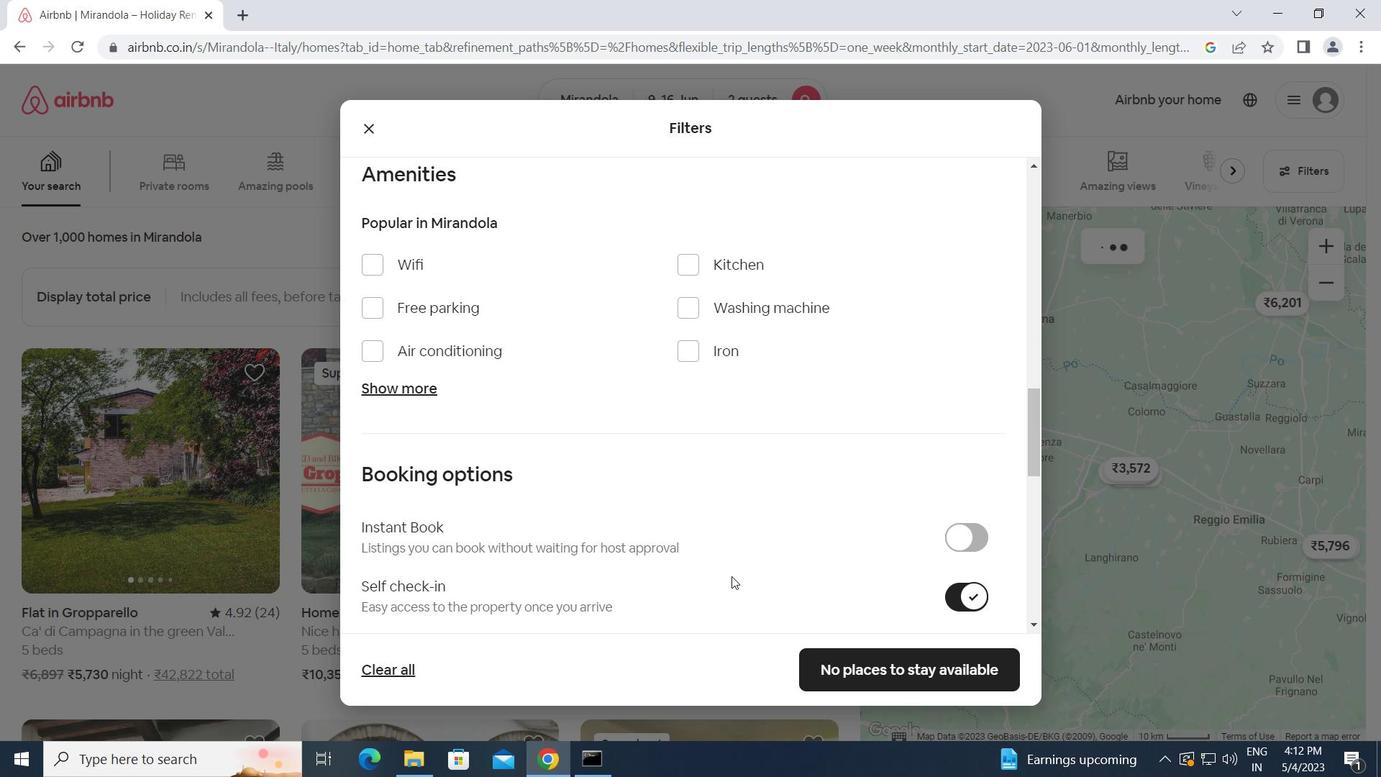 
Action: Mouse scrolled (442, 452) with delta (0, 0)
Screenshot: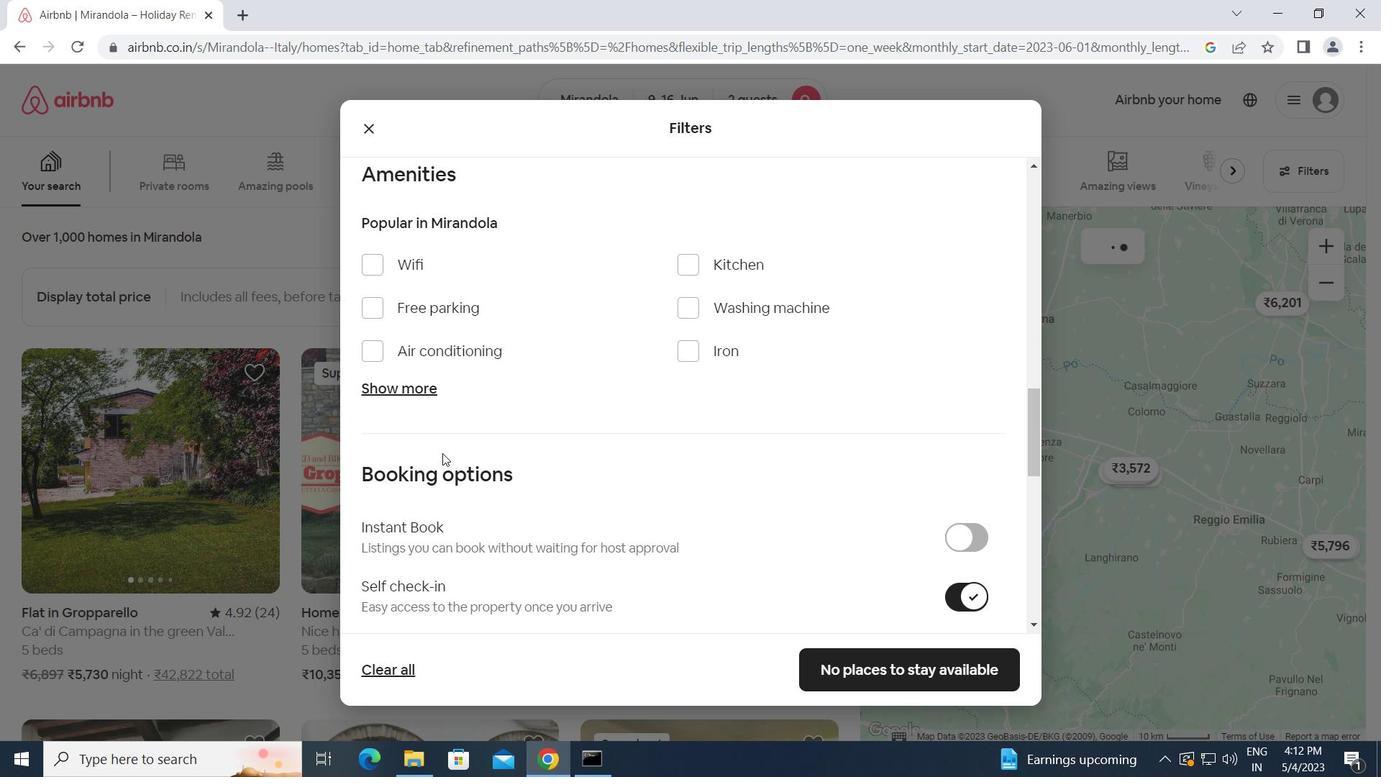 
Action: Mouse scrolled (442, 452) with delta (0, 0)
Screenshot: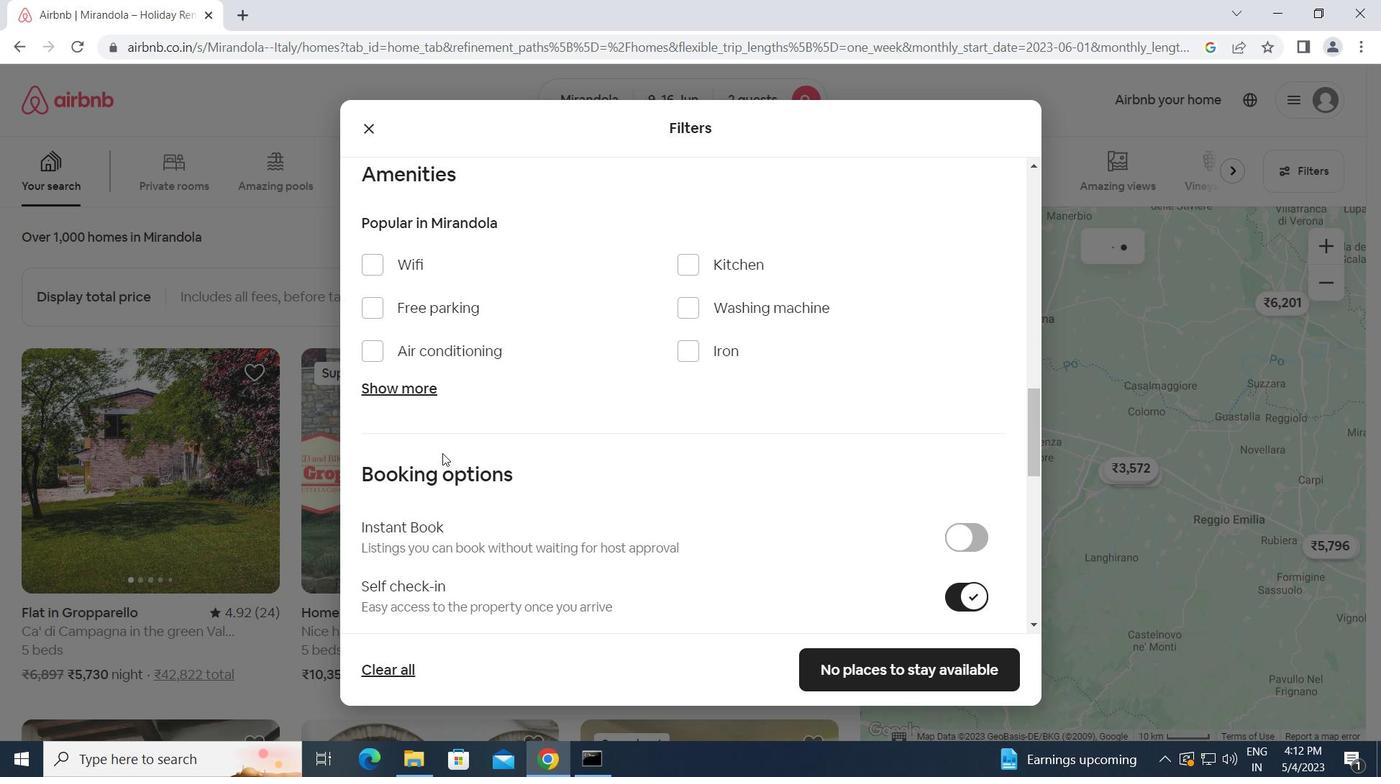 
Action: Mouse moved to (441, 453)
Screenshot: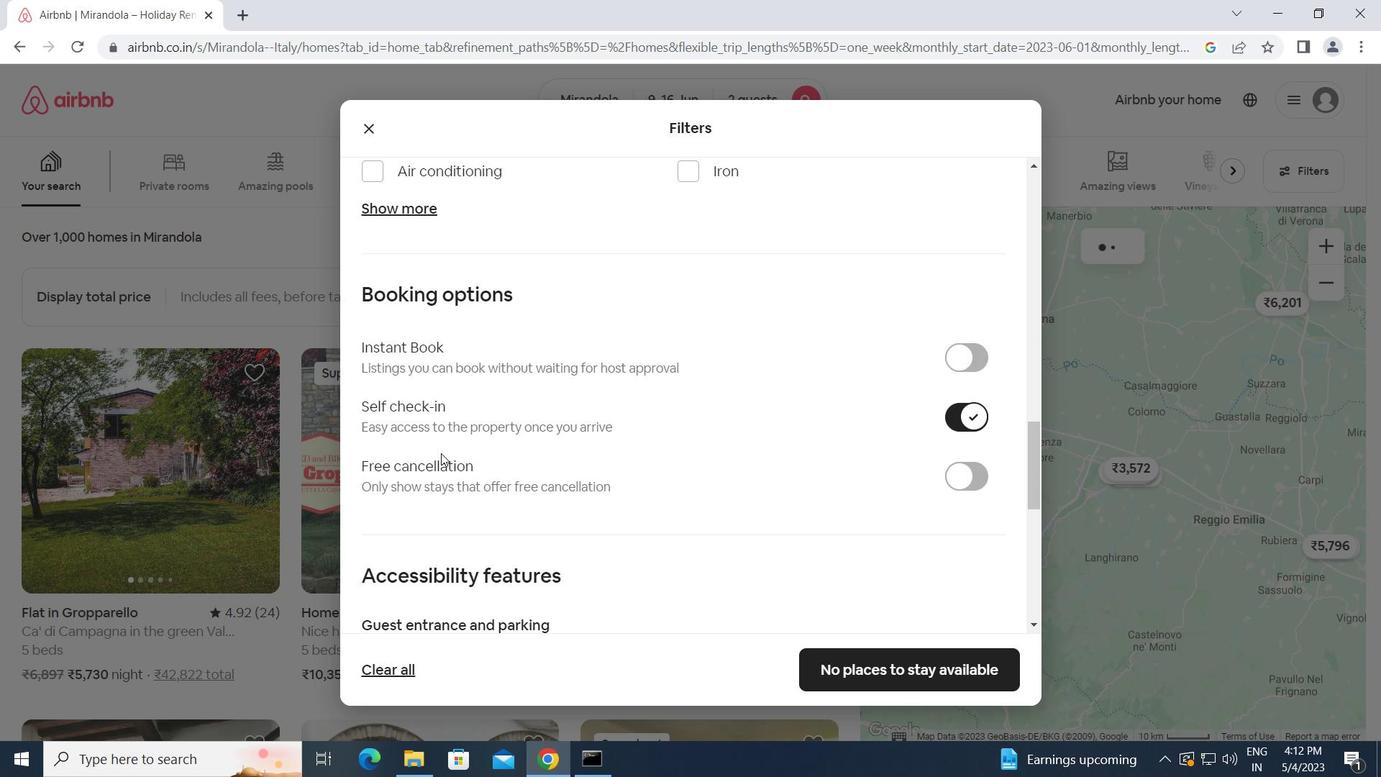 
Action: Mouse scrolled (441, 452) with delta (0, 0)
Screenshot: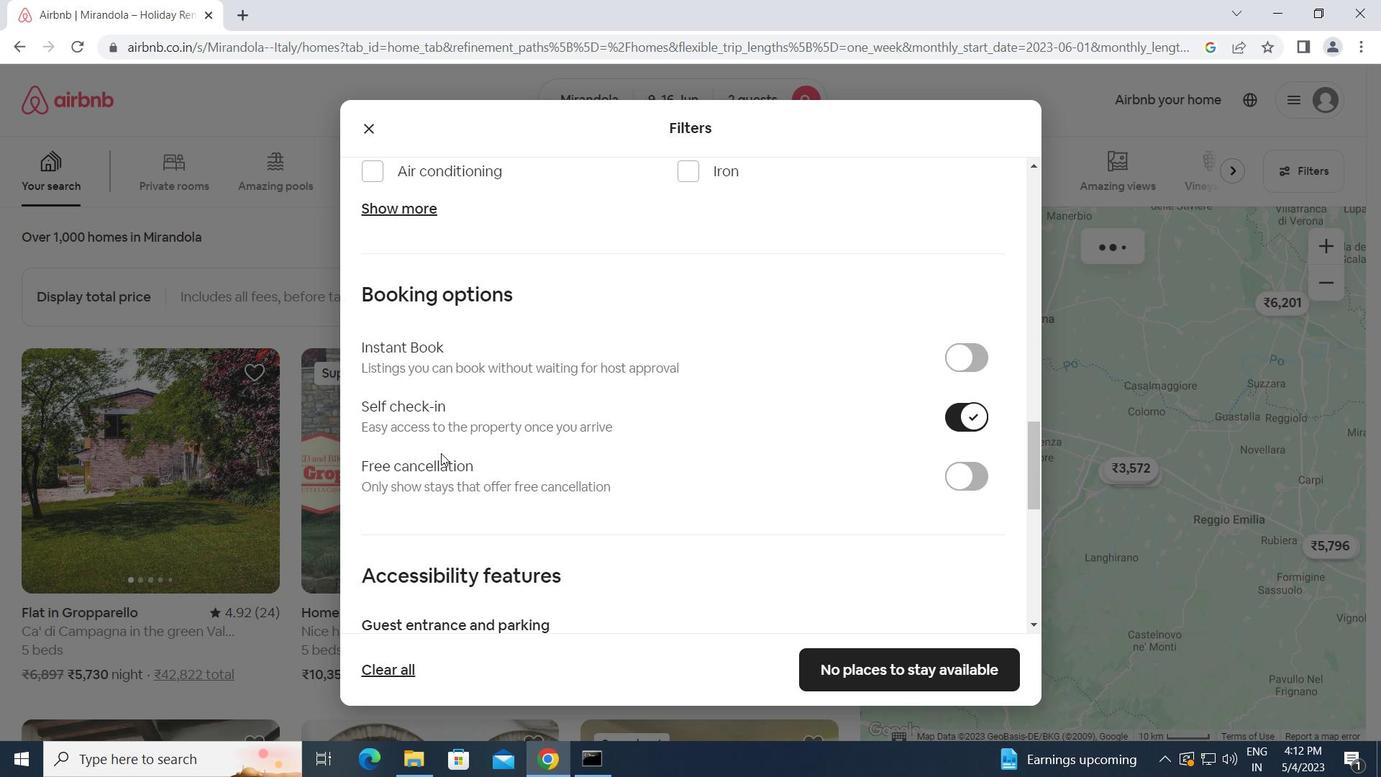 
Action: Mouse moved to (442, 453)
Screenshot: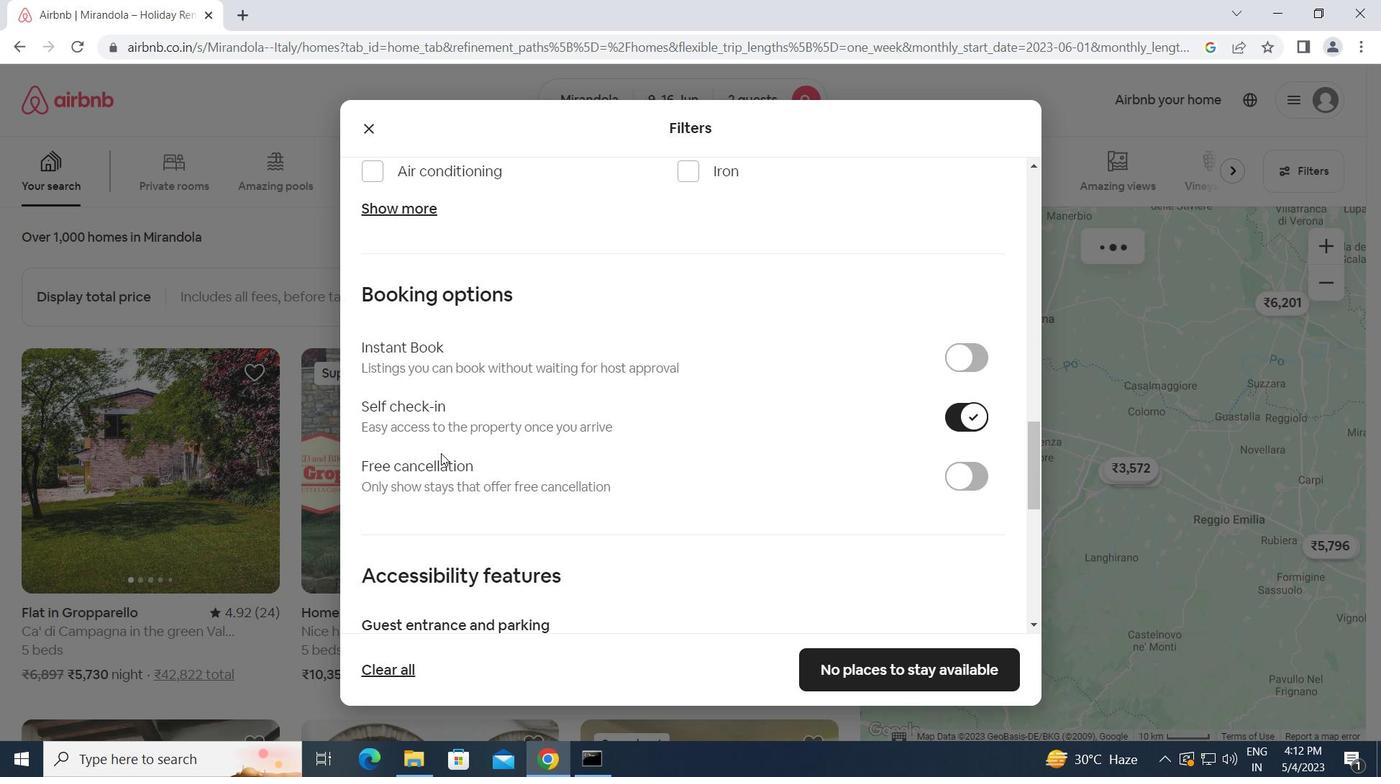 
Action: Mouse scrolled (442, 452) with delta (0, 0)
Screenshot: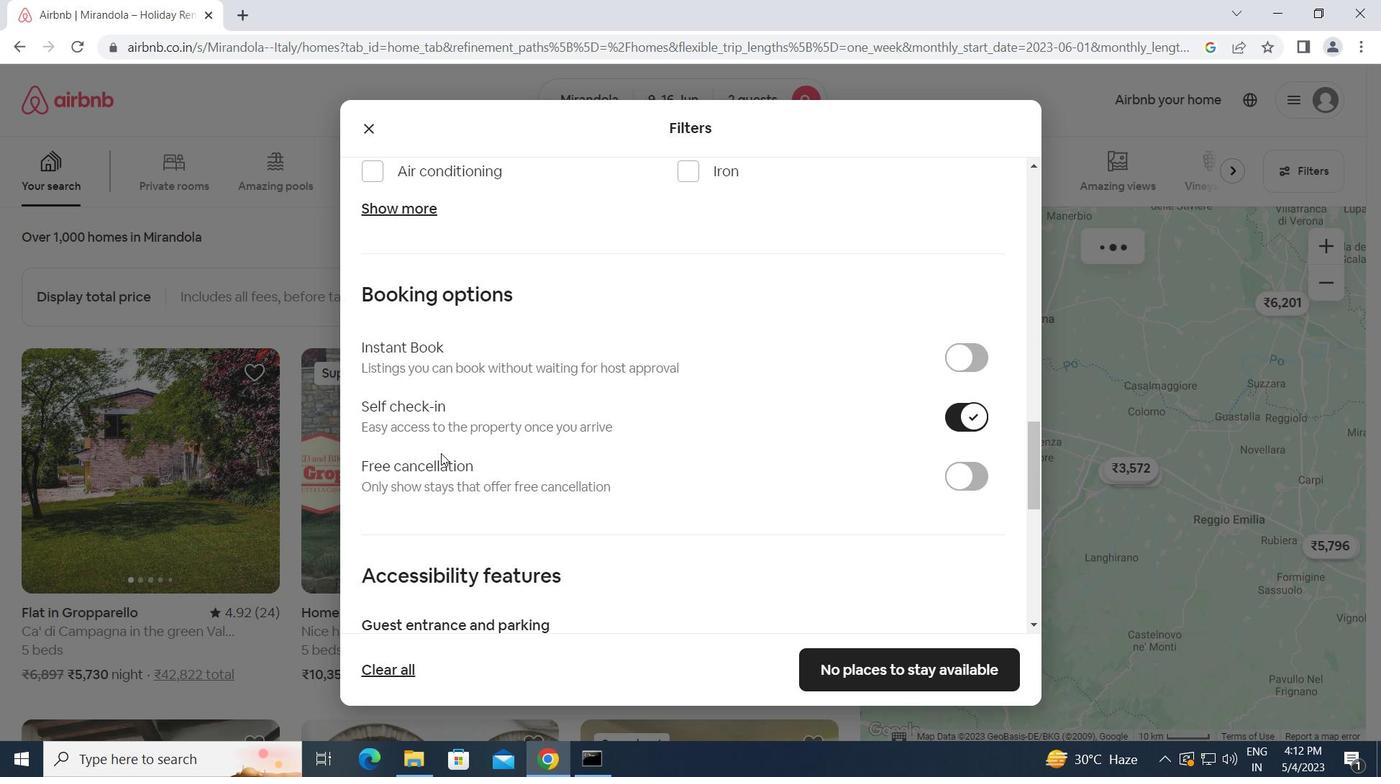 
Action: Mouse scrolled (442, 452) with delta (0, 0)
Screenshot: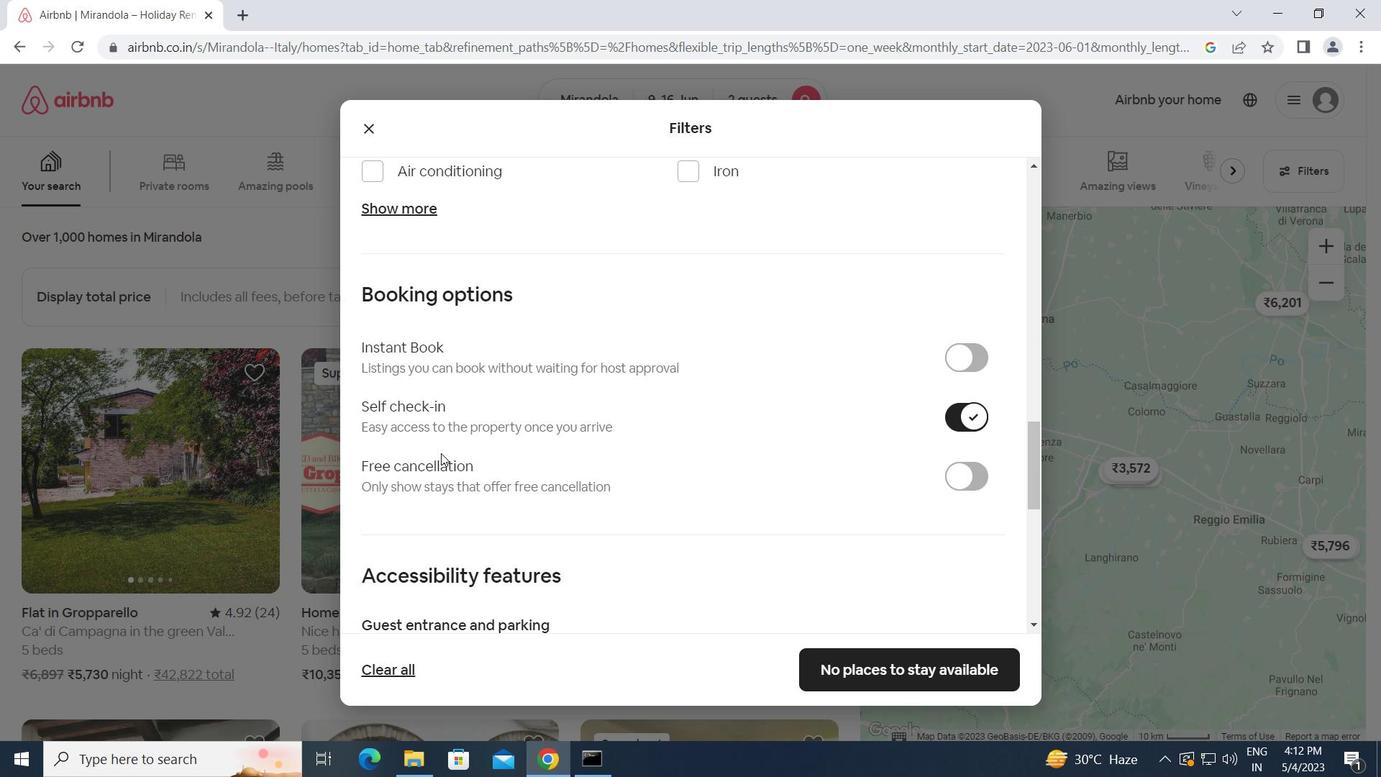 
Action: Mouse scrolled (442, 452) with delta (0, 0)
Screenshot: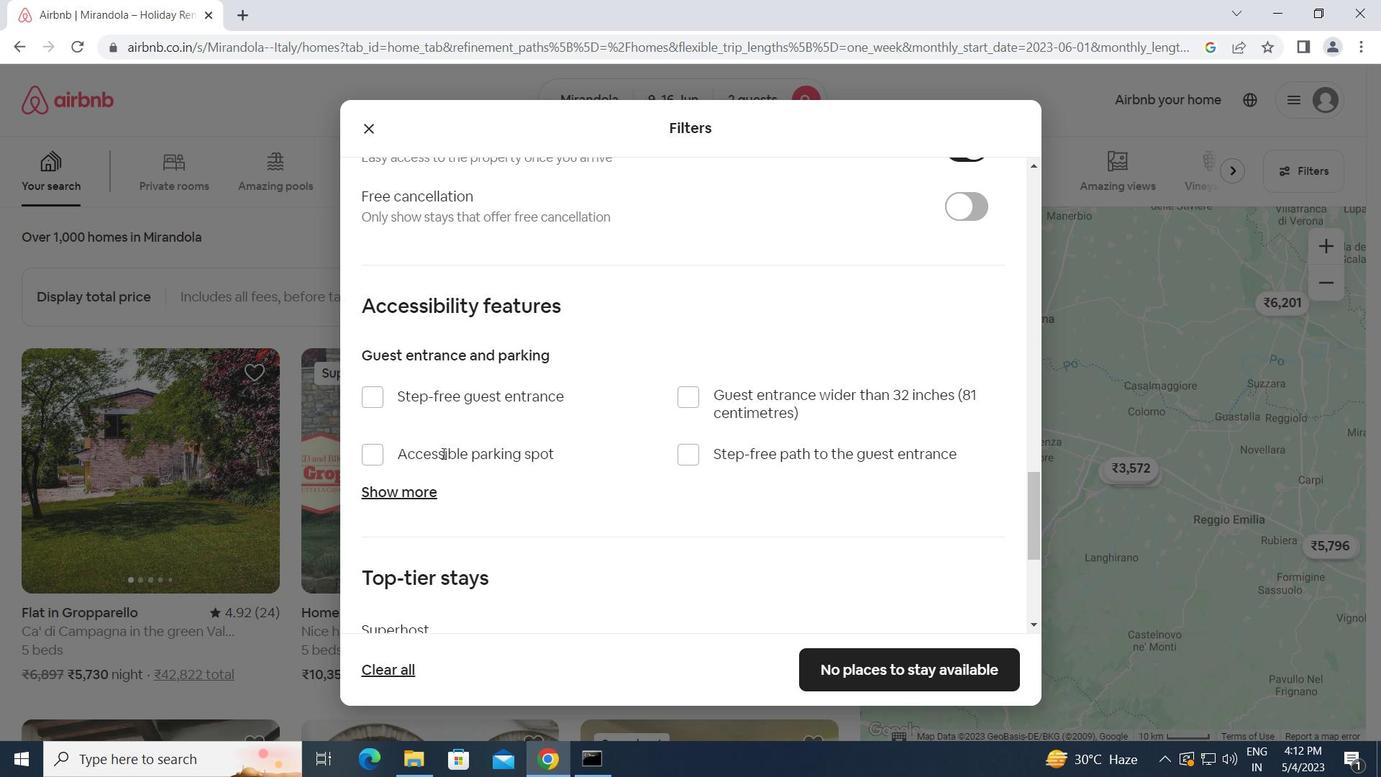 
Action: Mouse scrolled (442, 452) with delta (0, 0)
Screenshot: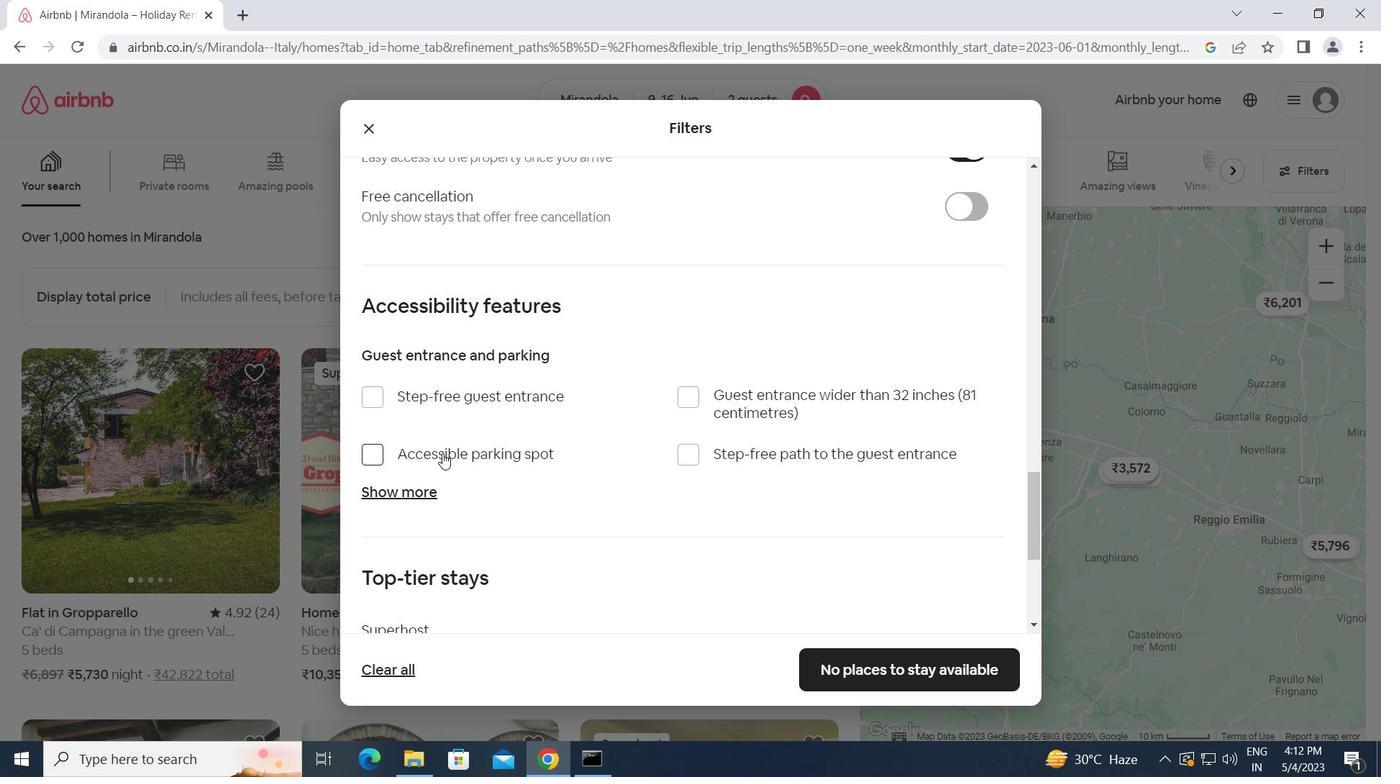 
Action: Mouse scrolled (442, 452) with delta (0, 0)
Screenshot: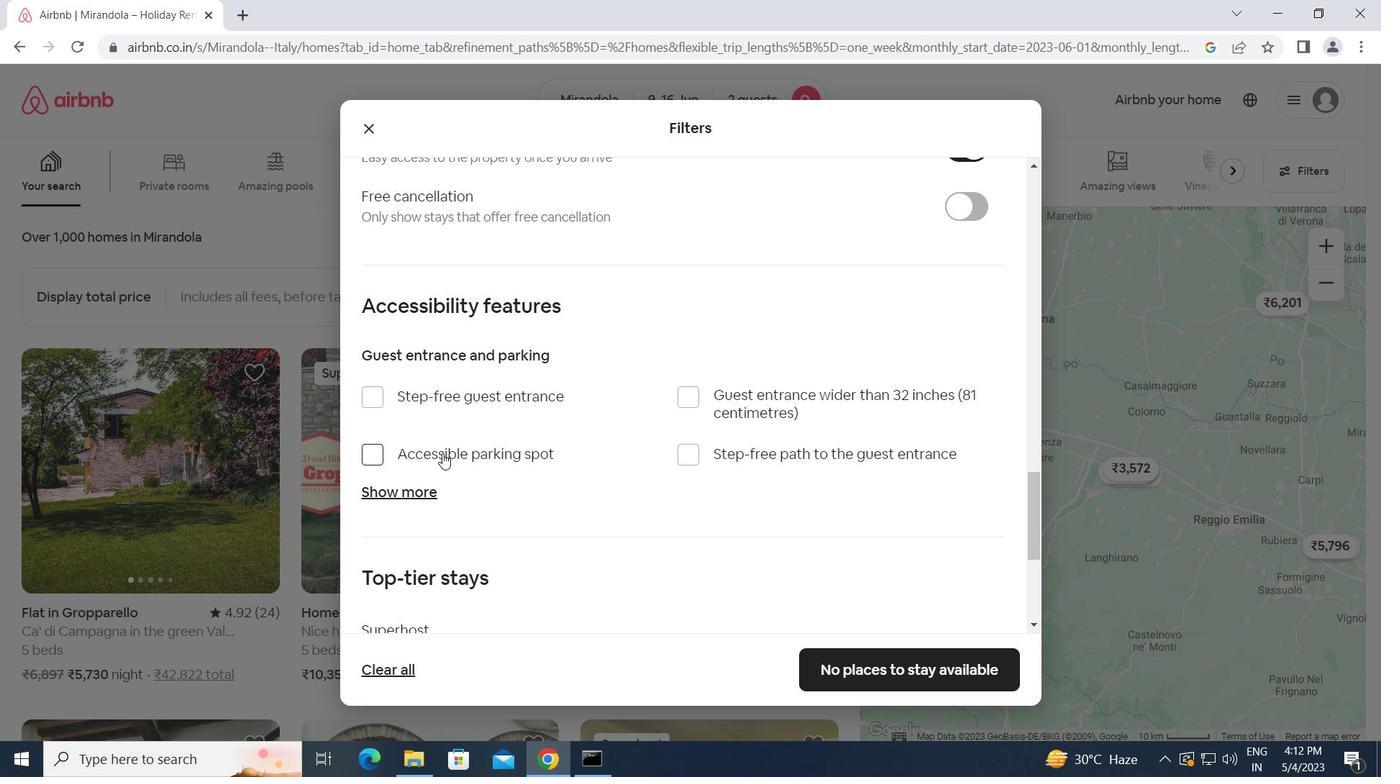 
Action: Mouse scrolled (442, 452) with delta (0, 0)
Screenshot: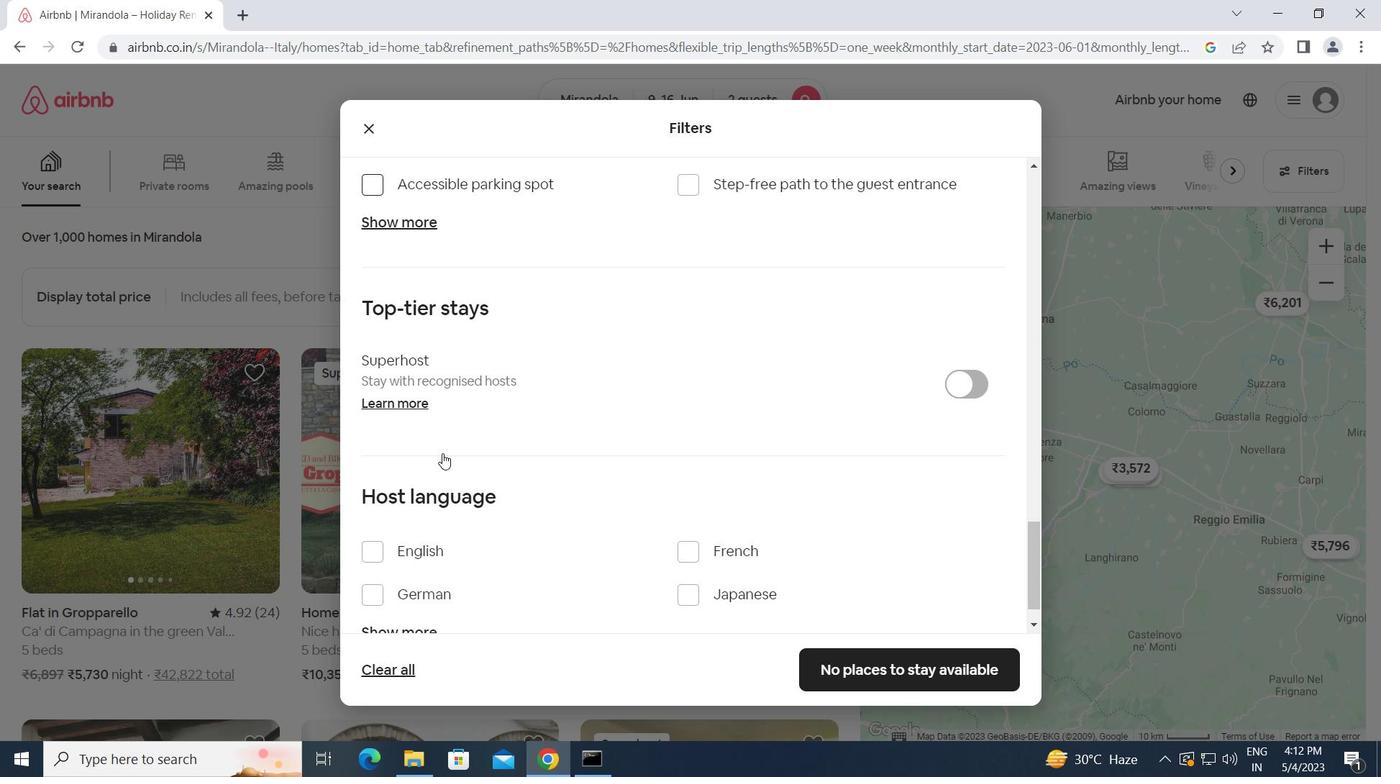 
Action: Mouse scrolled (442, 452) with delta (0, 0)
Screenshot: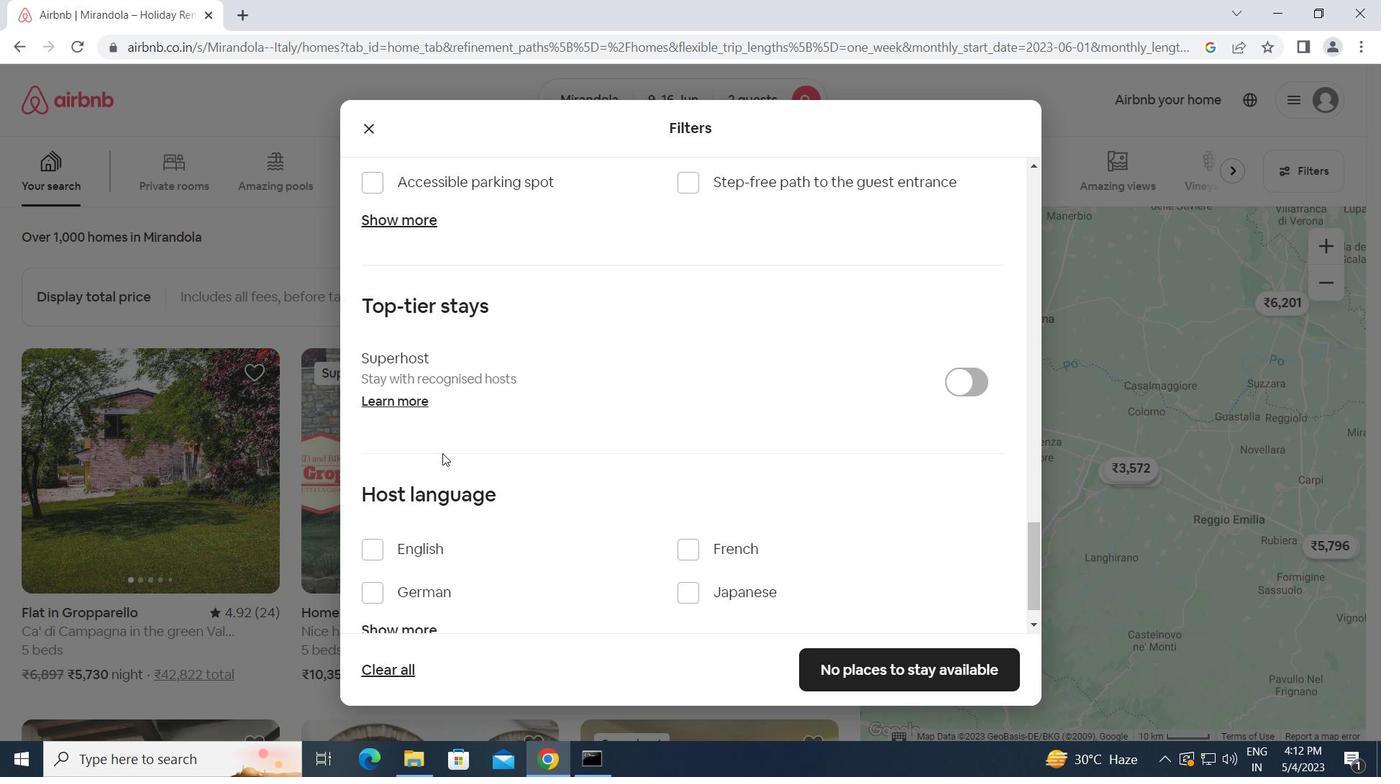 
Action: Mouse scrolled (442, 452) with delta (0, 0)
Screenshot: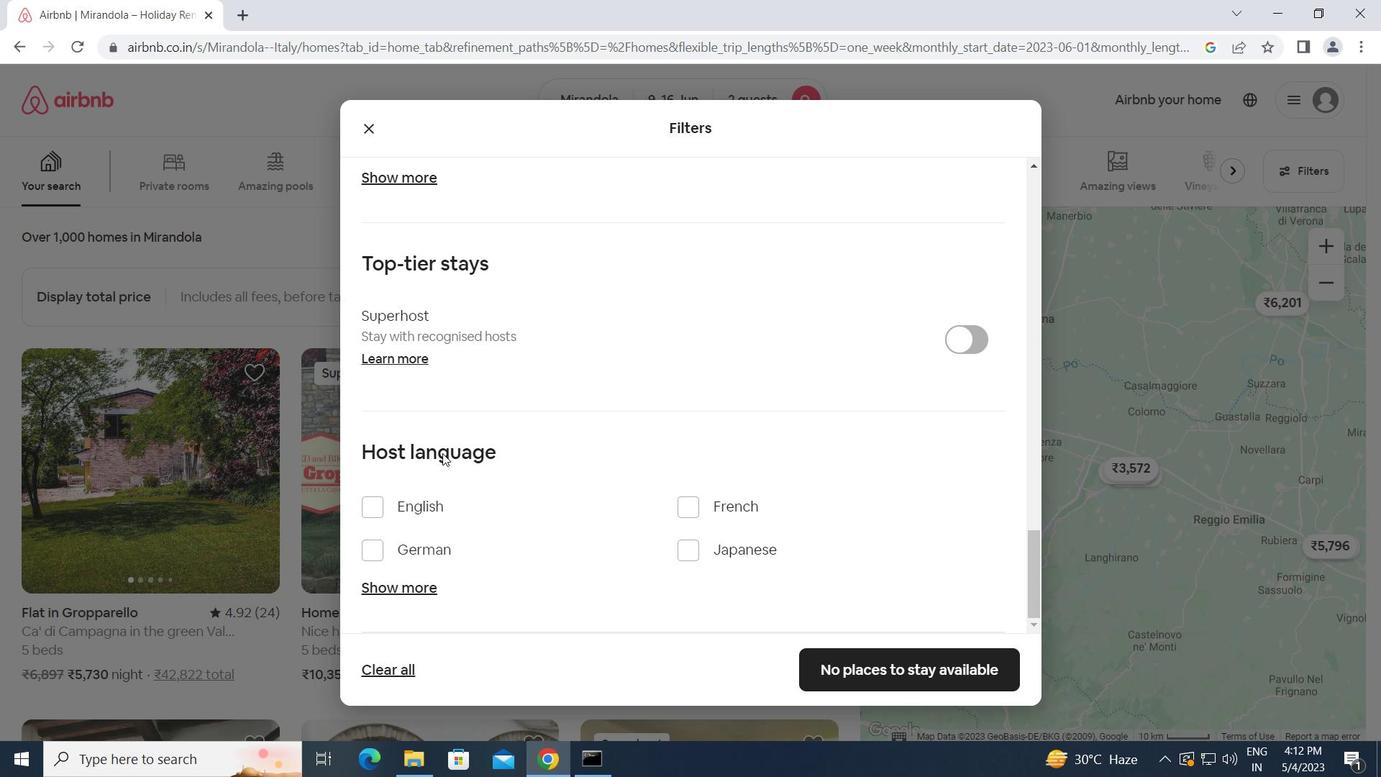 
Action: Mouse moved to (376, 504)
Screenshot: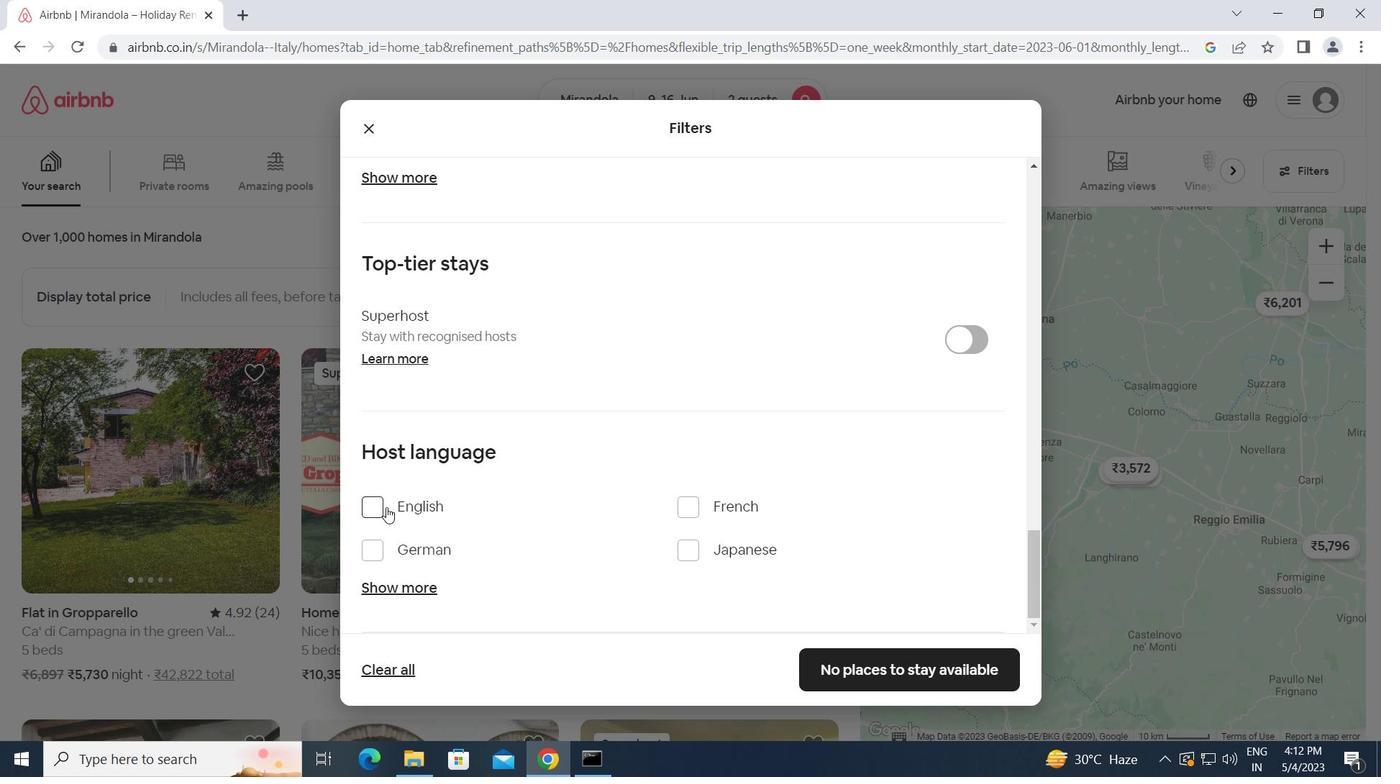 
Action: Mouse pressed left at (376, 504)
Screenshot: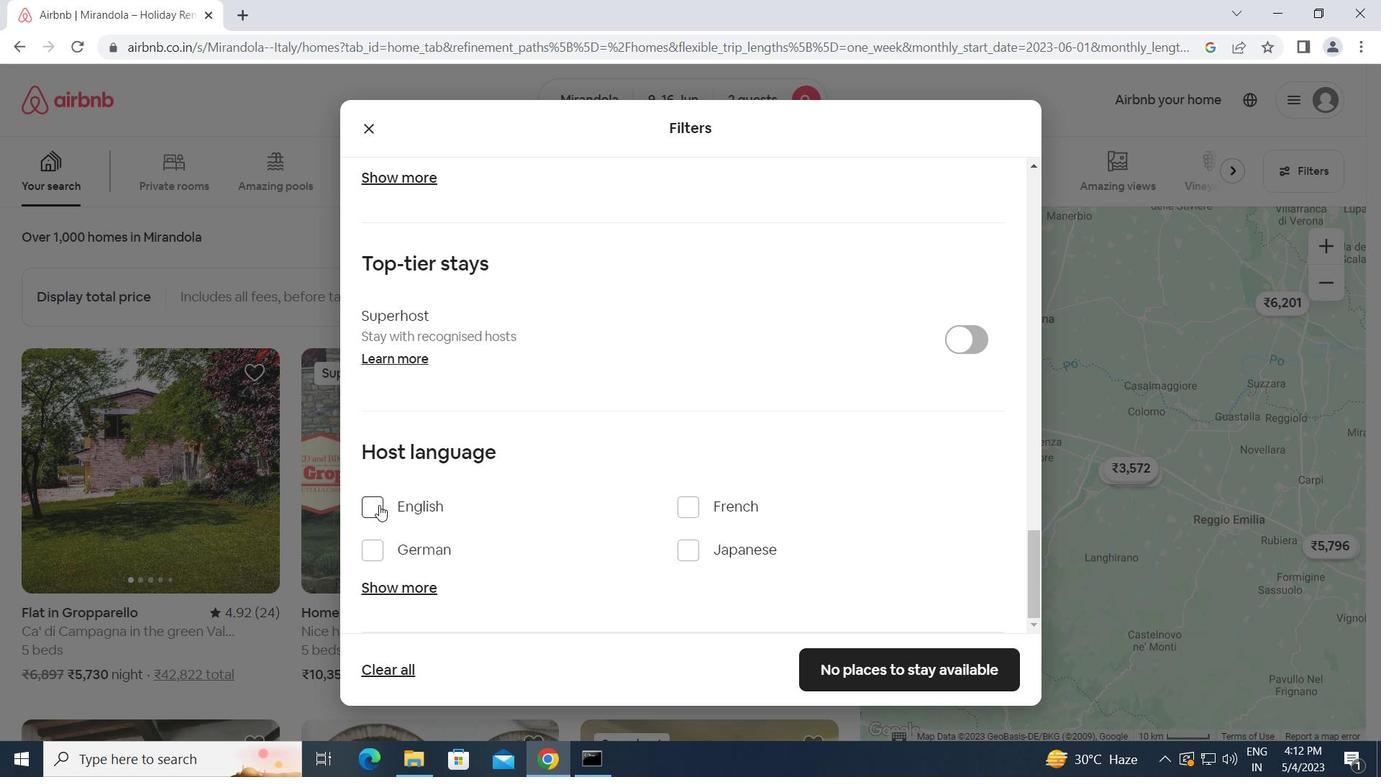 
Action: Mouse moved to (858, 665)
Screenshot: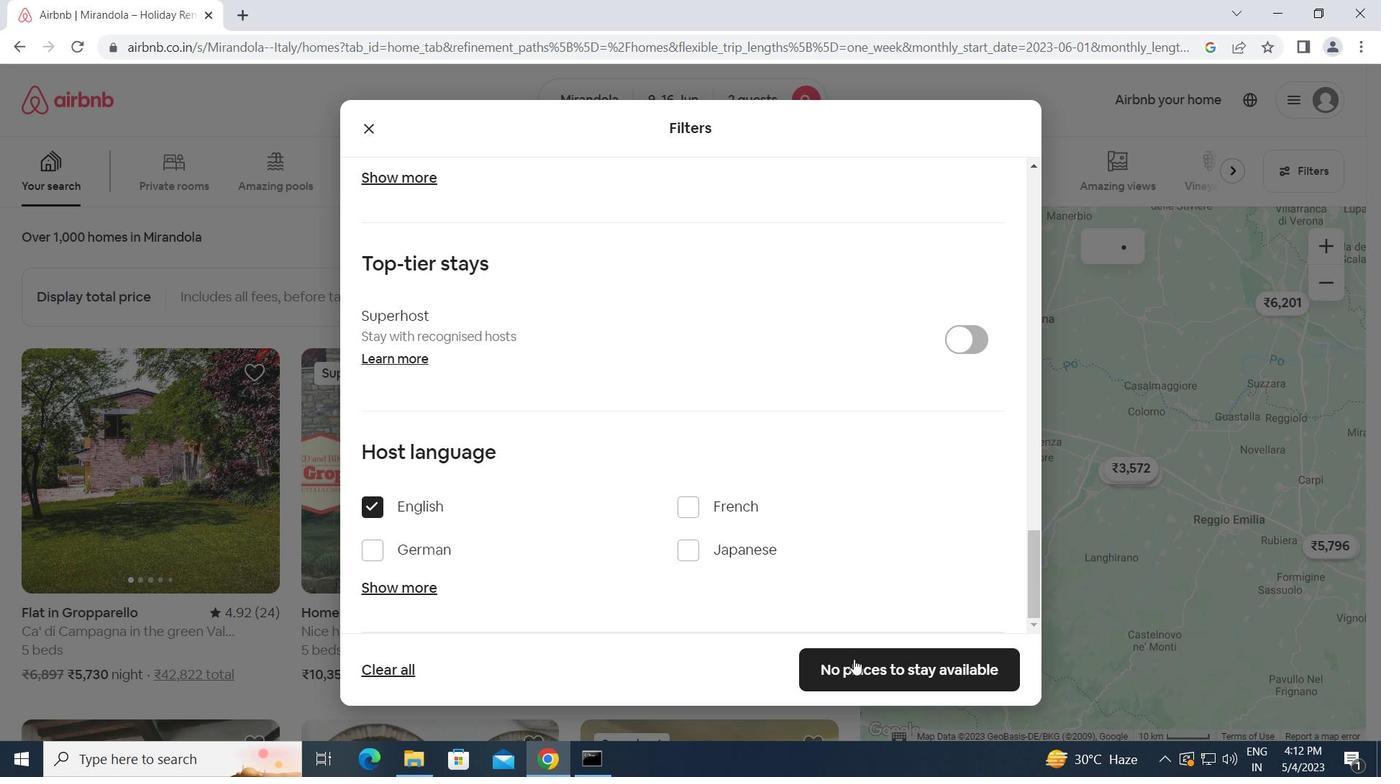 
Action: Mouse pressed left at (858, 665)
Screenshot: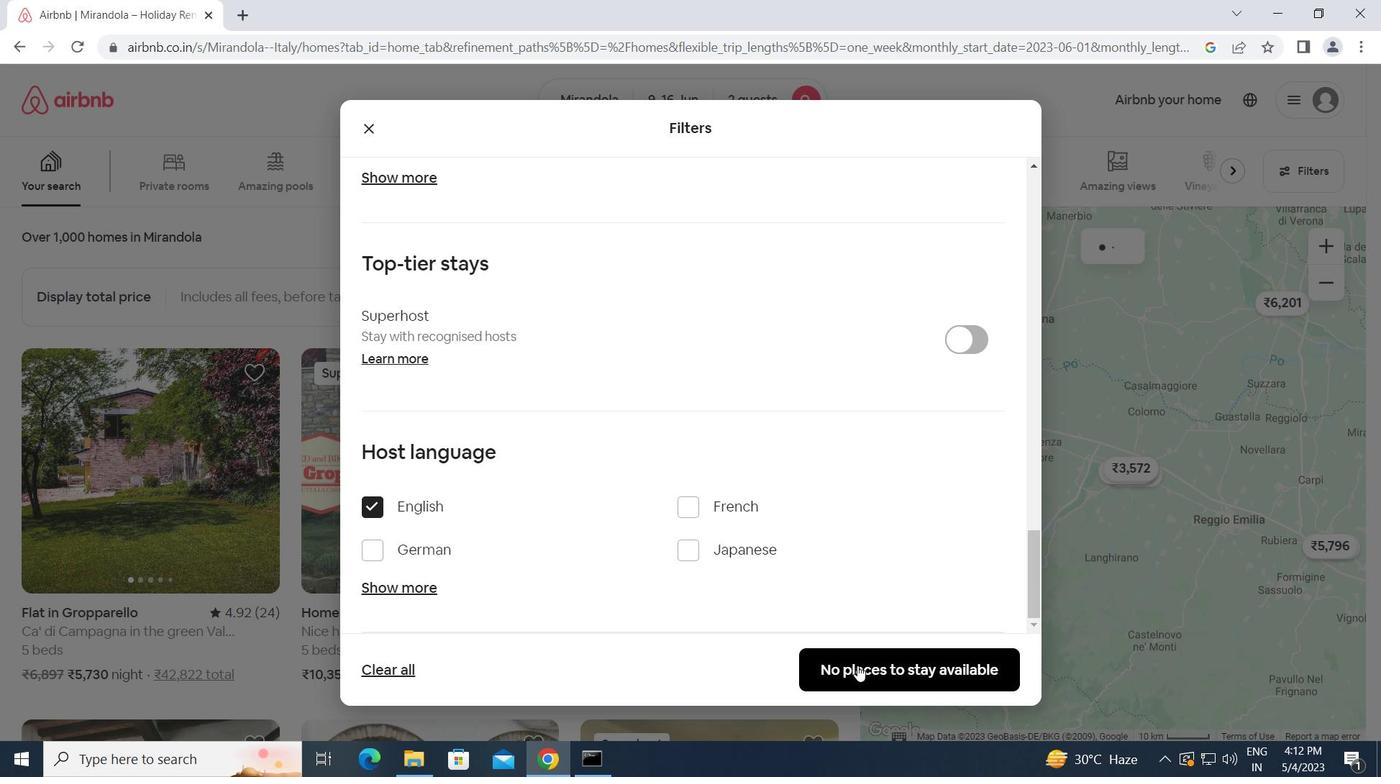 
Action: Mouse moved to (857, 664)
Screenshot: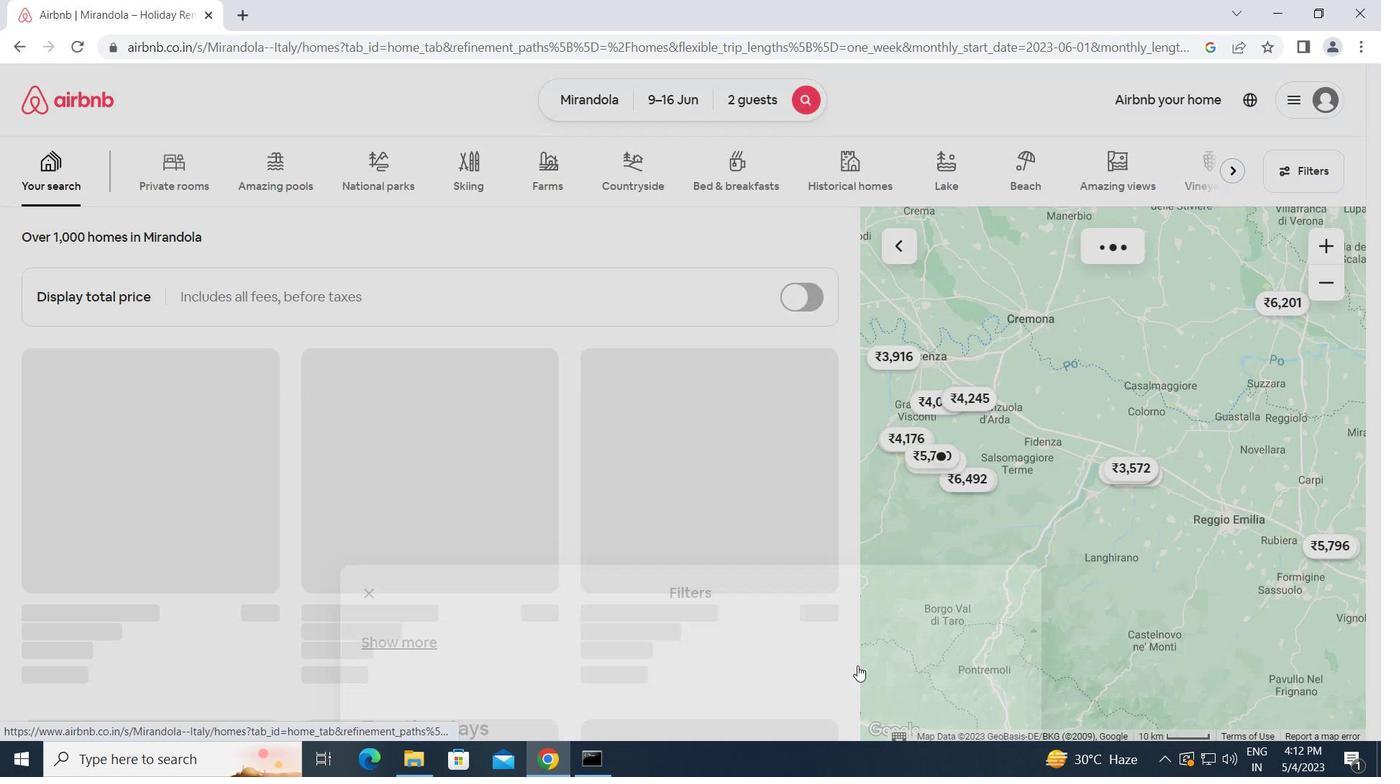 
